 Task: Find connections with filter location Goya with filter topic #interviewwith filter profile language French with filter current company Infor with filter school Saintgits College of Engineering (Autonomous) with filter industry Appliances, Electrical, and Electronics Manufacturing with filter service category Executive Coaching with filter keywords title Credit Authorizer
Action: Mouse moved to (706, 137)
Screenshot: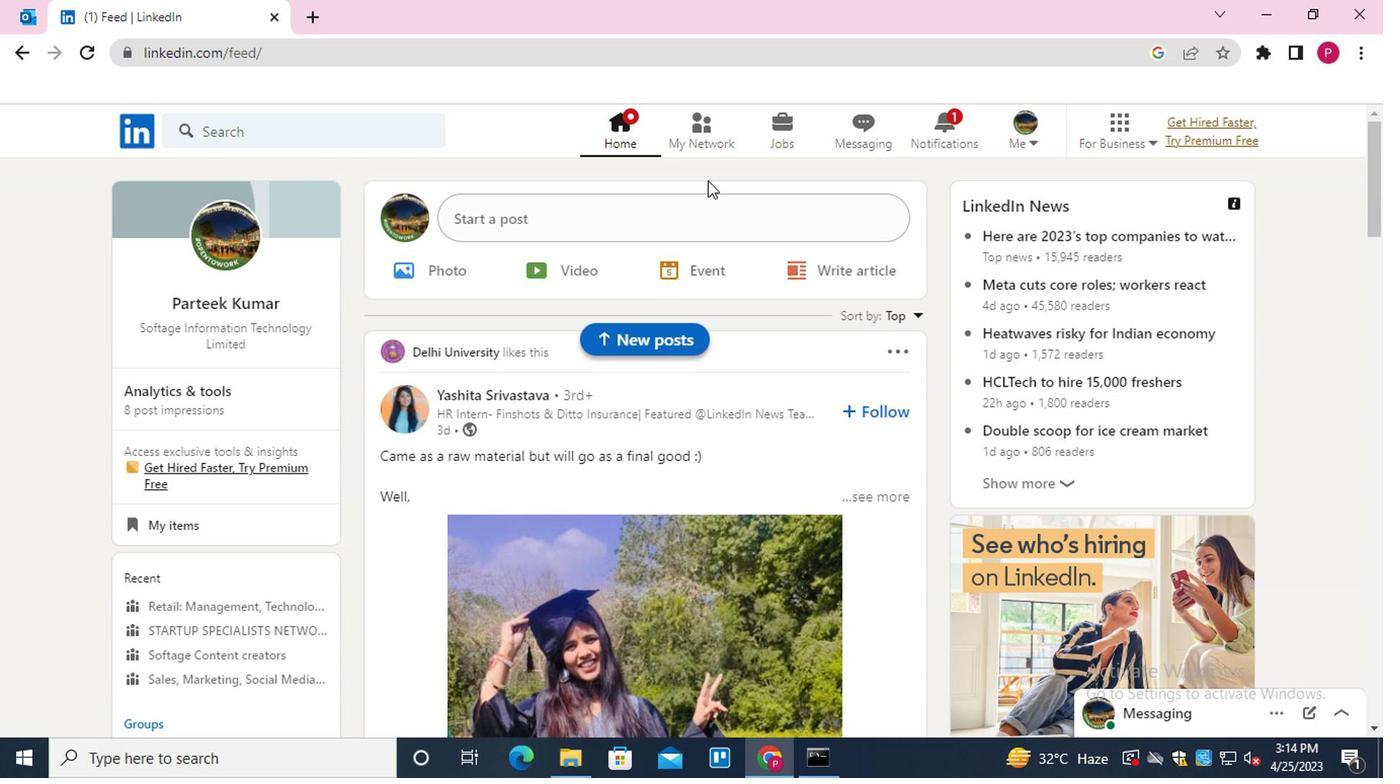 
Action: Mouse pressed left at (706, 137)
Screenshot: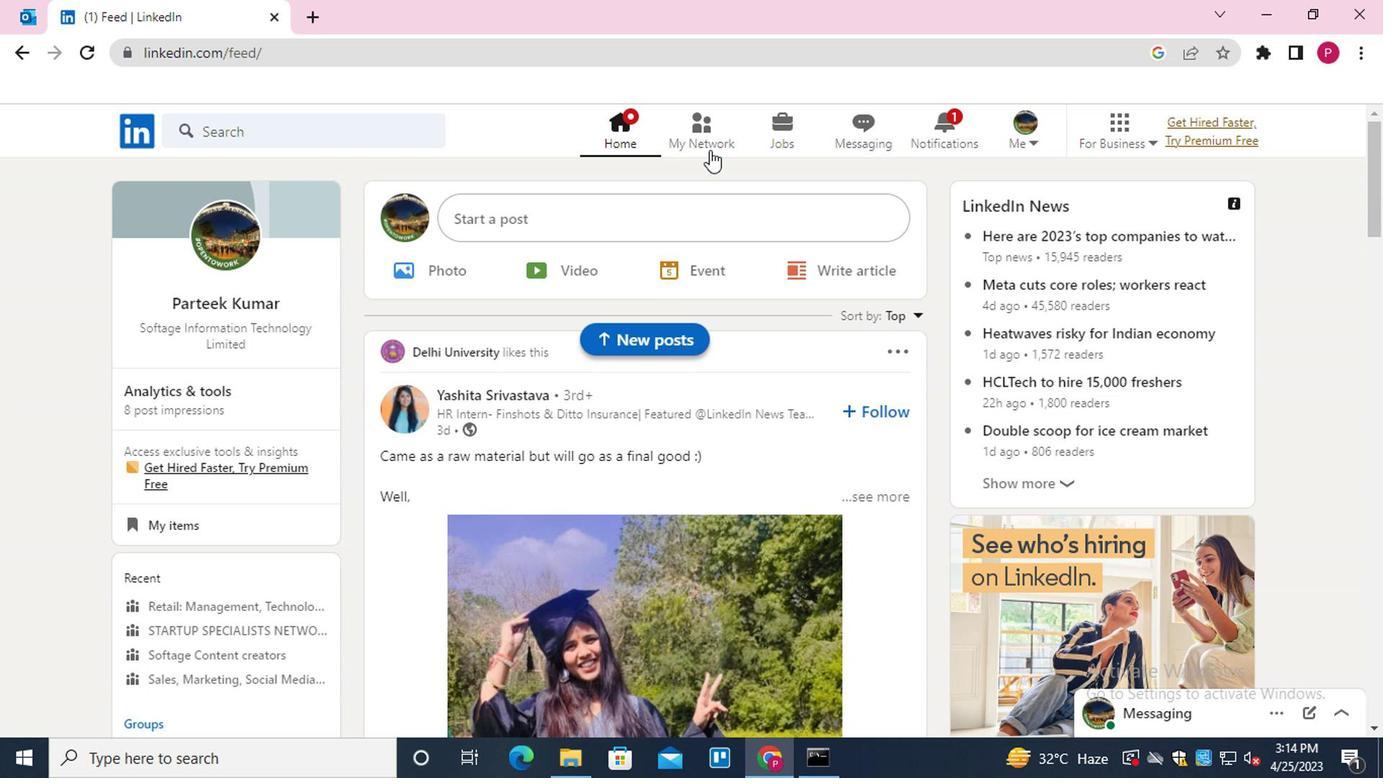 
Action: Mouse moved to (272, 240)
Screenshot: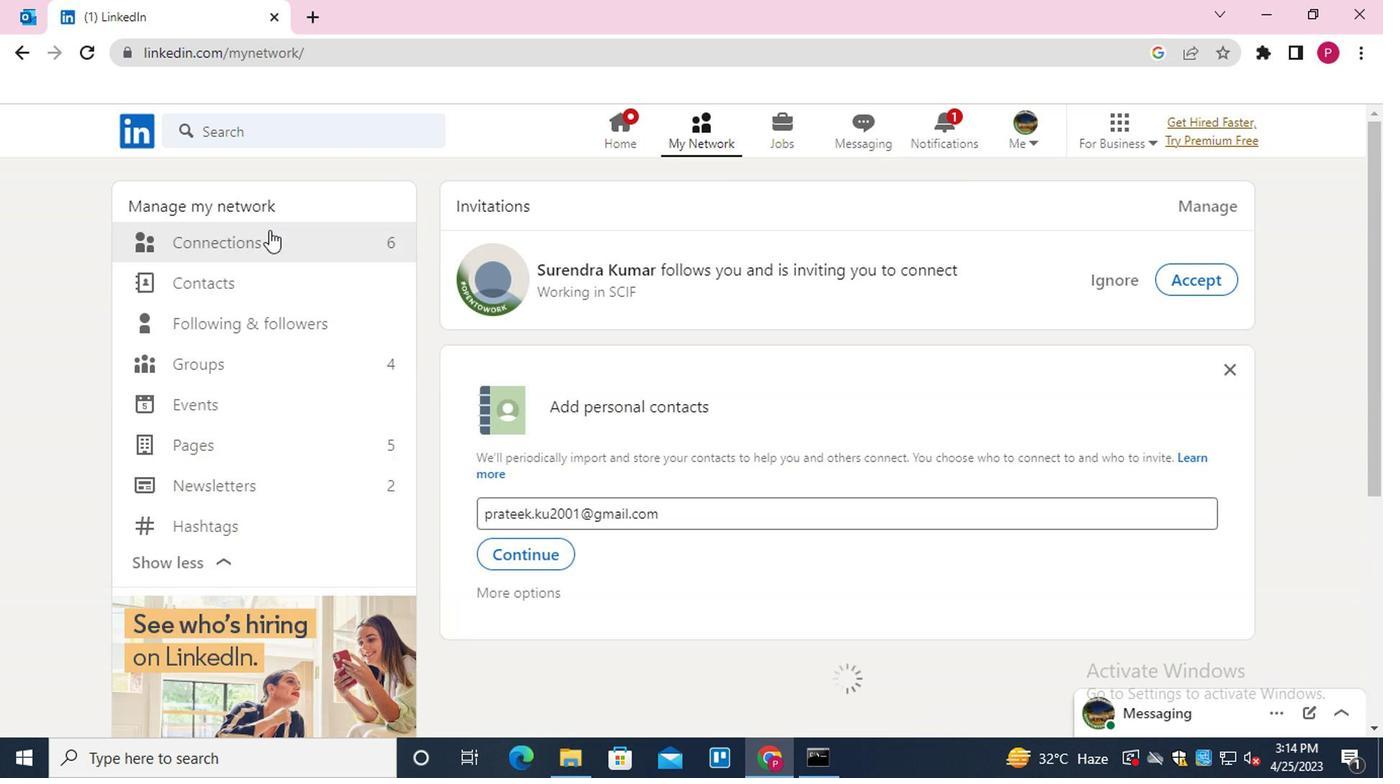 
Action: Mouse pressed left at (272, 240)
Screenshot: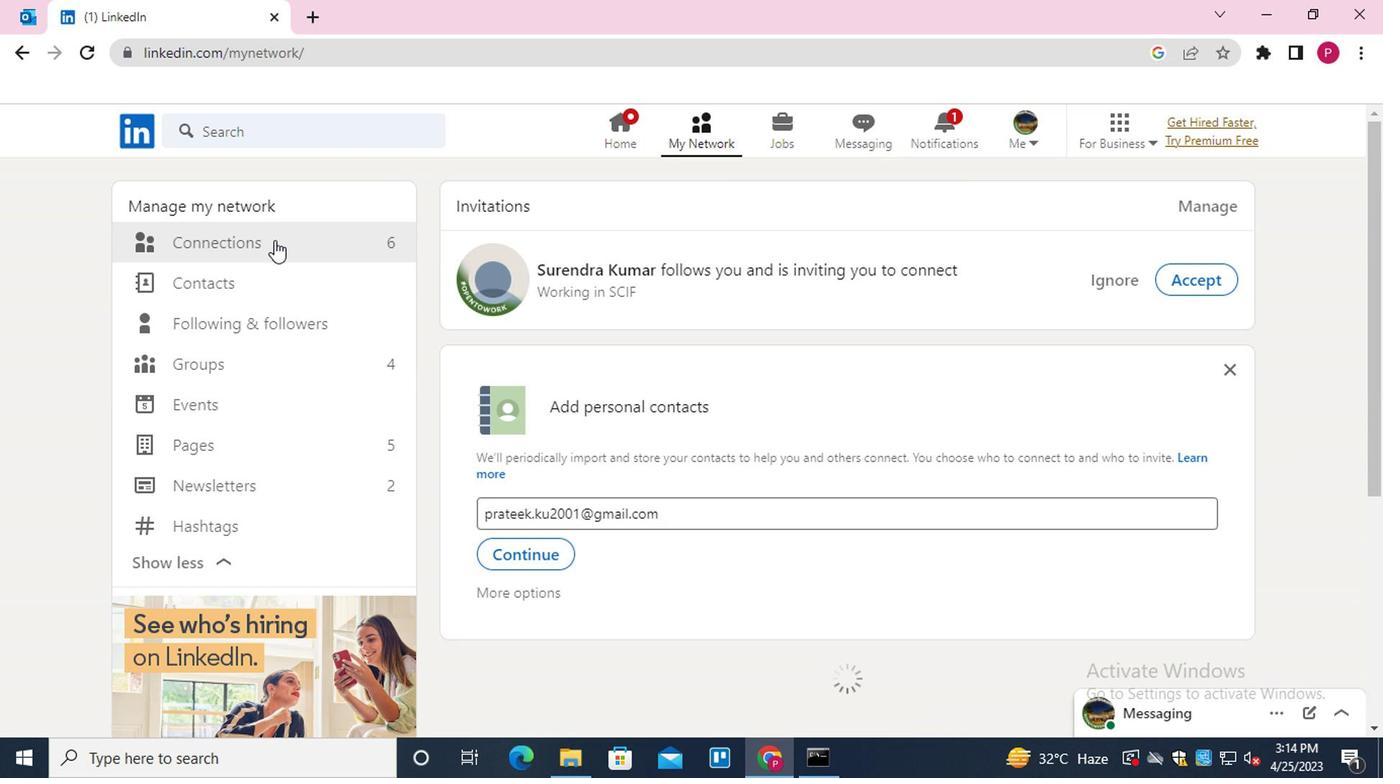 
Action: Mouse moved to (811, 245)
Screenshot: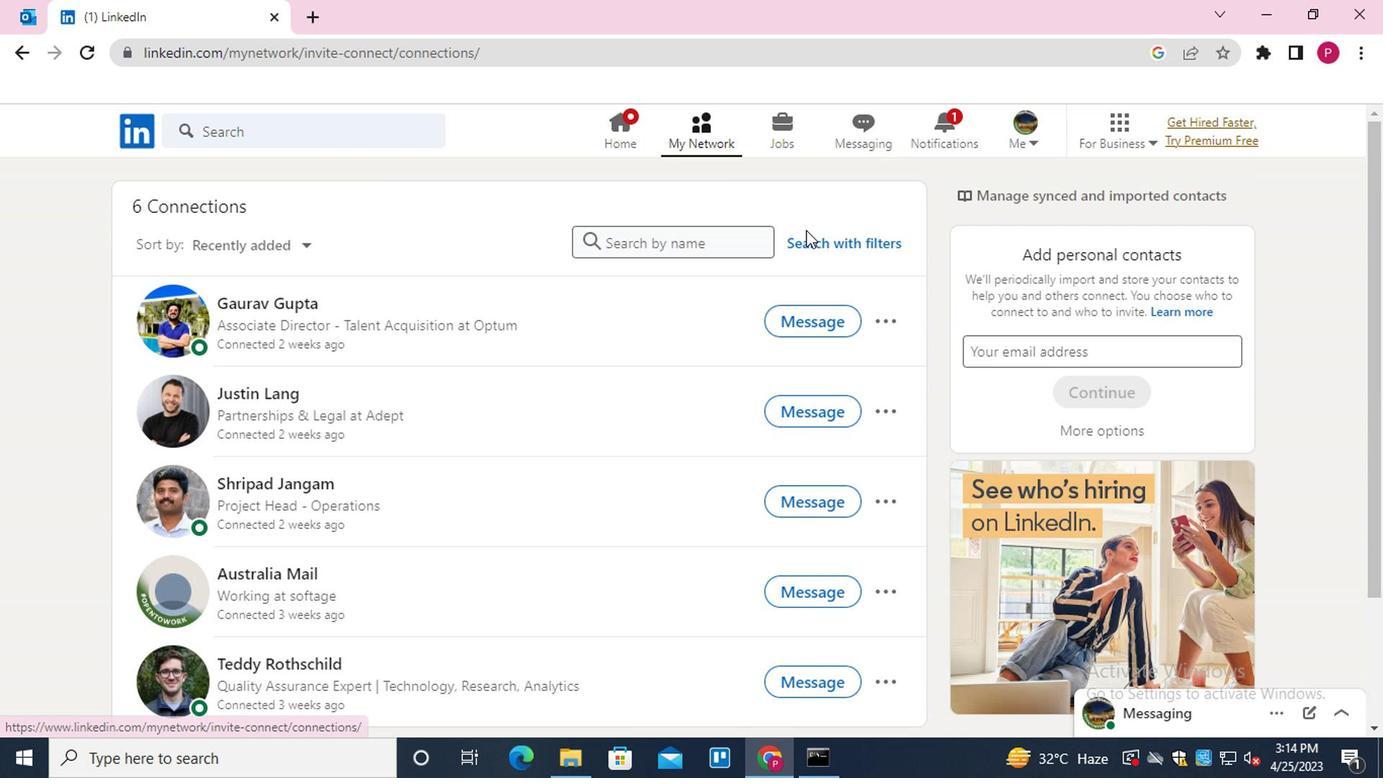 
Action: Mouse pressed left at (811, 245)
Screenshot: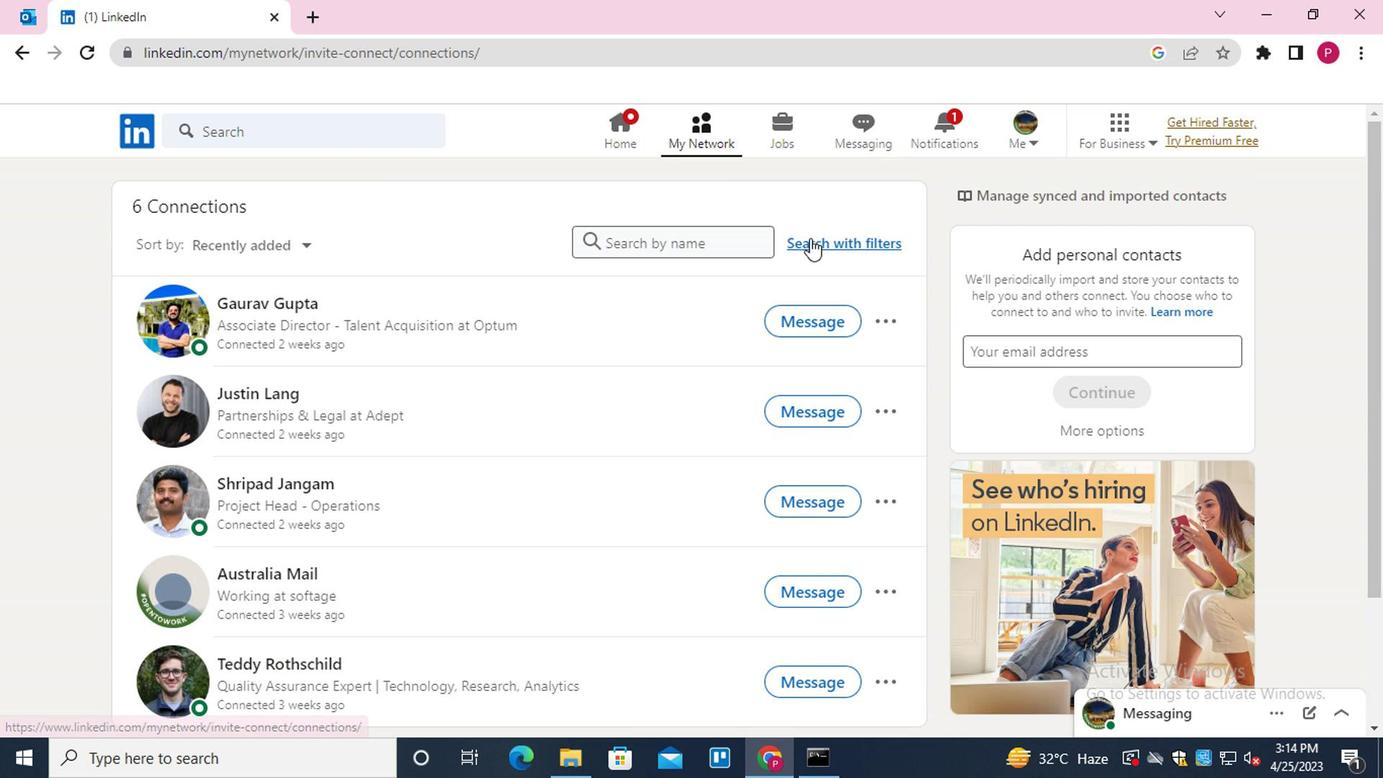 
Action: Mouse moved to (654, 188)
Screenshot: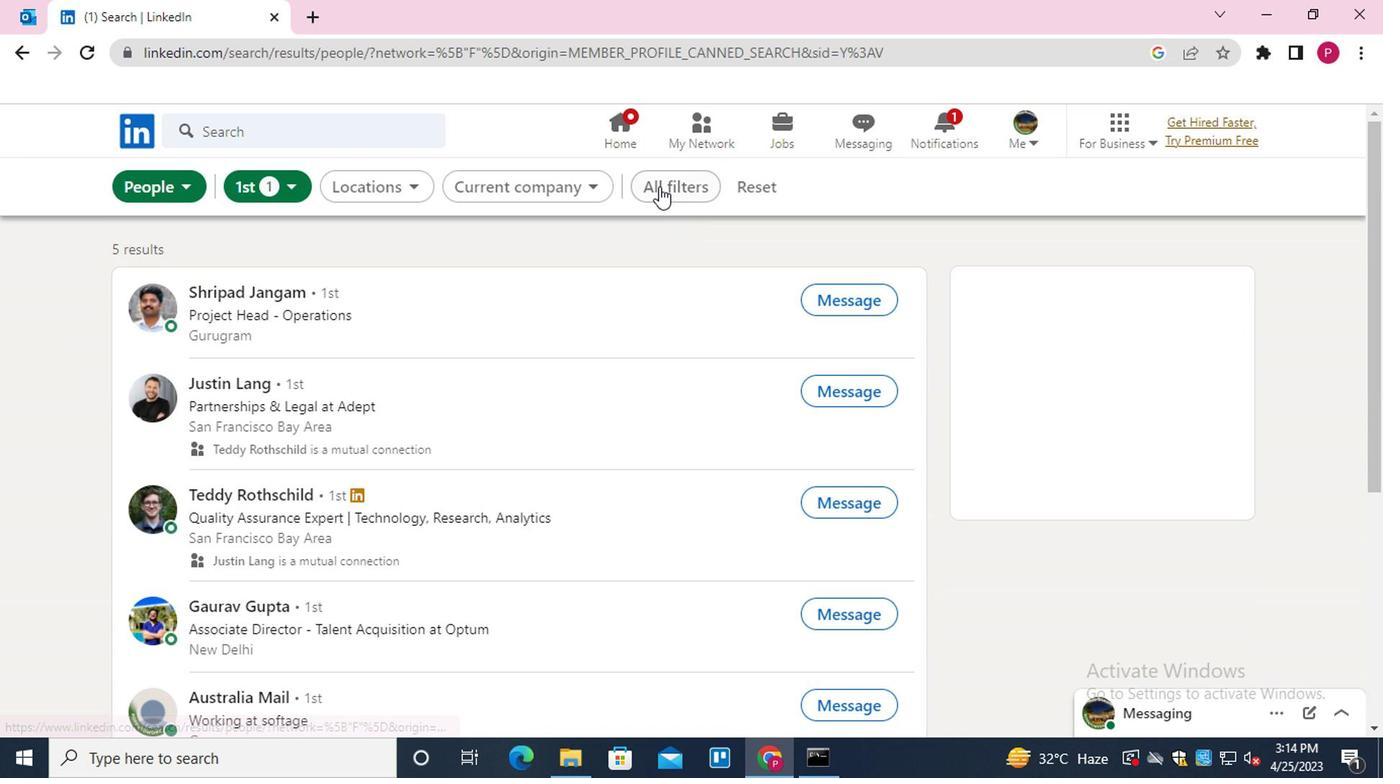 
Action: Mouse pressed left at (654, 188)
Screenshot: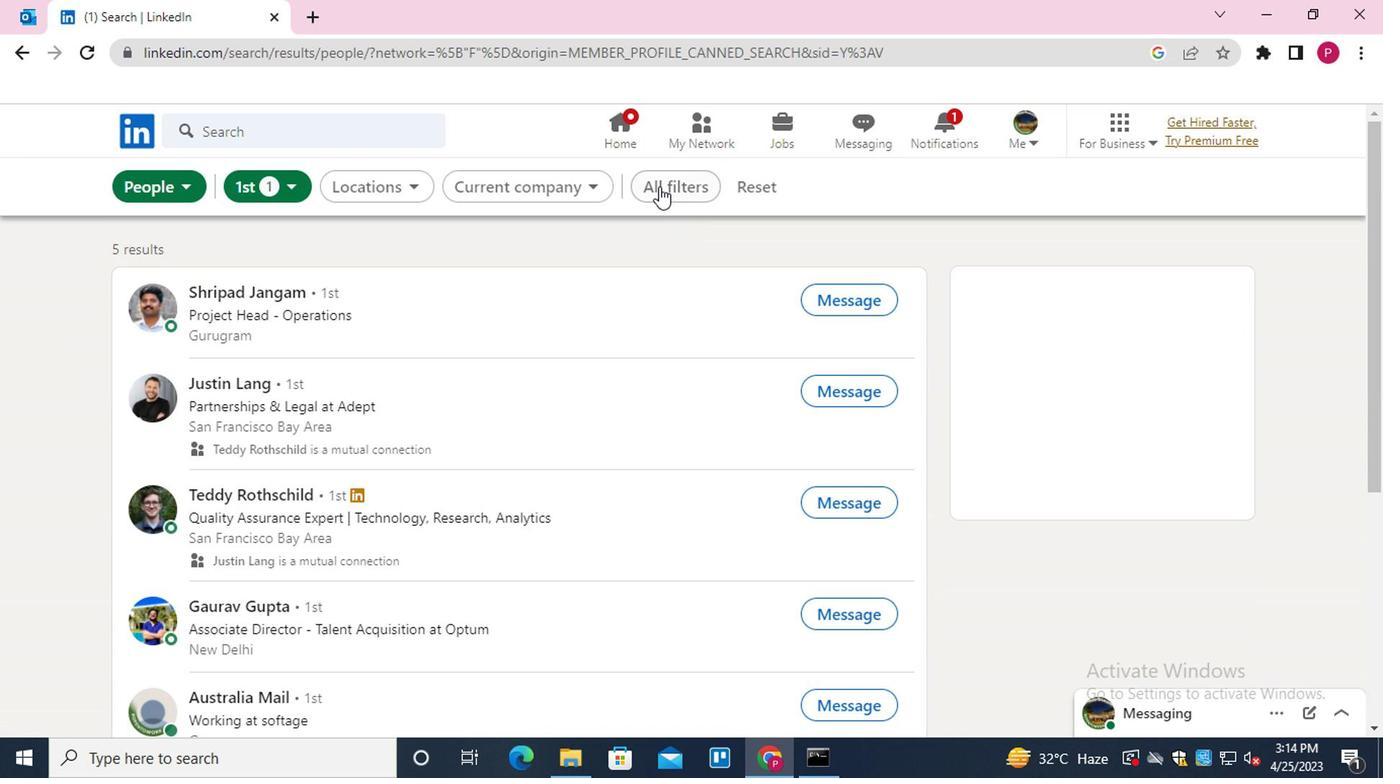 
Action: Mouse moved to (982, 442)
Screenshot: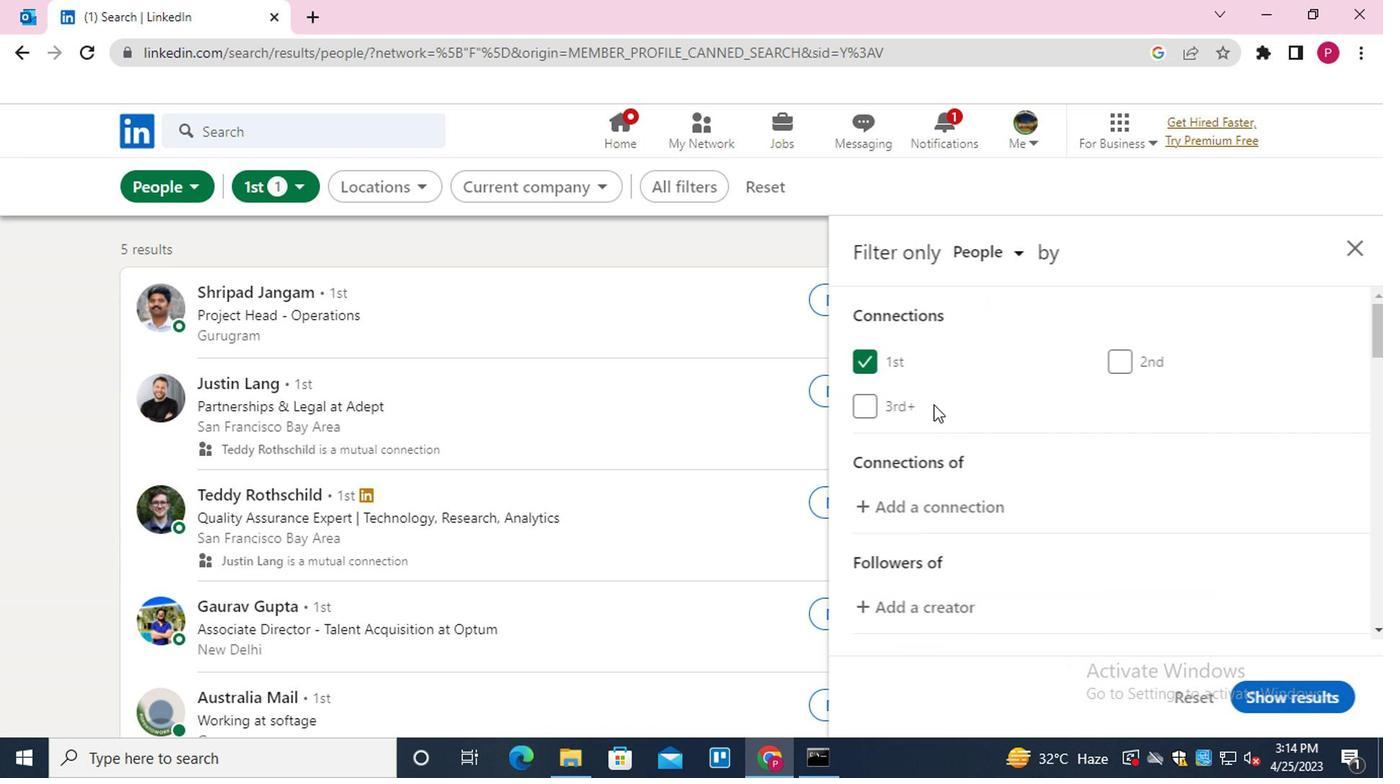 
Action: Mouse scrolled (982, 441) with delta (0, 0)
Screenshot: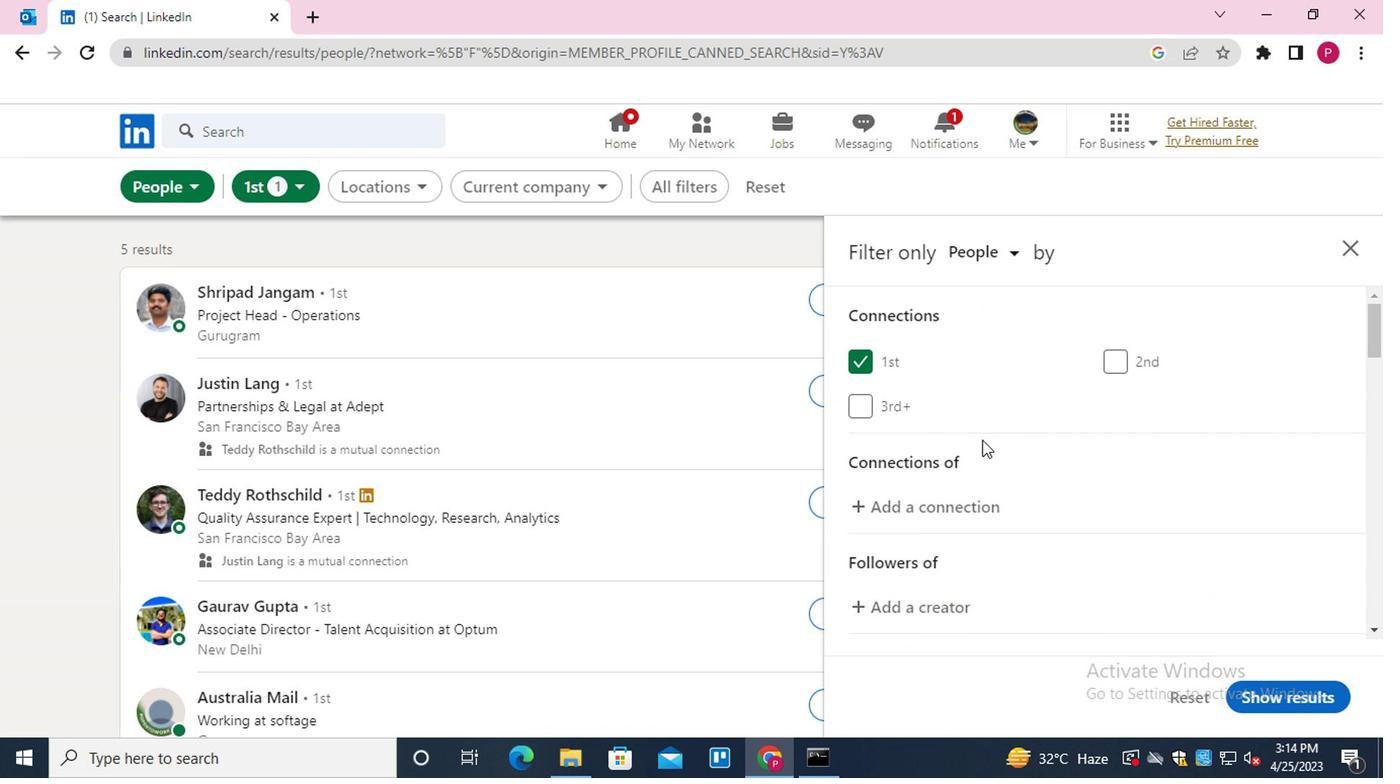 
Action: Mouse moved to (984, 443)
Screenshot: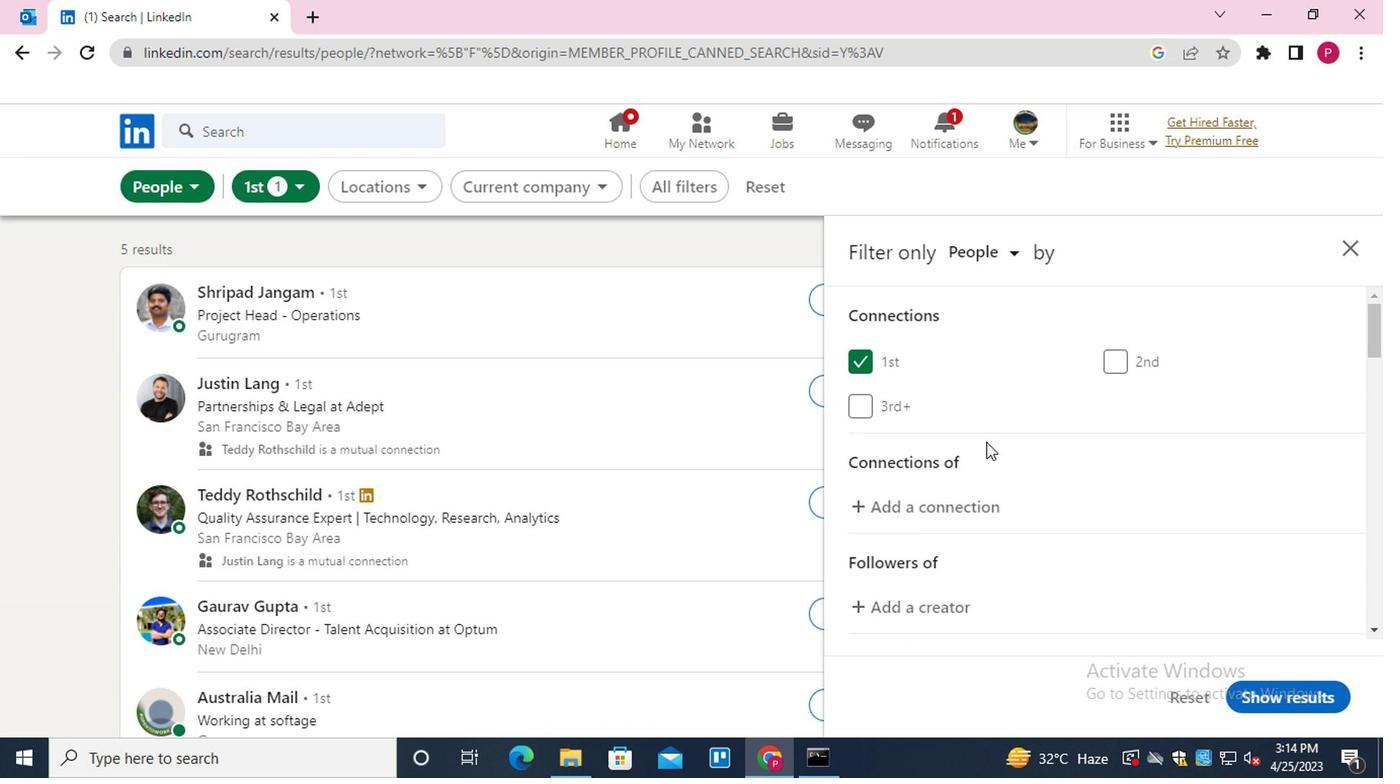 
Action: Mouse scrolled (984, 442) with delta (0, -1)
Screenshot: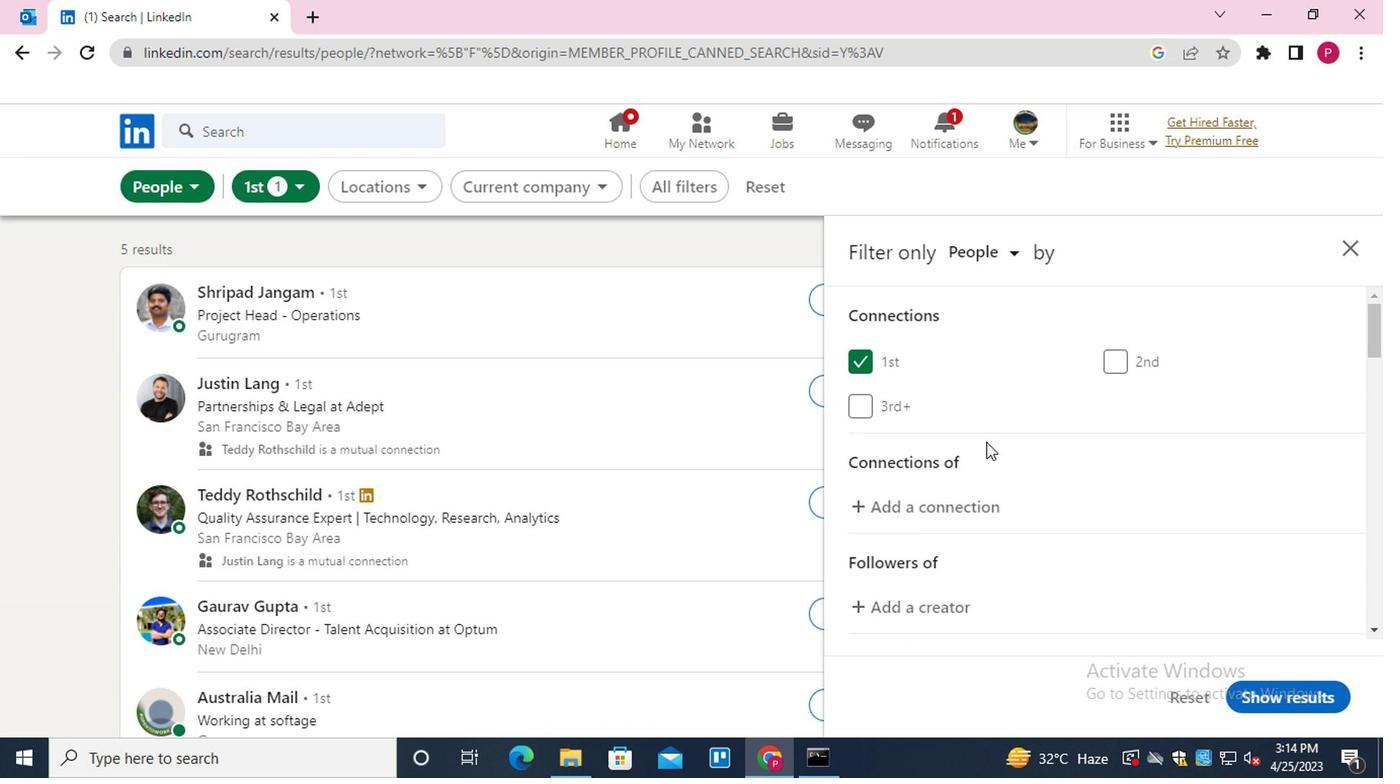 
Action: Mouse moved to (987, 447)
Screenshot: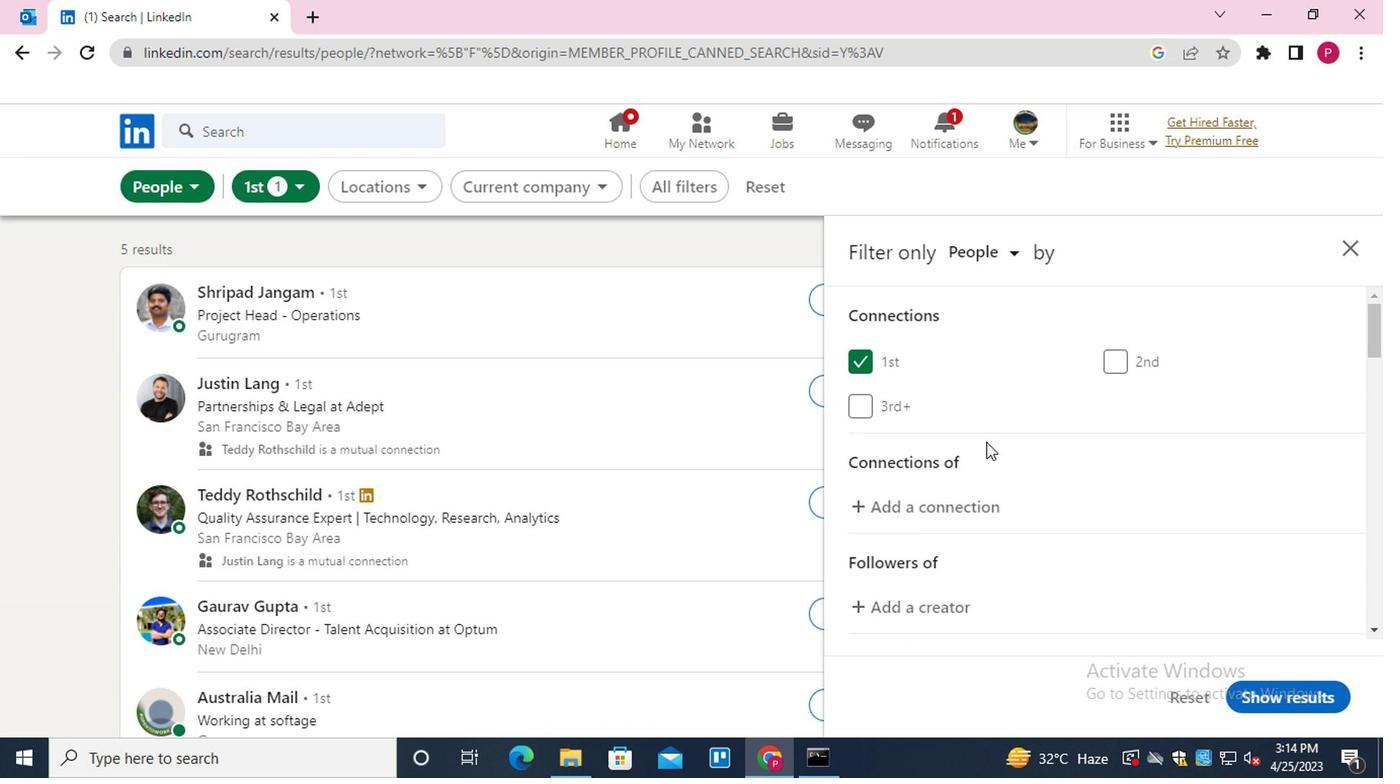 
Action: Mouse scrolled (987, 446) with delta (0, 0)
Screenshot: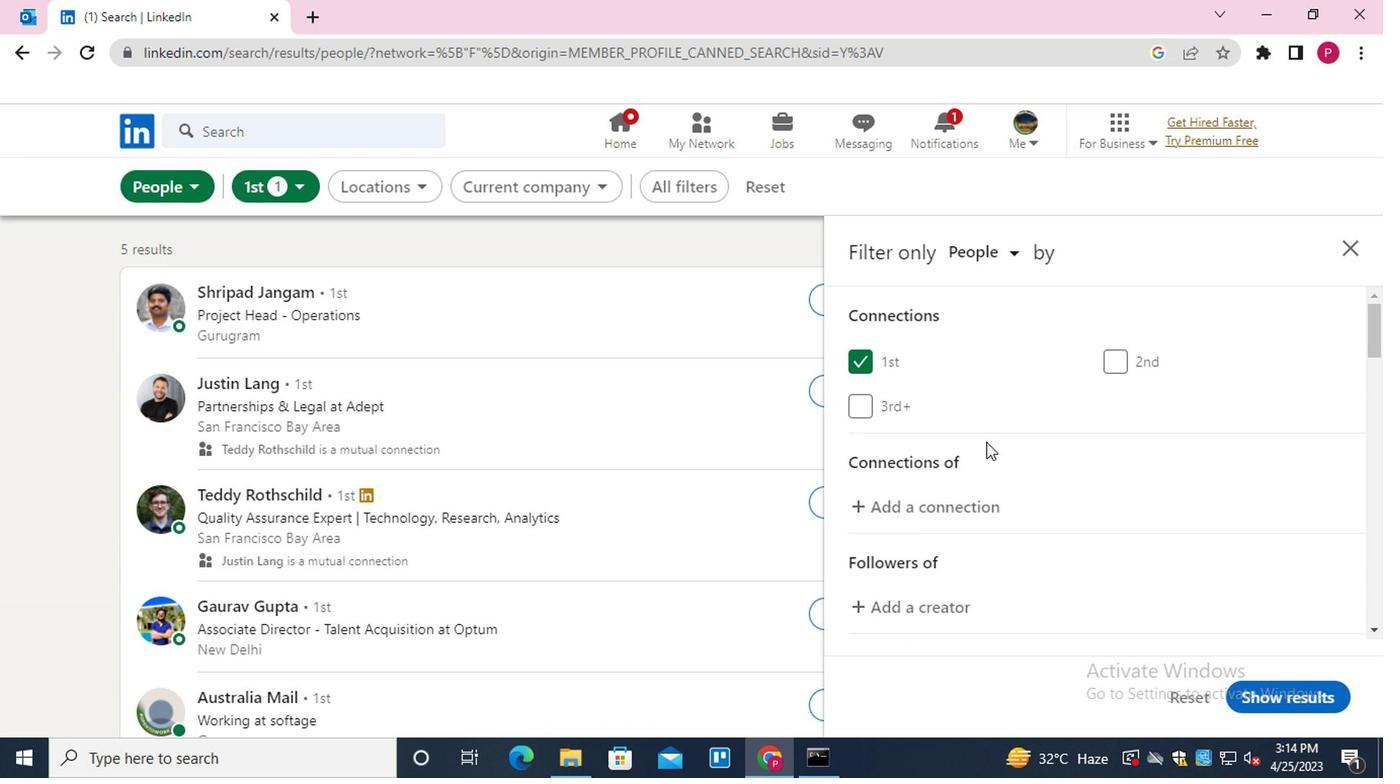 
Action: Mouse moved to (1002, 456)
Screenshot: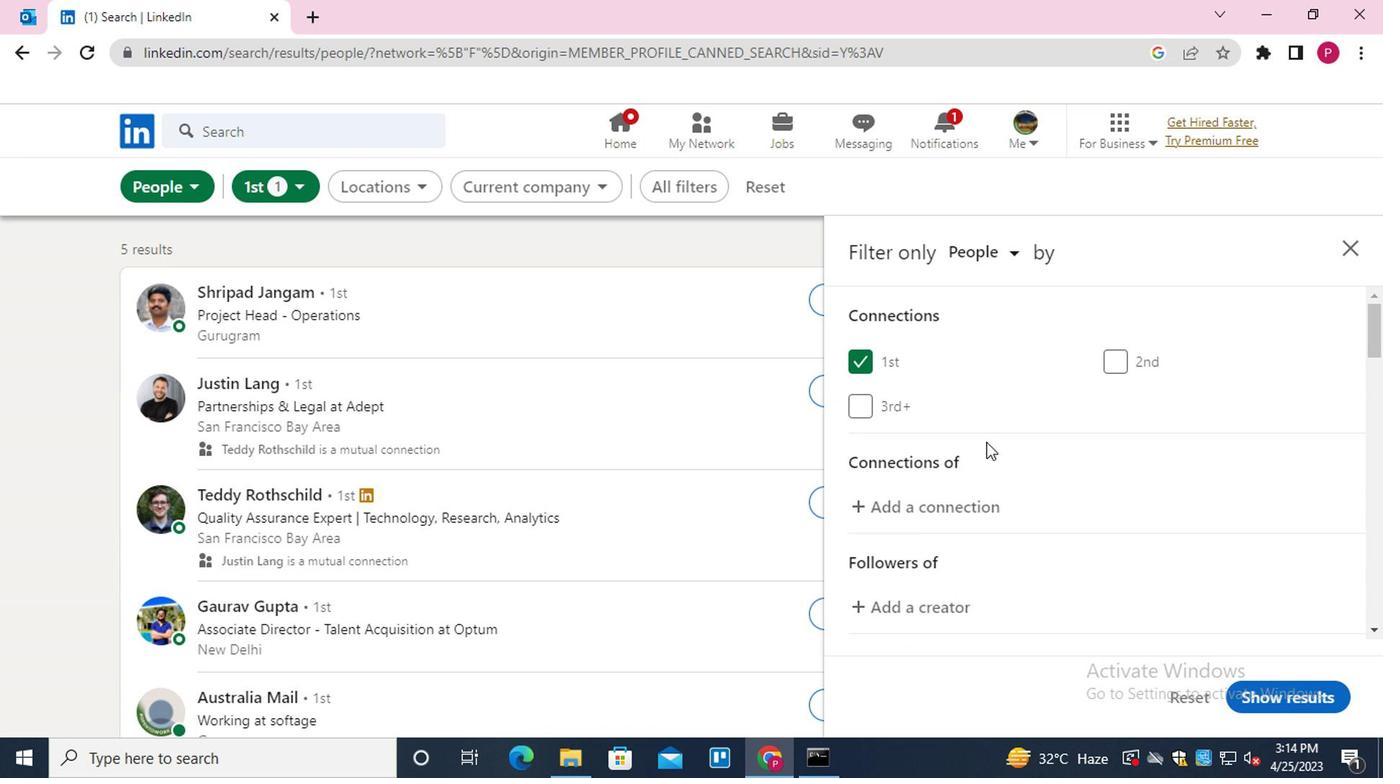 
Action: Mouse scrolled (1002, 454) with delta (0, -1)
Screenshot: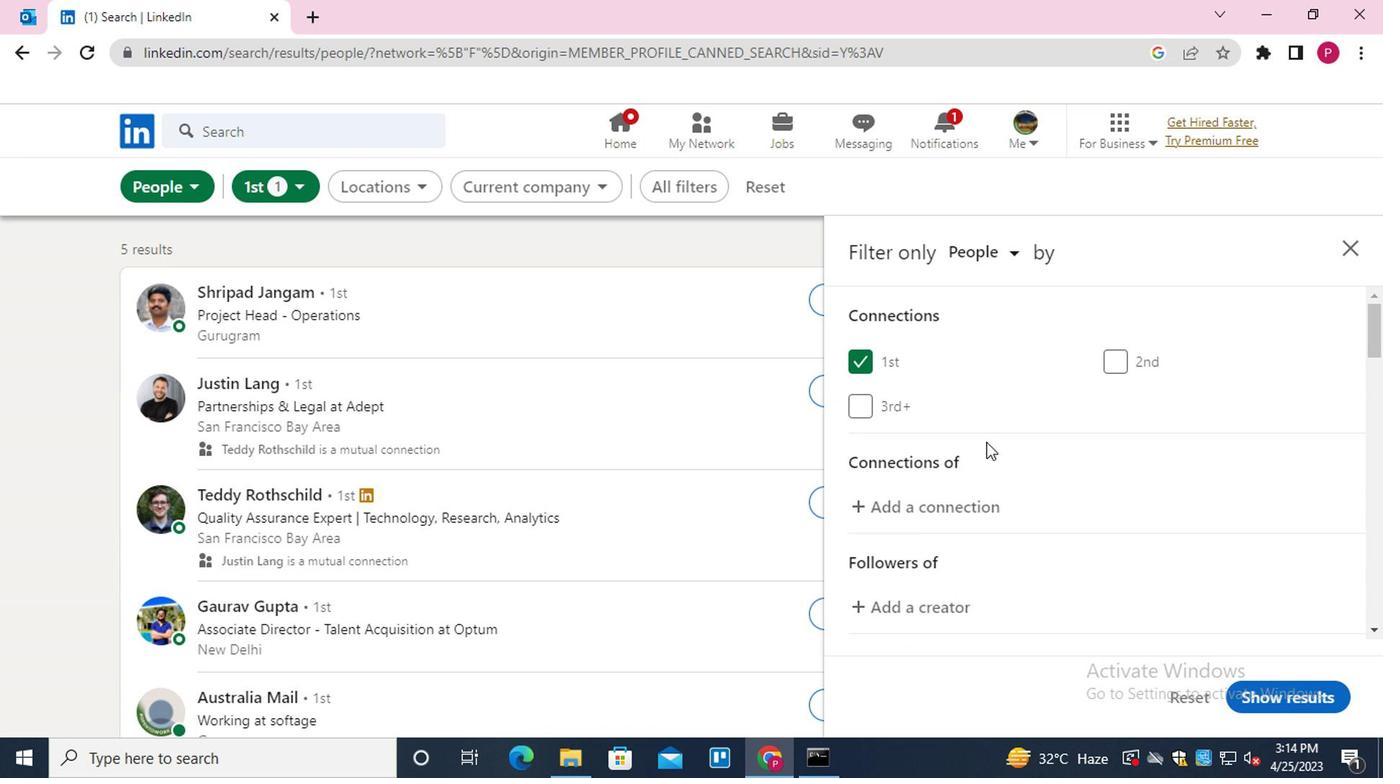 
Action: Mouse moved to (1151, 386)
Screenshot: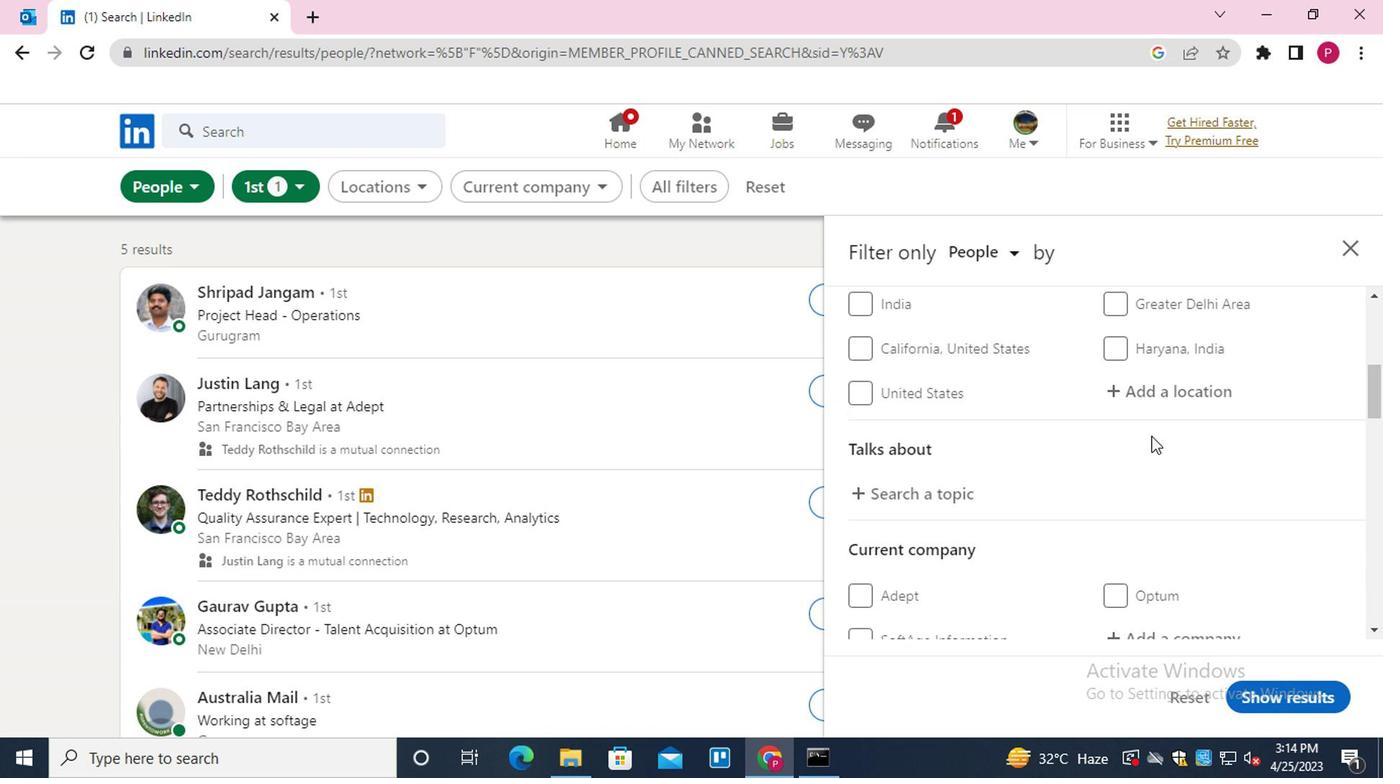 
Action: Mouse pressed left at (1151, 386)
Screenshot: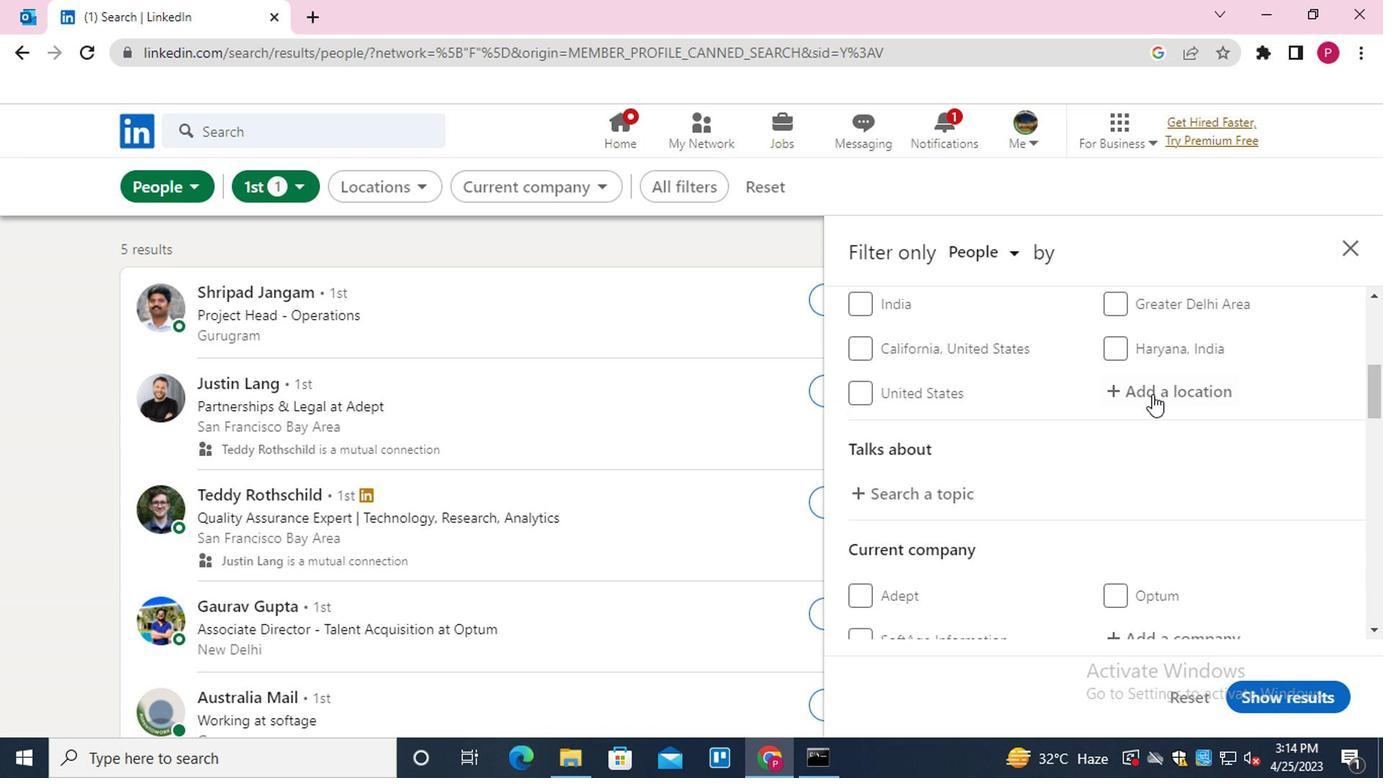 
Action: Mouse moved to (1134, 396)
Screenshot: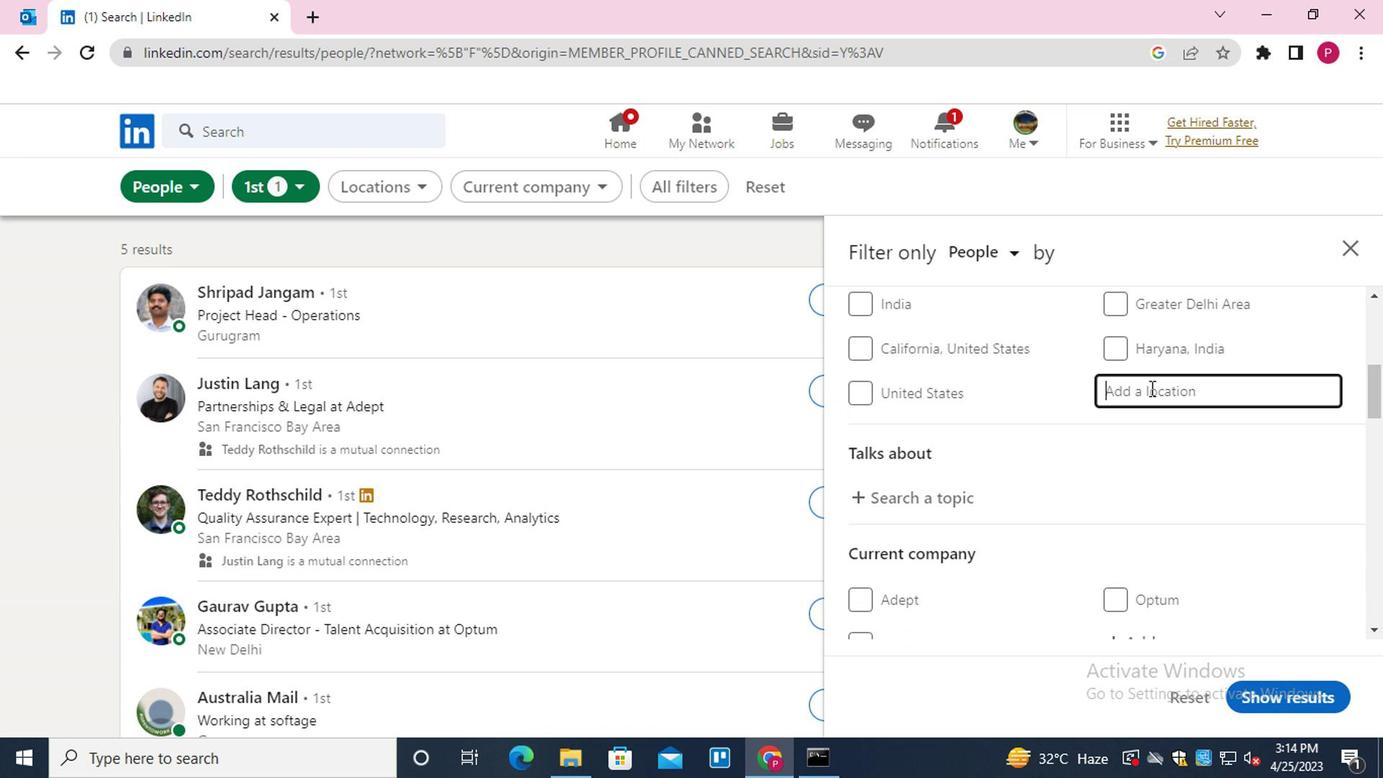 
Action: Key pressed <Key.shift><Key.shift><Key.shift><Key.shift><Key.shift><Key.shift><Key.shift>GOYA
Screenshot: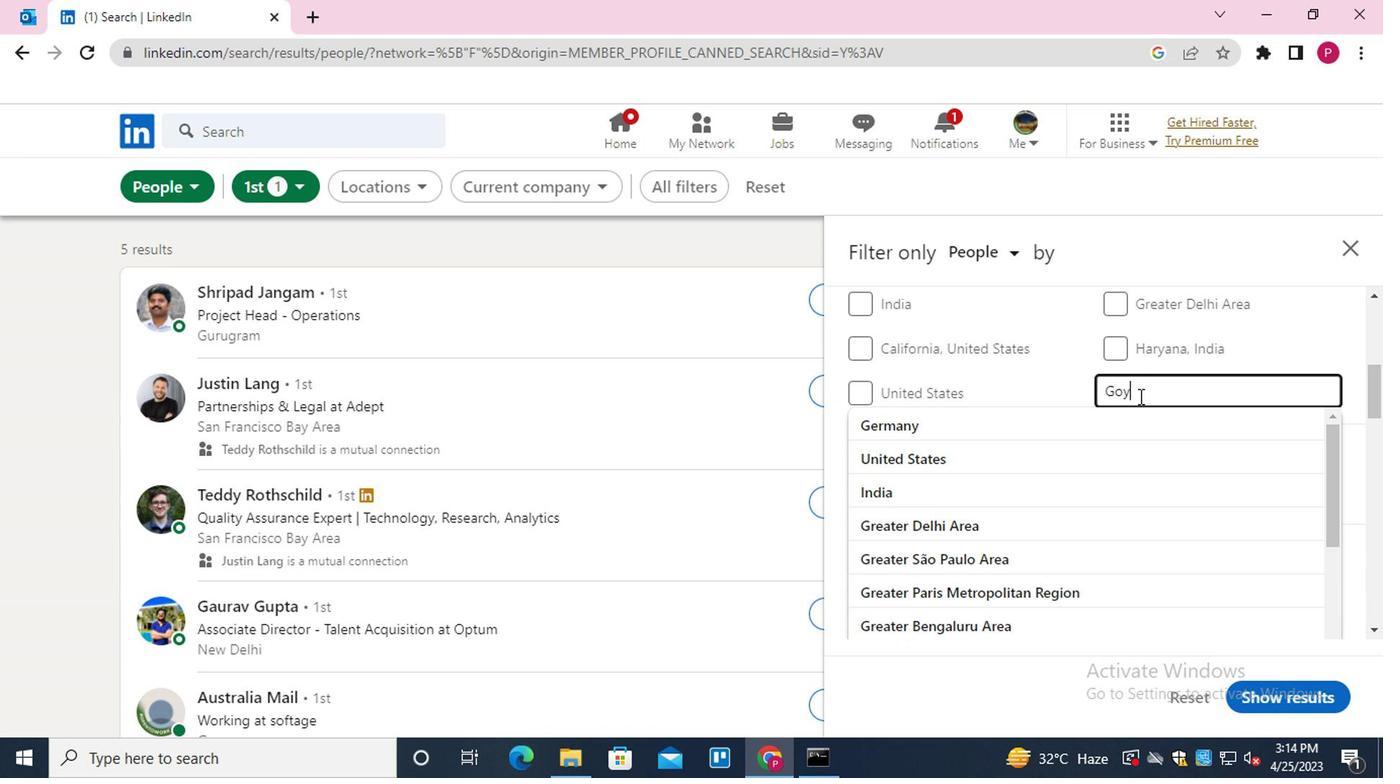 
Action: Mouse moved to (976, 437)
Screenshot: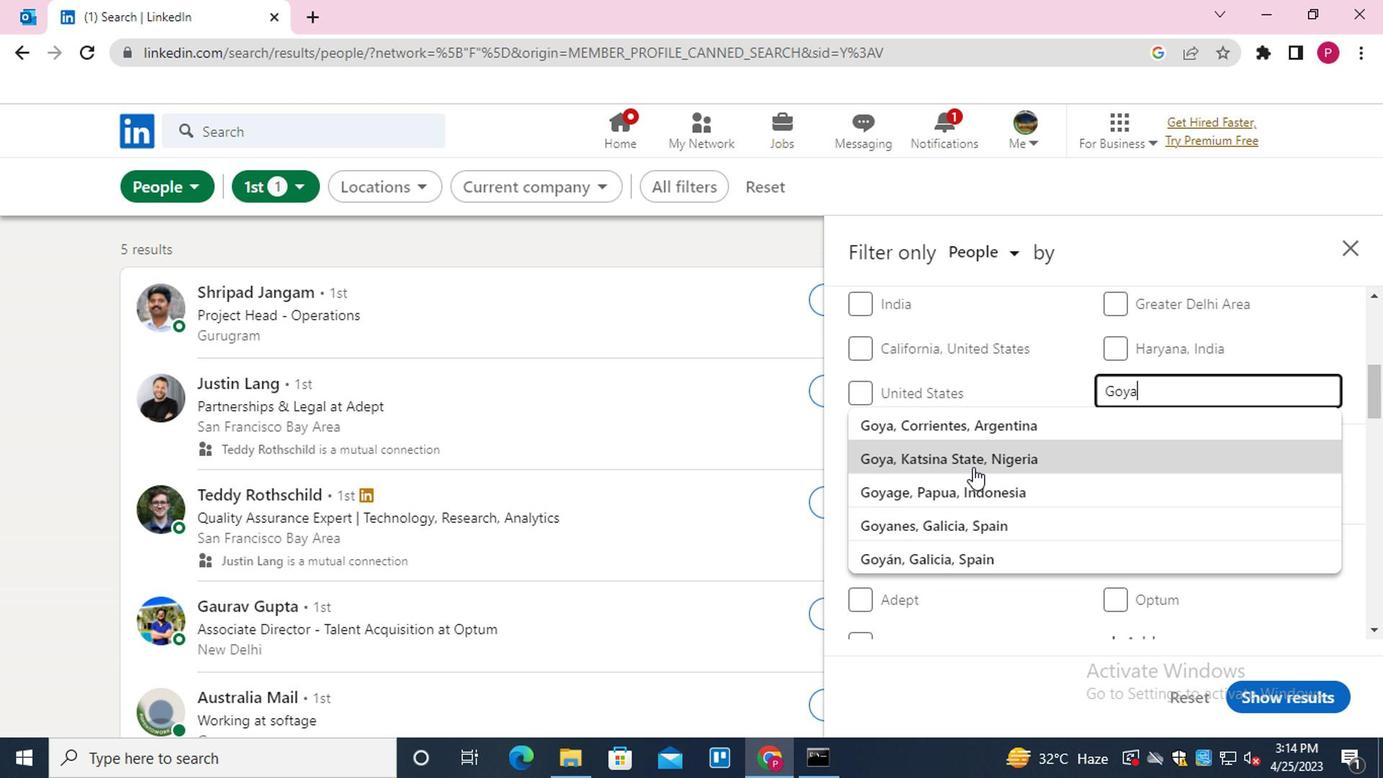 
Action: Mouse pressed left at (976, 437)
Screenshot: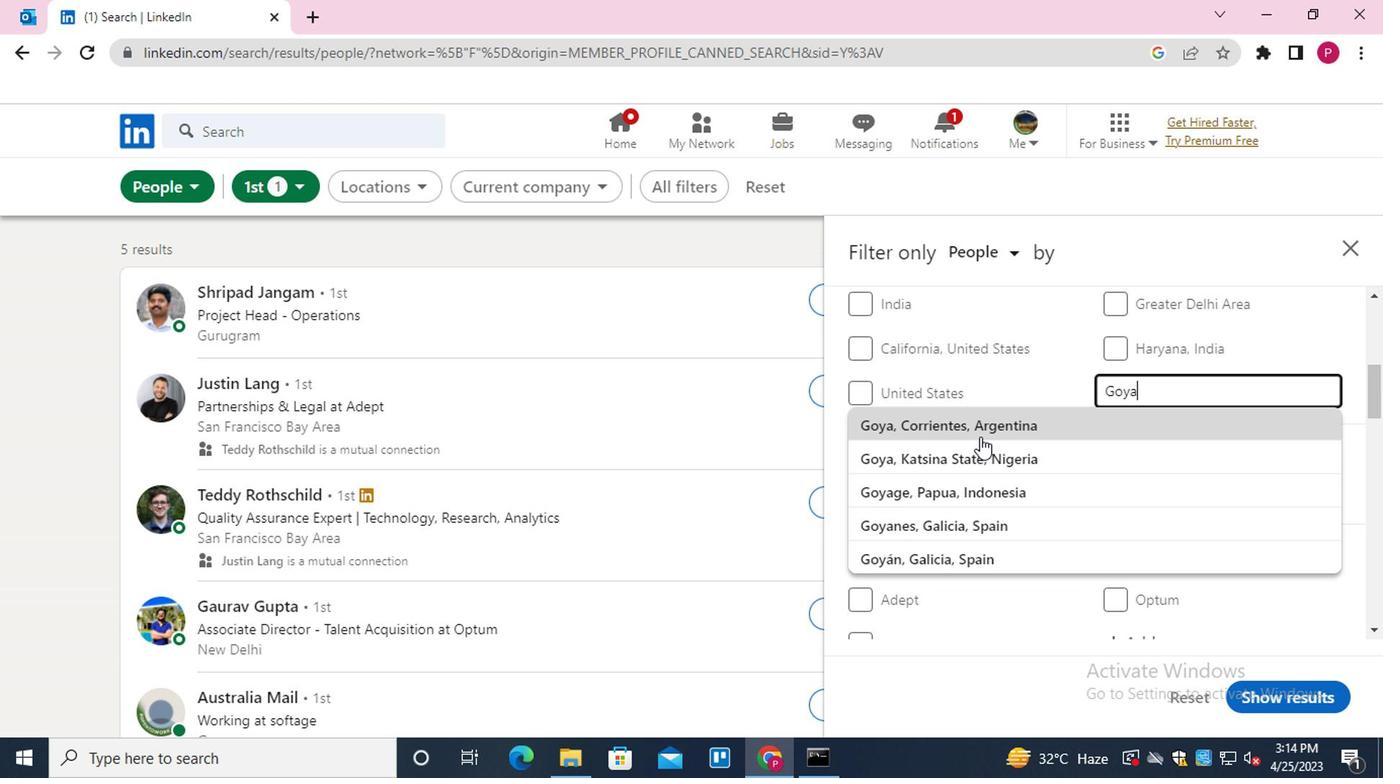 
Action: Mouse moved to (1007, 437)
Screenshot: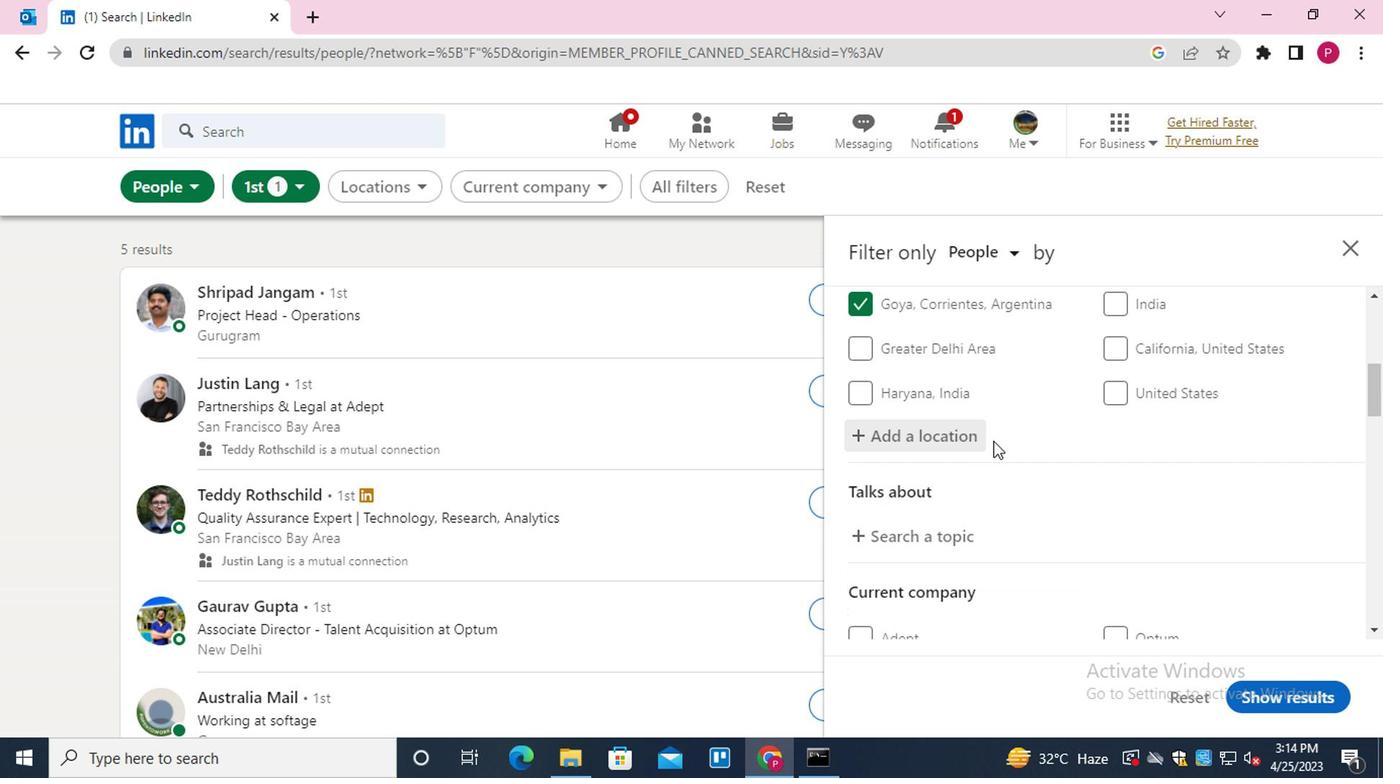 
Action: Mouse scrolled (1007, 436) with delta (0, 0)
Screenshot: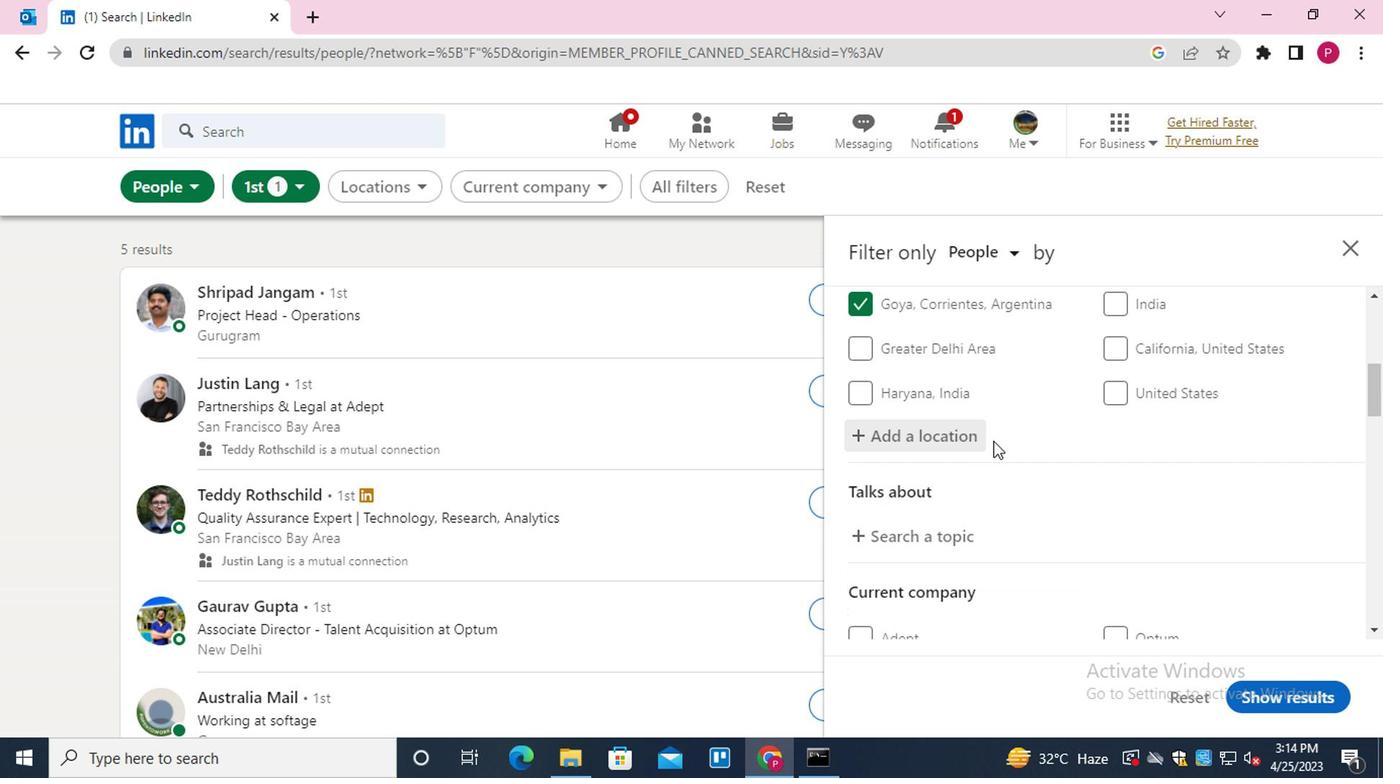 
Action: Mouse scrolled (1007, 436) with delta (0, 0)
Screenshot: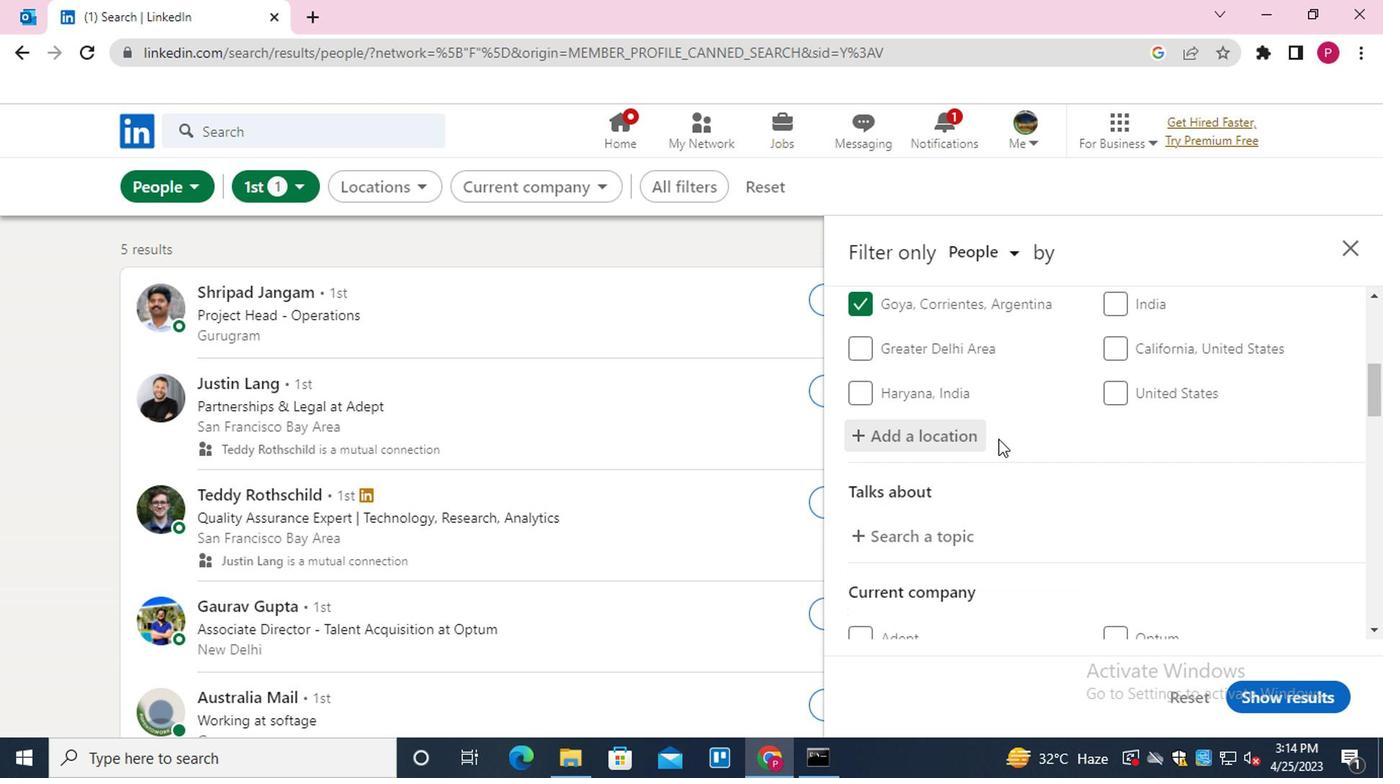 
Action: Mouse moved to (905, 327)
Screenshot: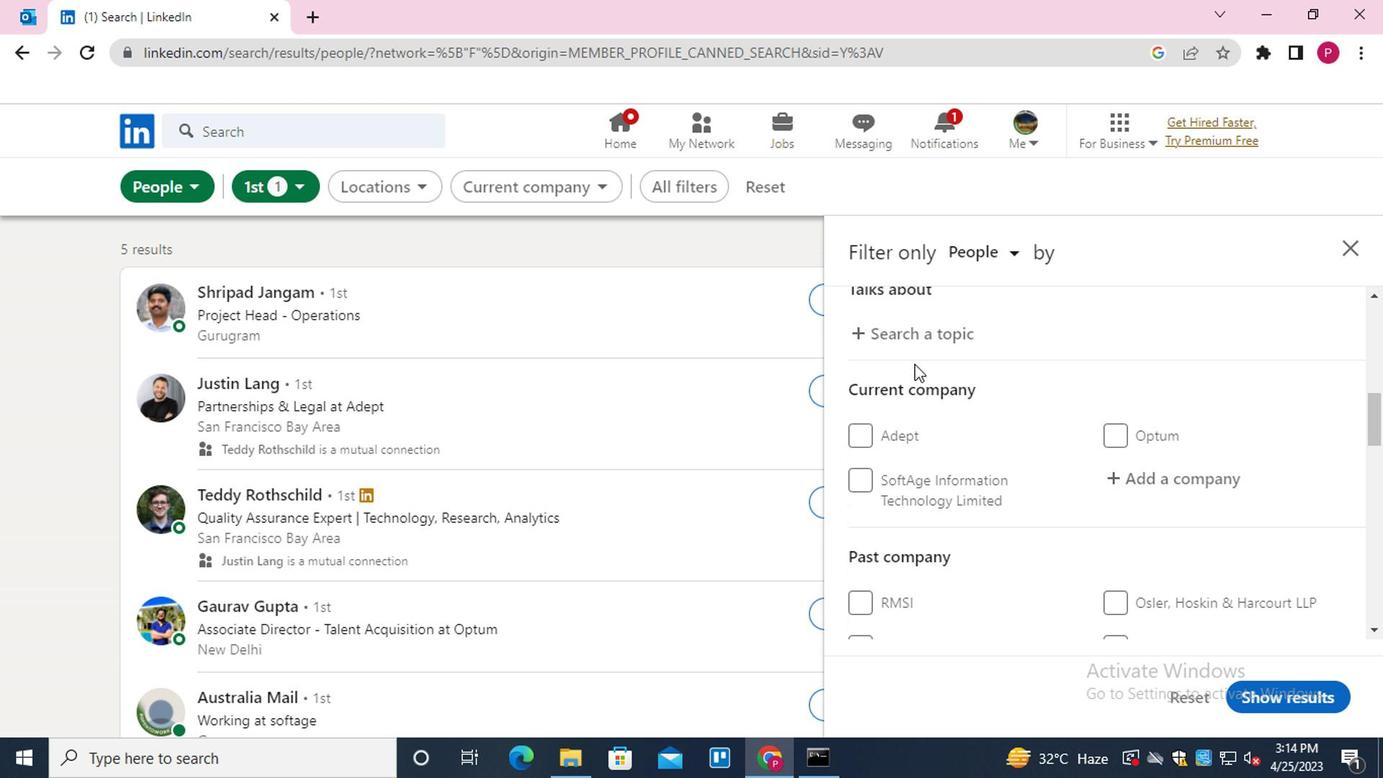
Action: Mouse pressed left at (905, 327)
Screenshot: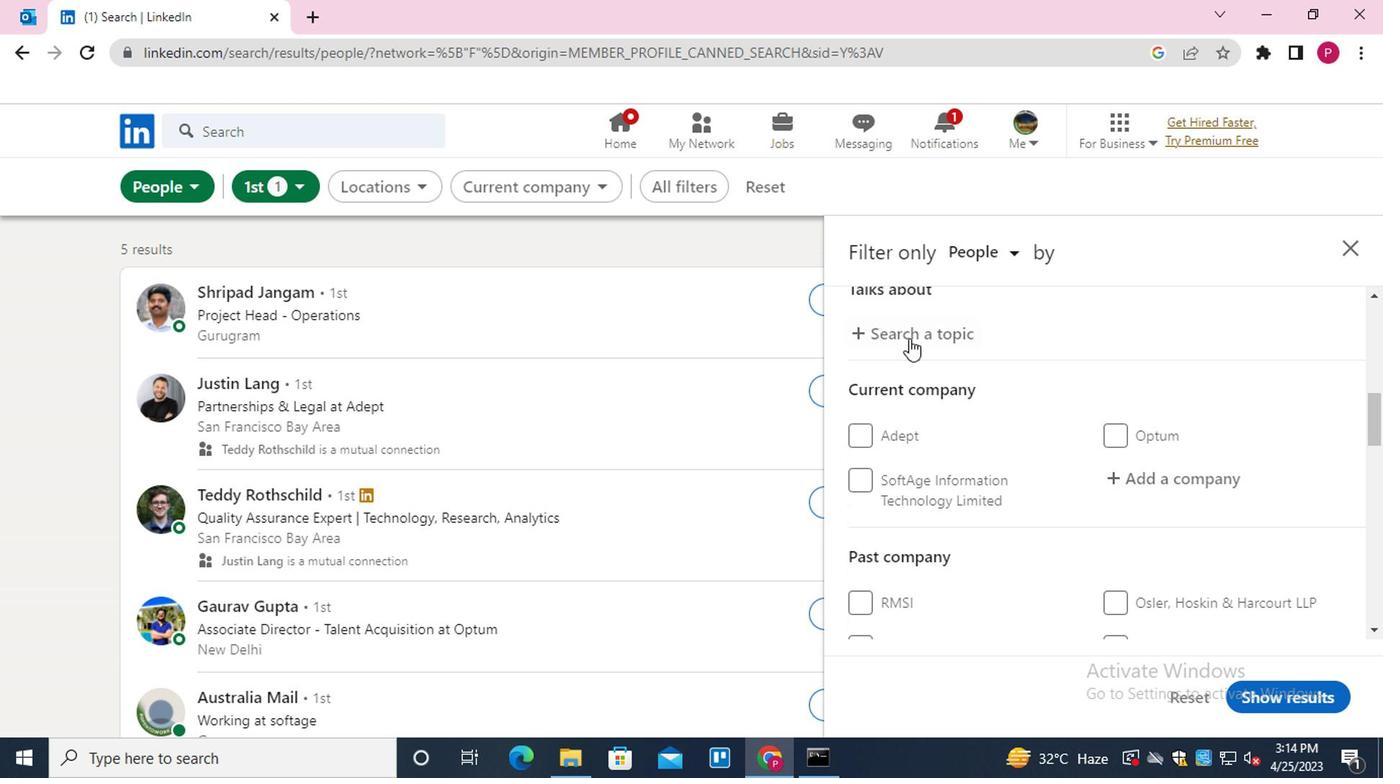 
Action: Key pressed <Key.shift><Key.shift><Key.shift><Key.shift><Key.shift><Key.shift><Key.shift><Key.shift><Key.shift><Key.shift><Key.shift><Key.shift><Key.shift><Key.shift><Key.shift><Key.shift><Key.shift><Key.shift><Key.shift><Key.shift><Key.shift><Key.shift><Key.shift><Key.shift><Key.shift><Key.shift><Key.shift><Key.shift><Key.shift><Key.shift><Key.shift><Key.shift><Key.shift>#INTERVIEW
Screenshot: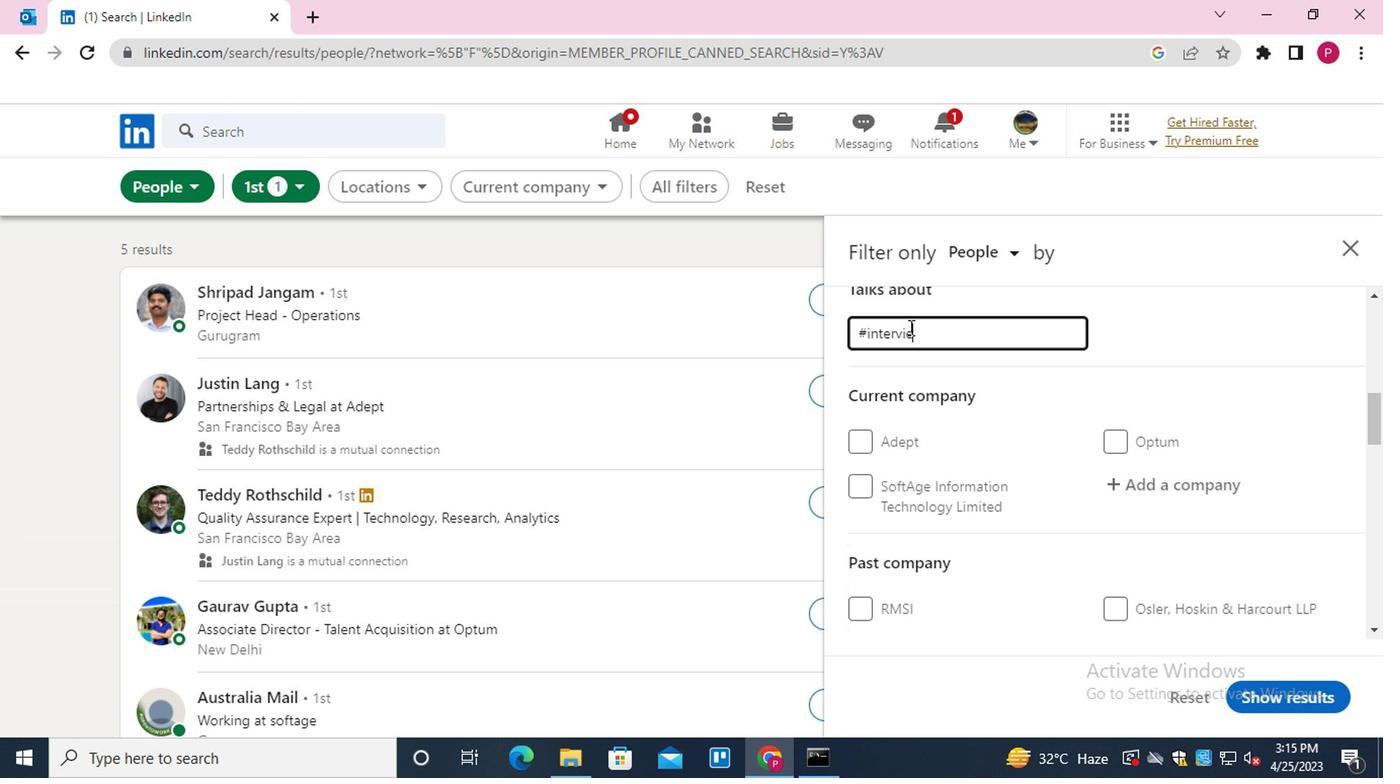 
Action: Mouse moved to (997, 423)
Screenshot: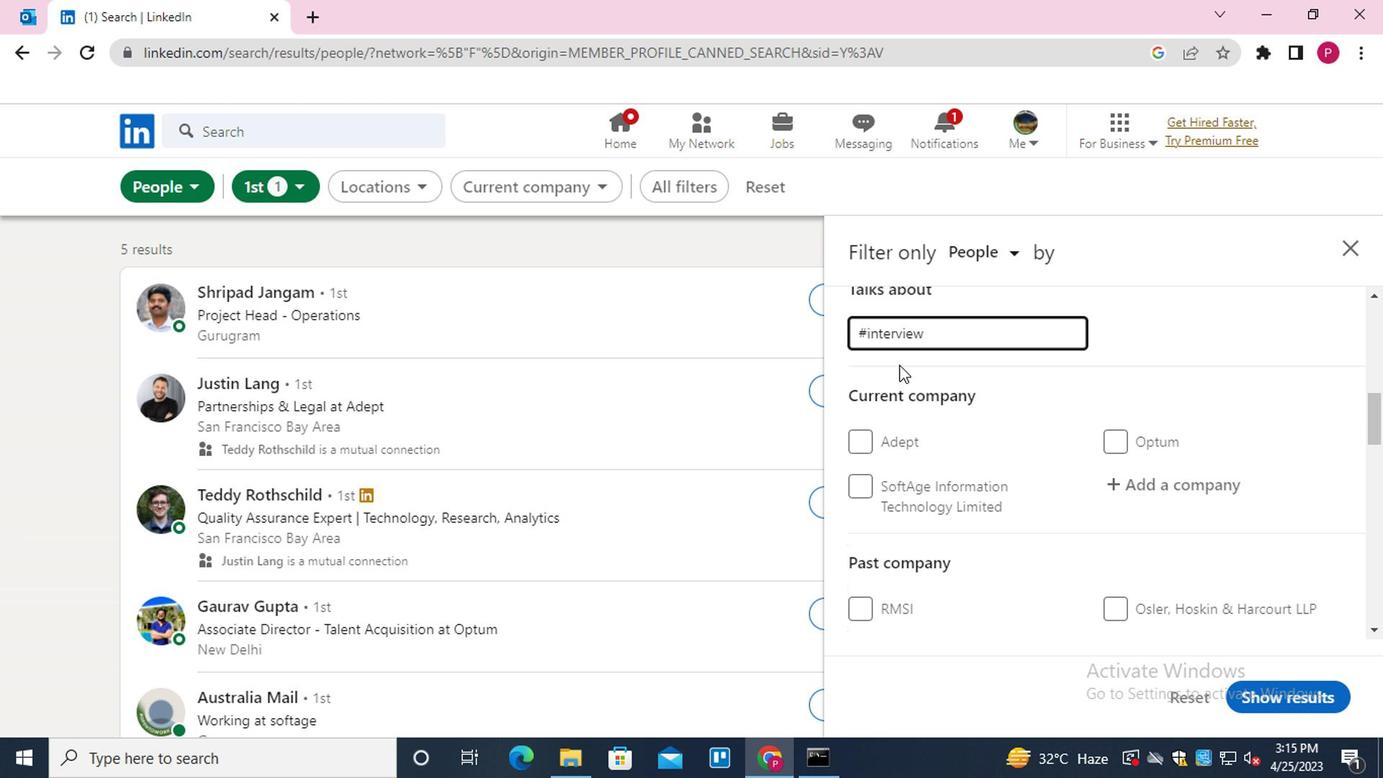 
Action: Mouse scrolled (997, 422) with delta (0, -1)
Screenshot: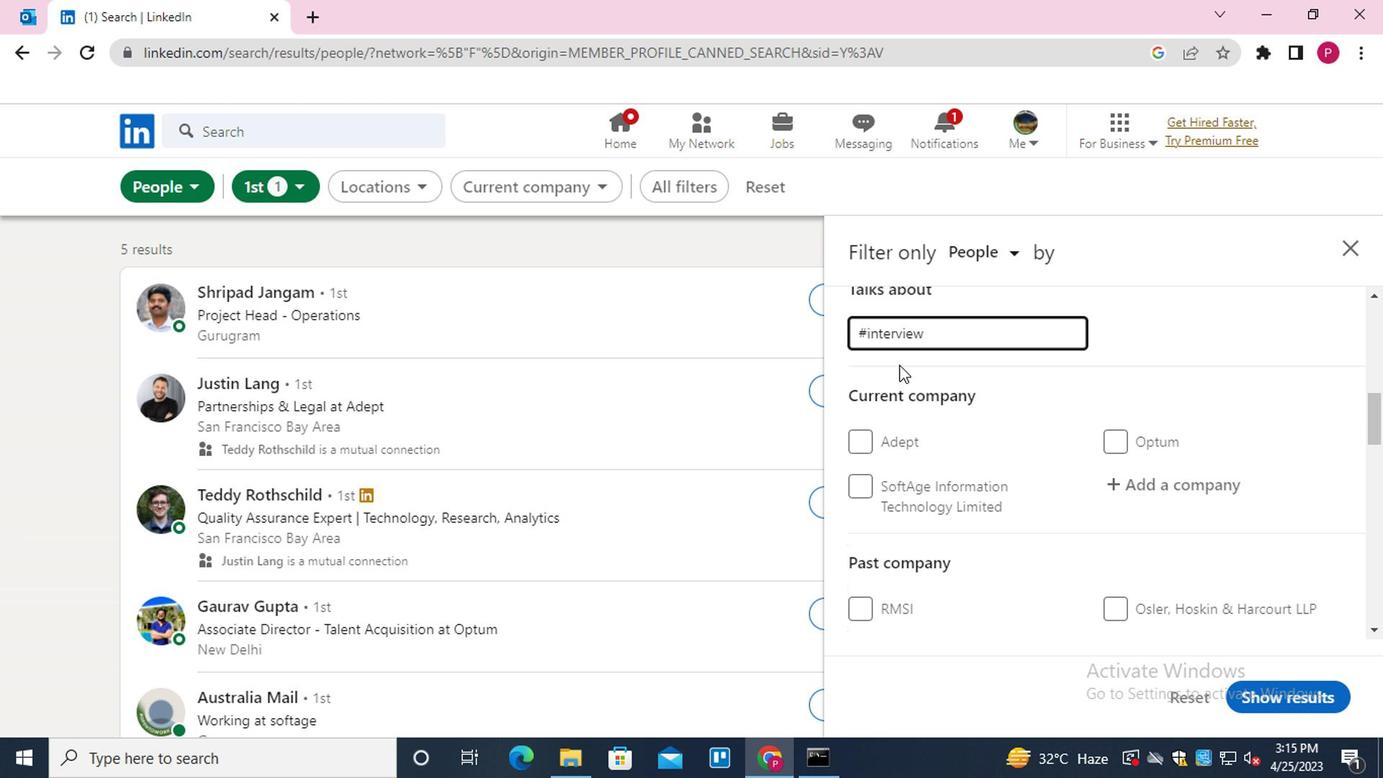 
Action: Mouse moved to (1126, 391)
Screenshot: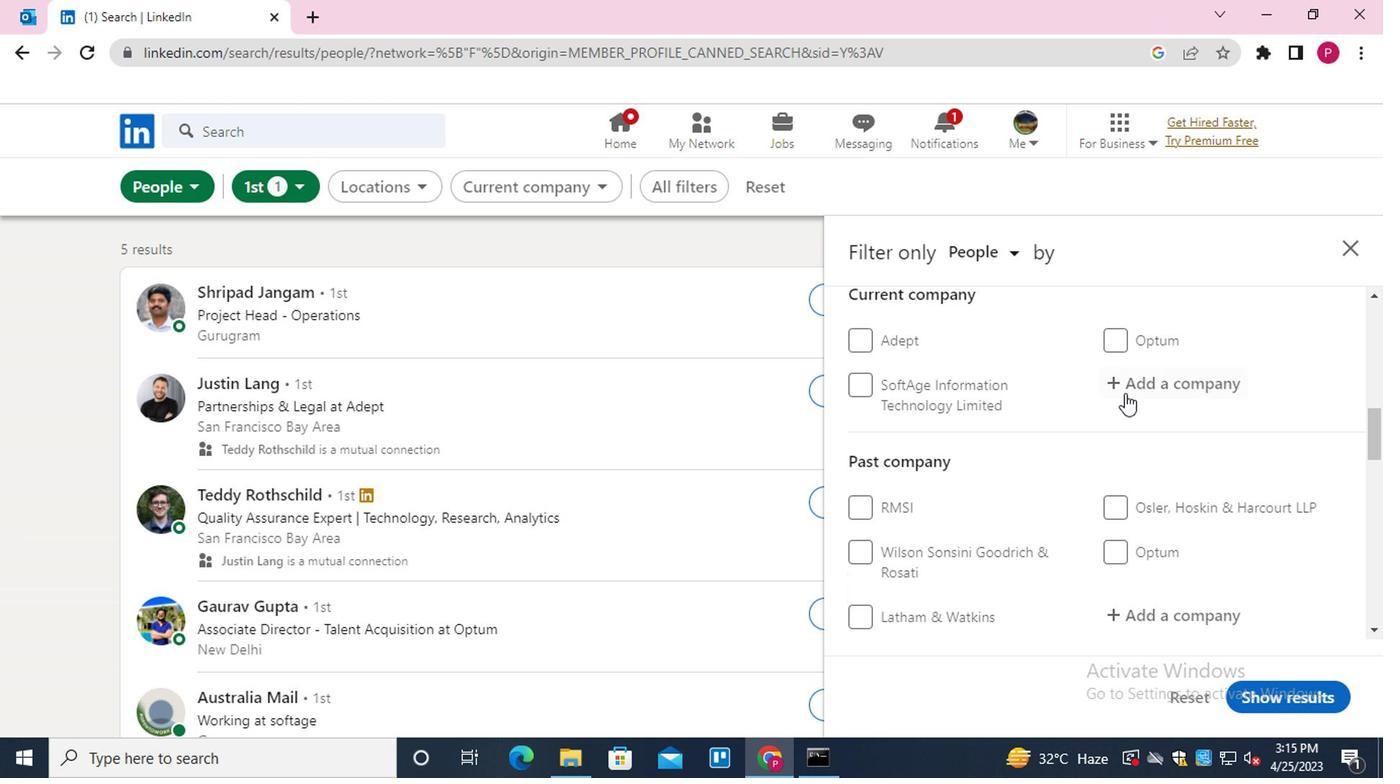 
Action: Mouse pressed left at (1126, 391)
Screenshot: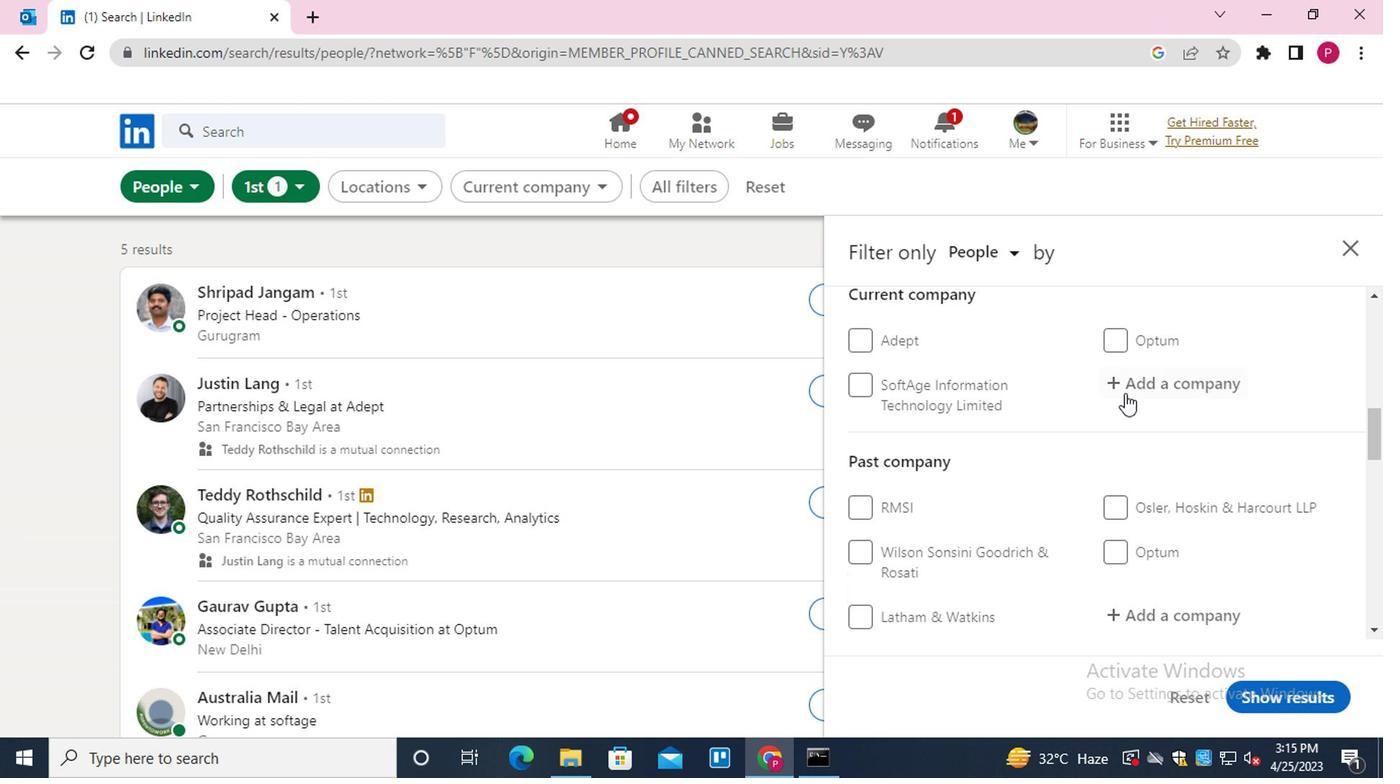 
Action: Mouse moved to (1124, 391)
Screenshot: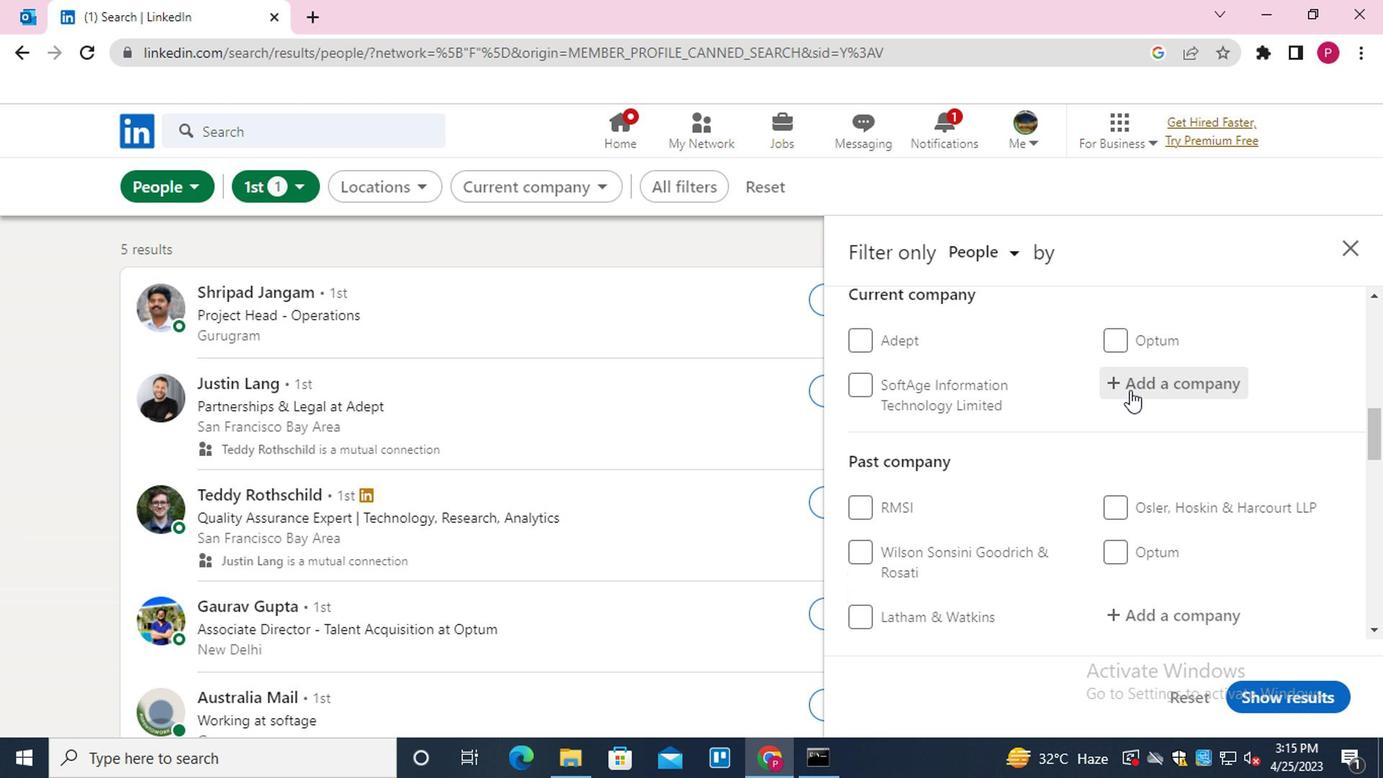 
Action: Key pressed <Key.shift>INFOR
Screenshot: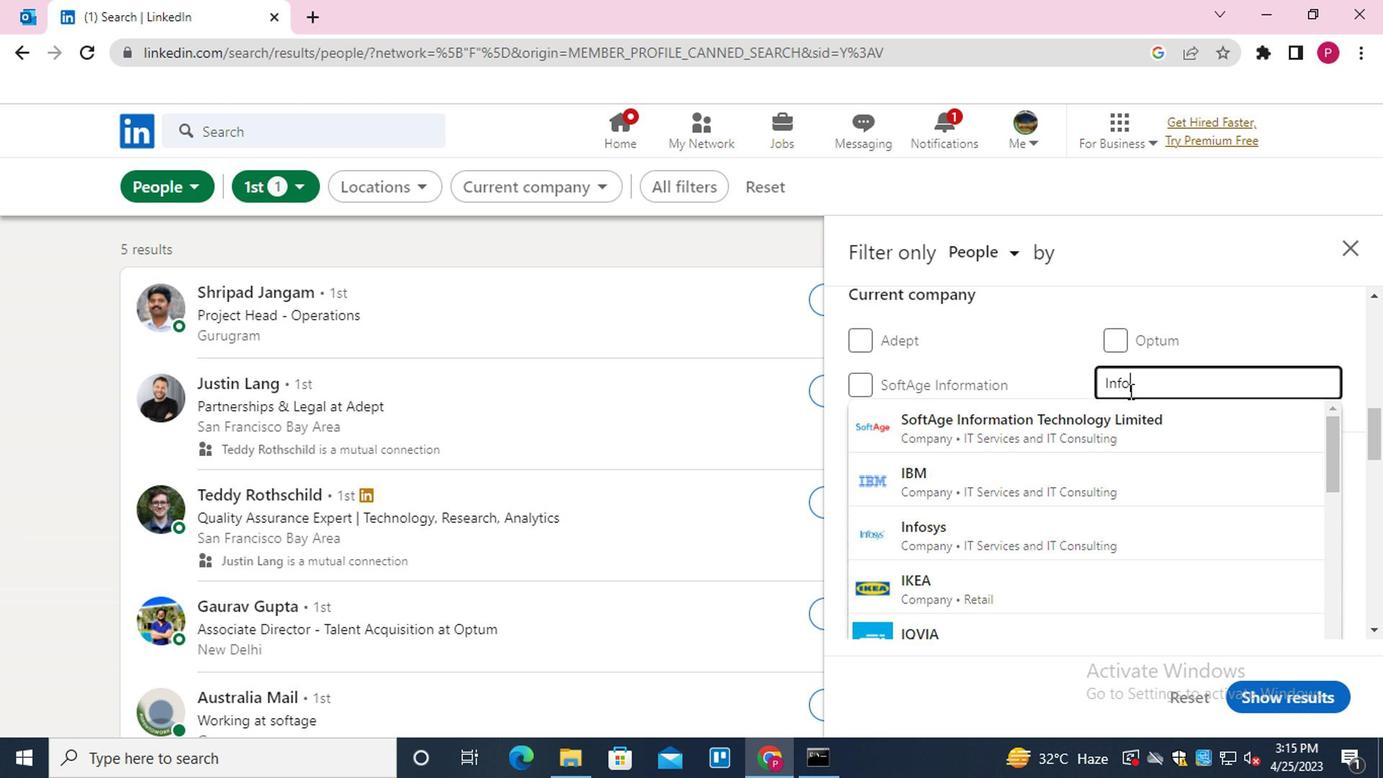 
Action: Mouse moved to (1069, 428)
Screenshot: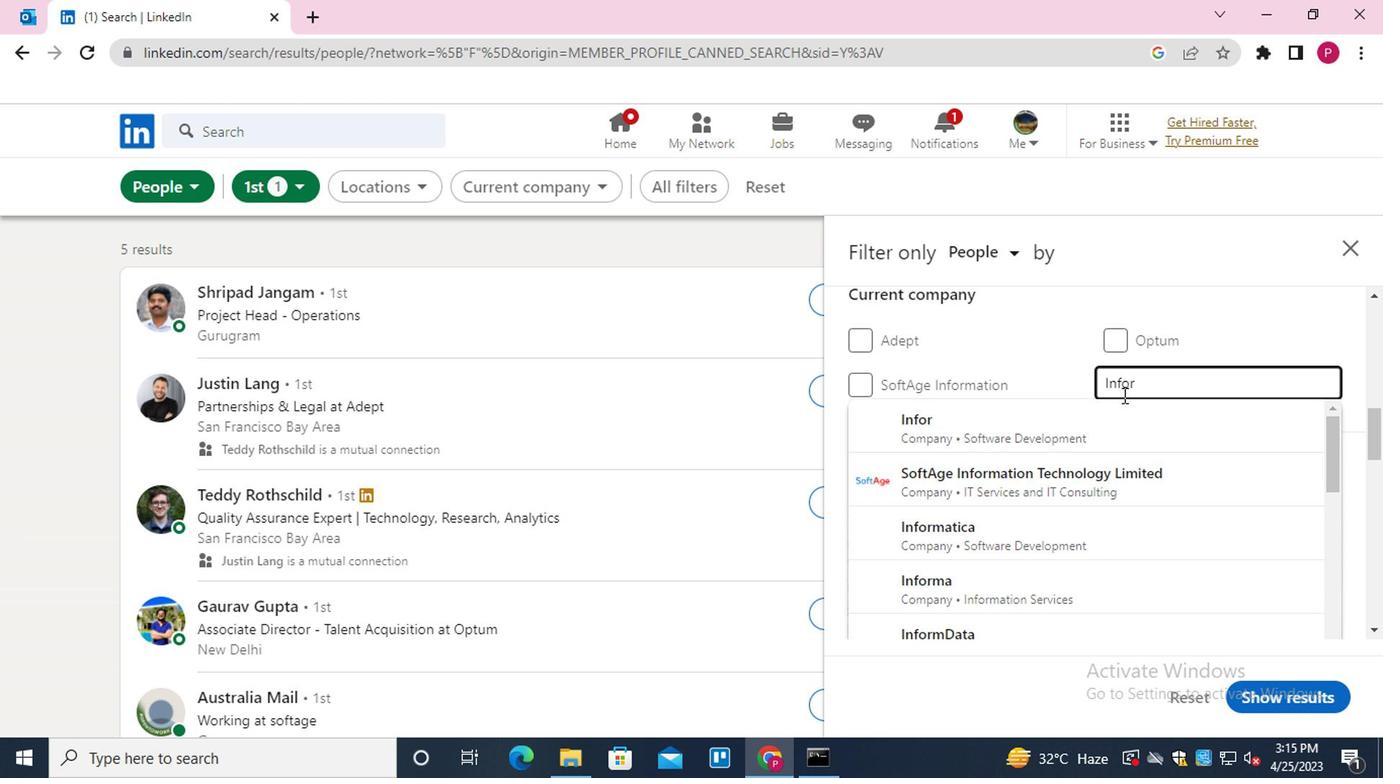 
Action: Mouse pressed left at (1069, 428)
Screenshot: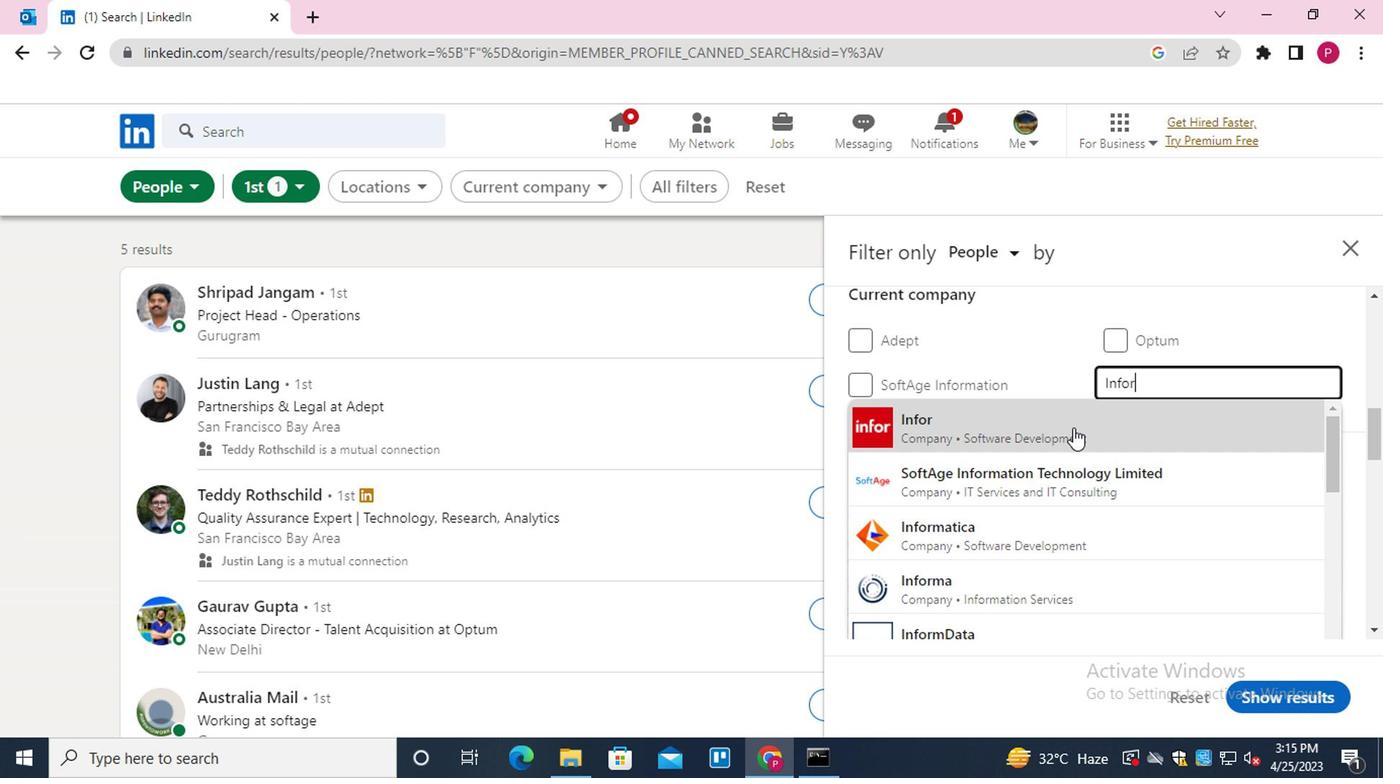 
Action: Mouse moved to (981, 423)
Screenshot: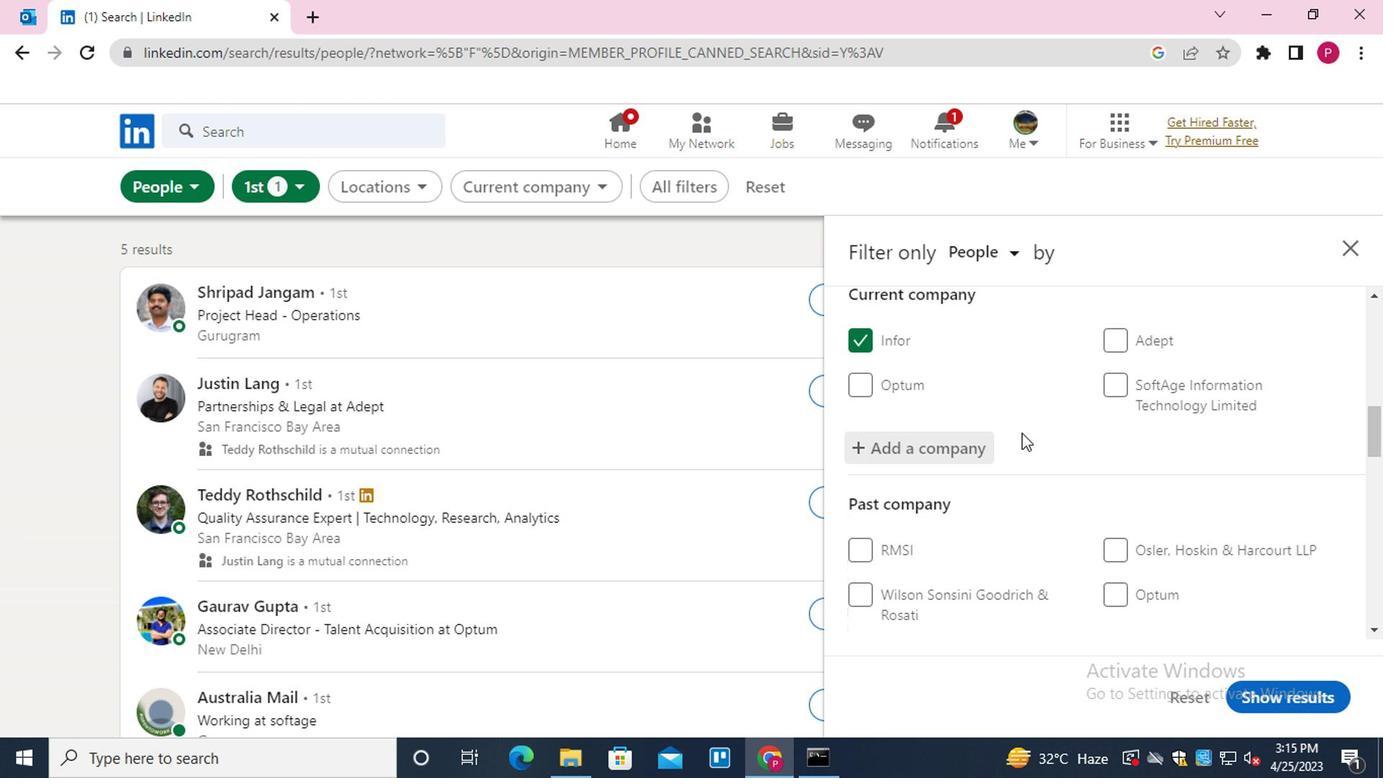 
Action: Mouse scrolled (981, 422) with delta (0, -1)
Screenshot: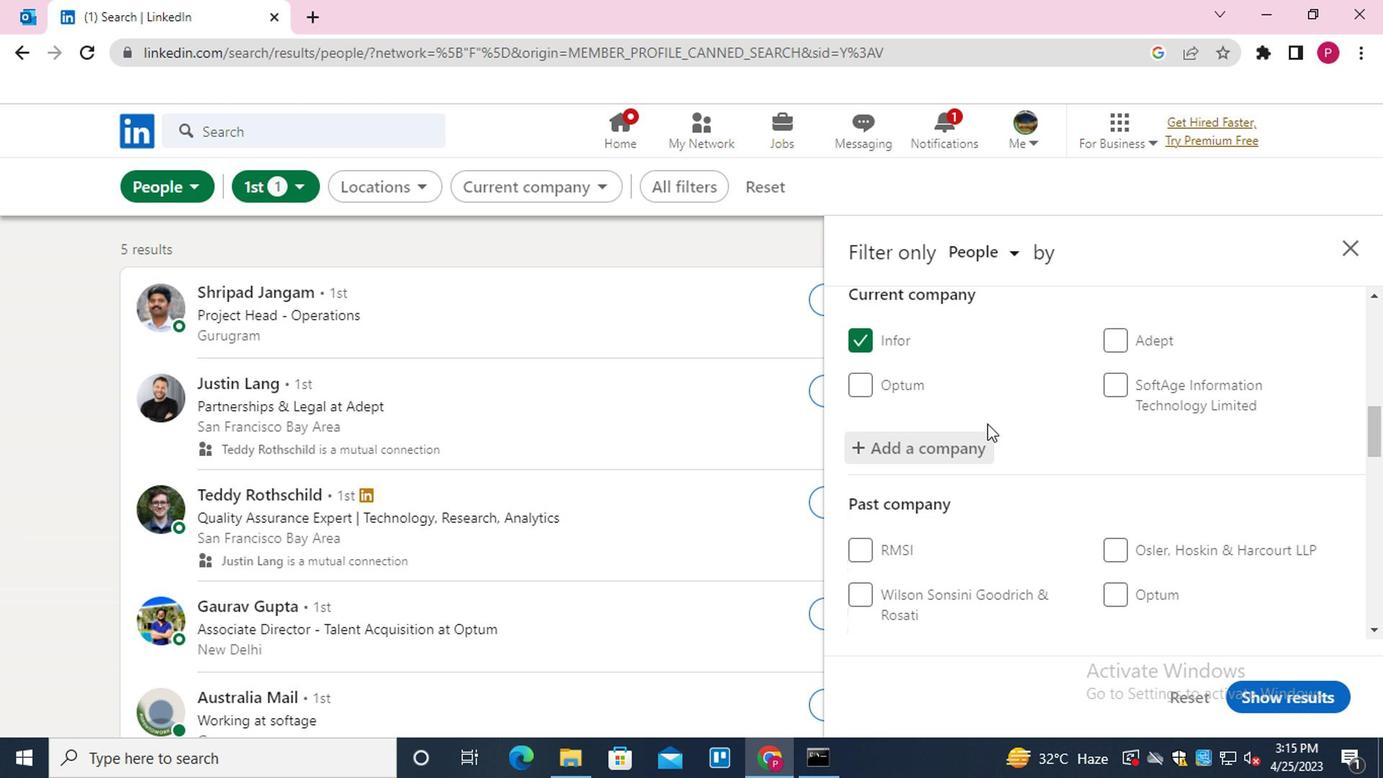 
Action: Mouse scrolled (981, 422) with delta (0, -1)
Screenshot: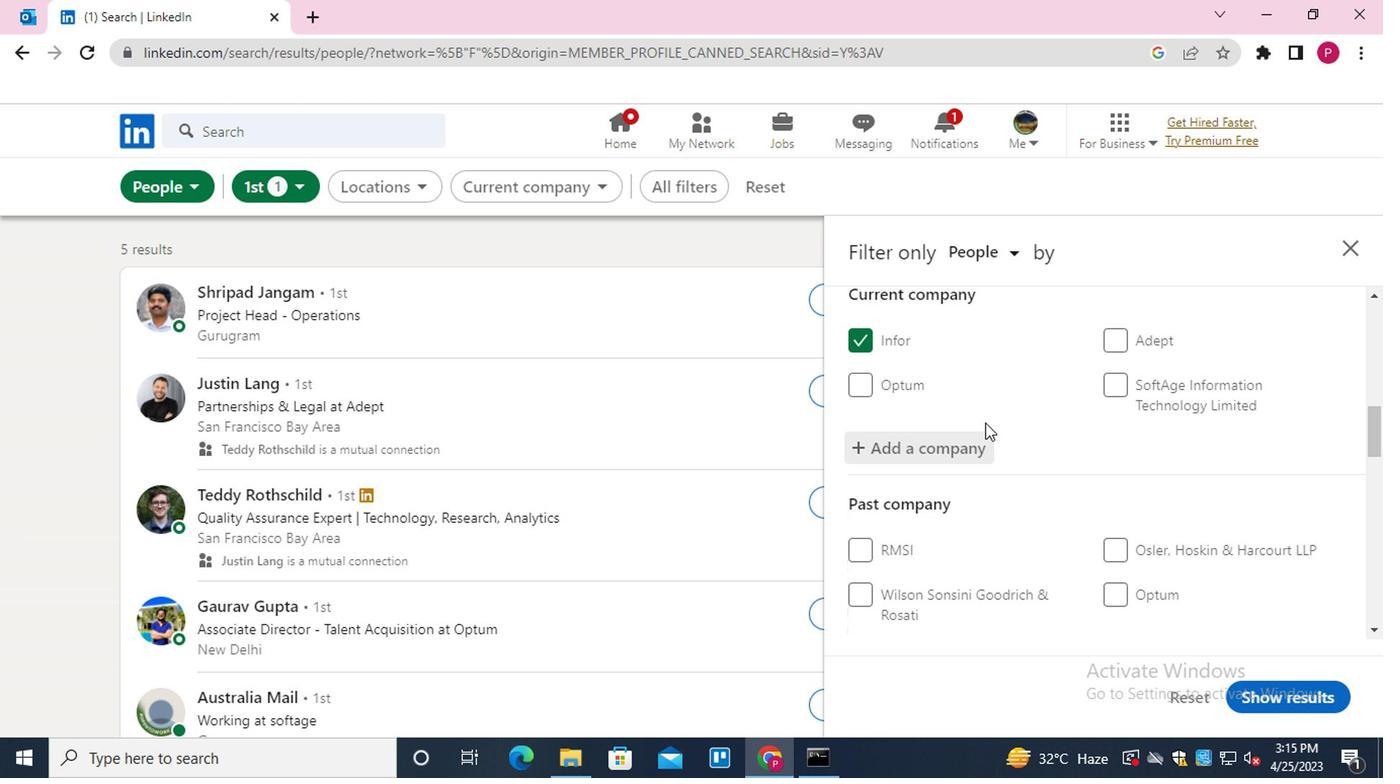 
Action: Mouse moved to (1061, 449)
Screenshot: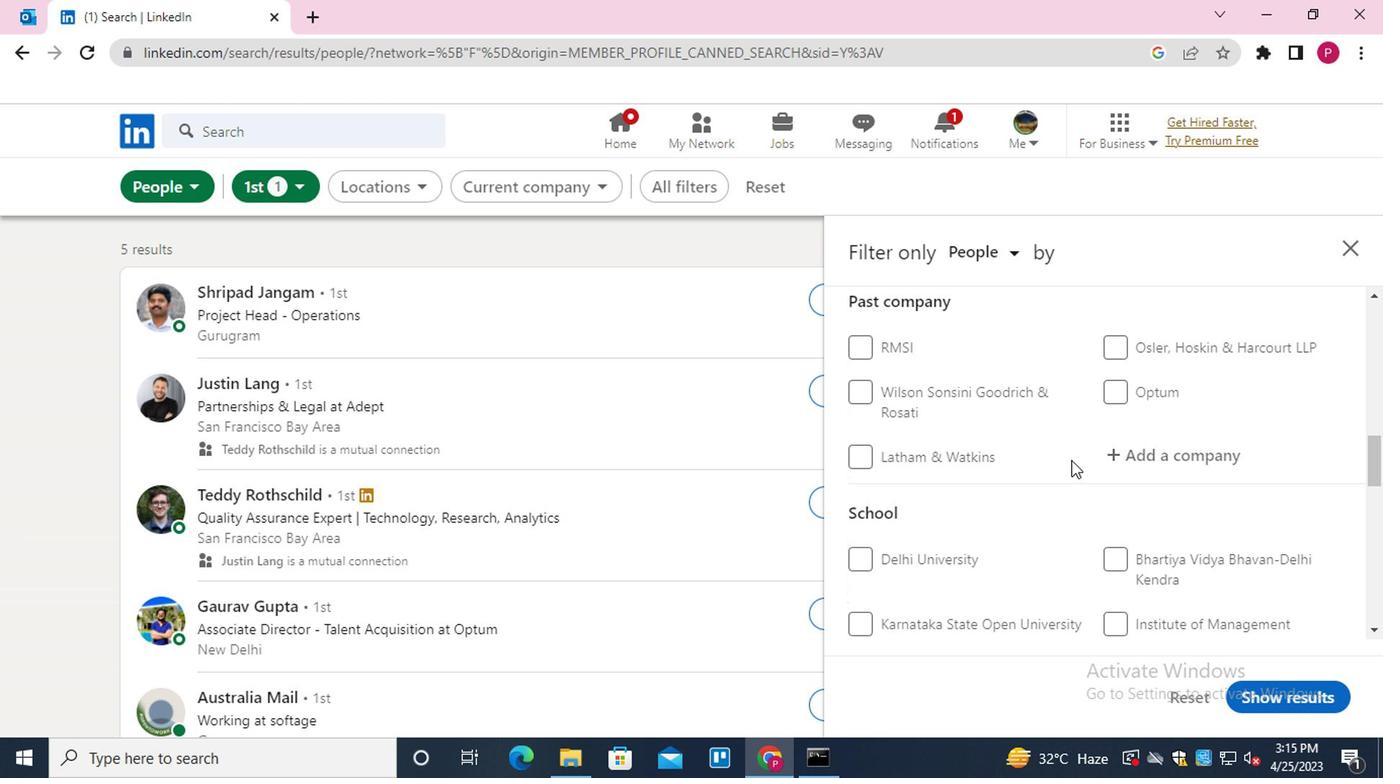 
Action: Mouse scrolled (1061, 448) with delta (0, 0)
Screenshot: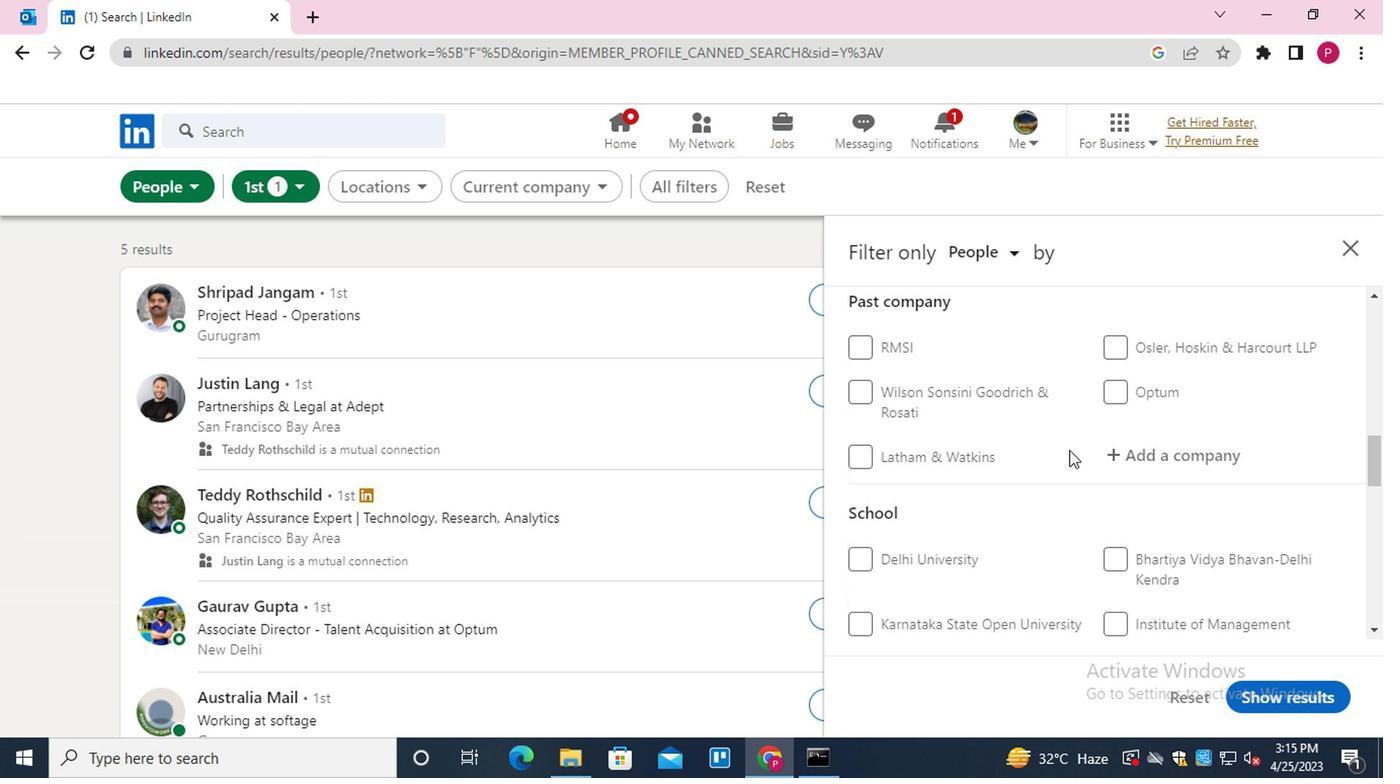 
Action: Mouse scrolled (1061, 448) with delta (0, 0)
Screenshot: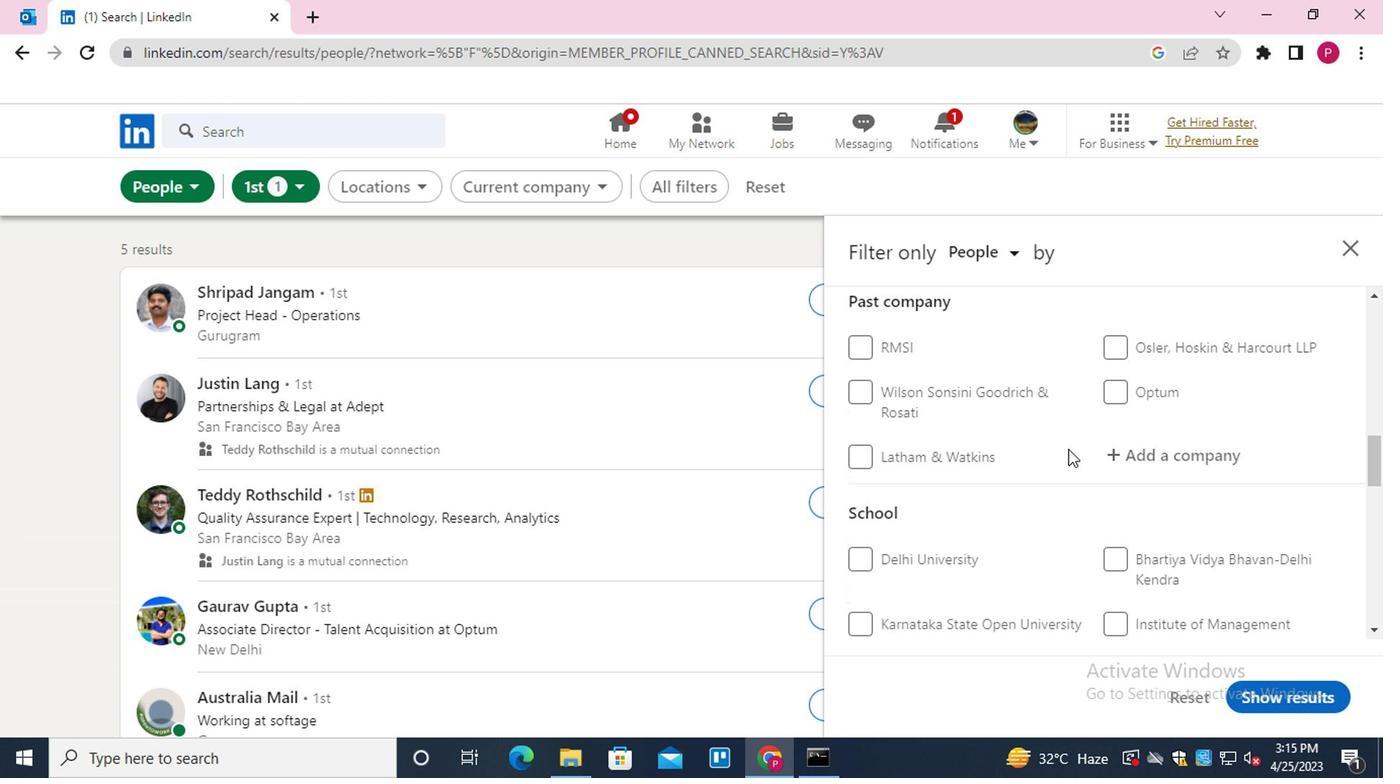 
Action: Mouse moved to (1177, 493)
Screenshot: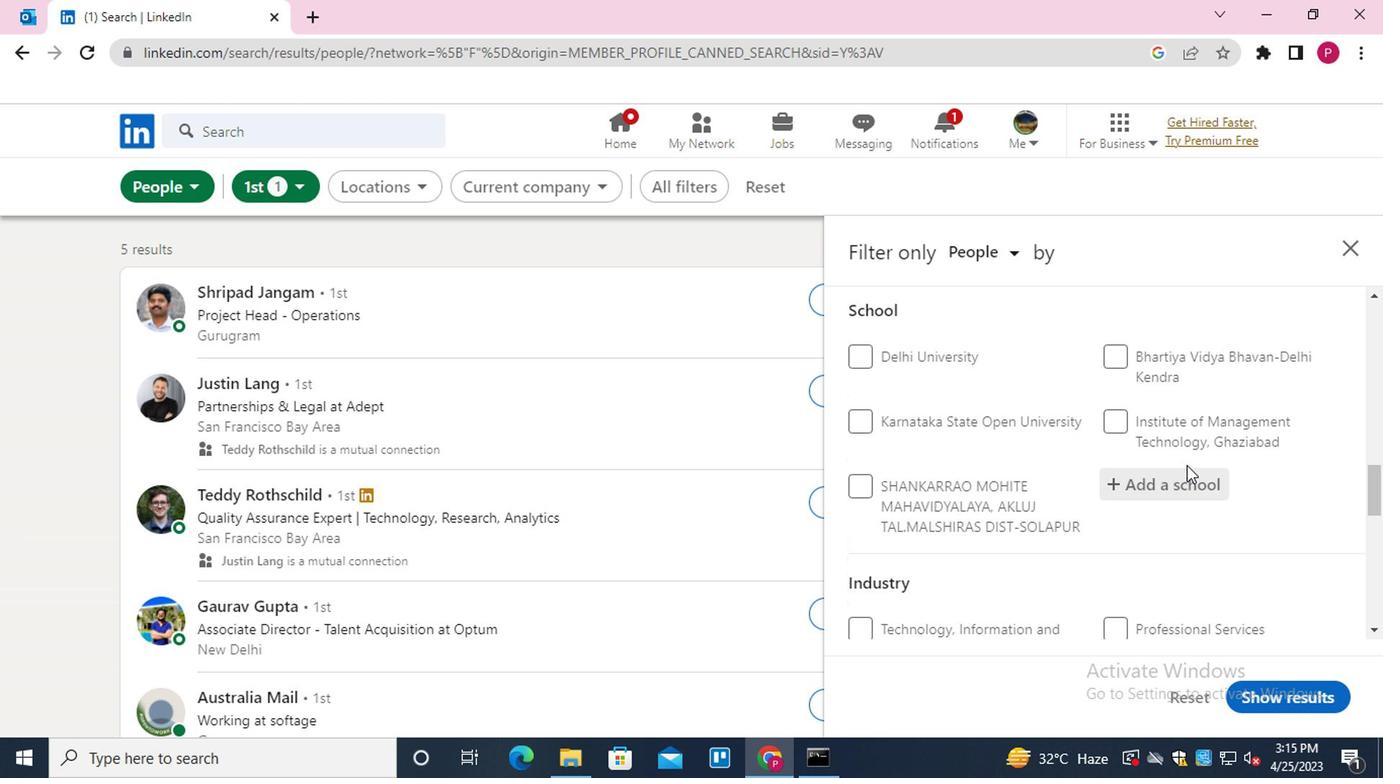 
Action: Mouse pressed left at (1177, 493)
Screenshot: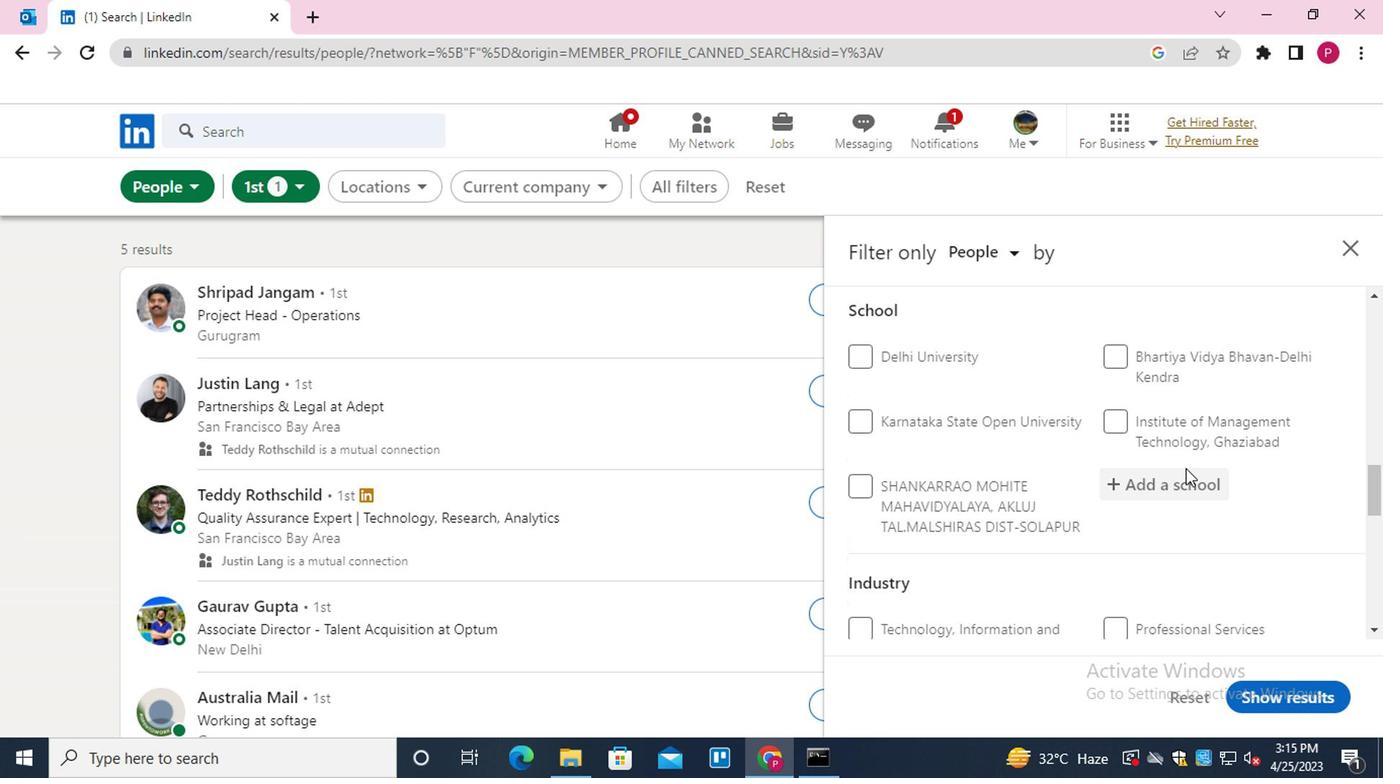 
Action: Key pressed <Key.shift>SAINTGITS<Key.space>
Screenshot: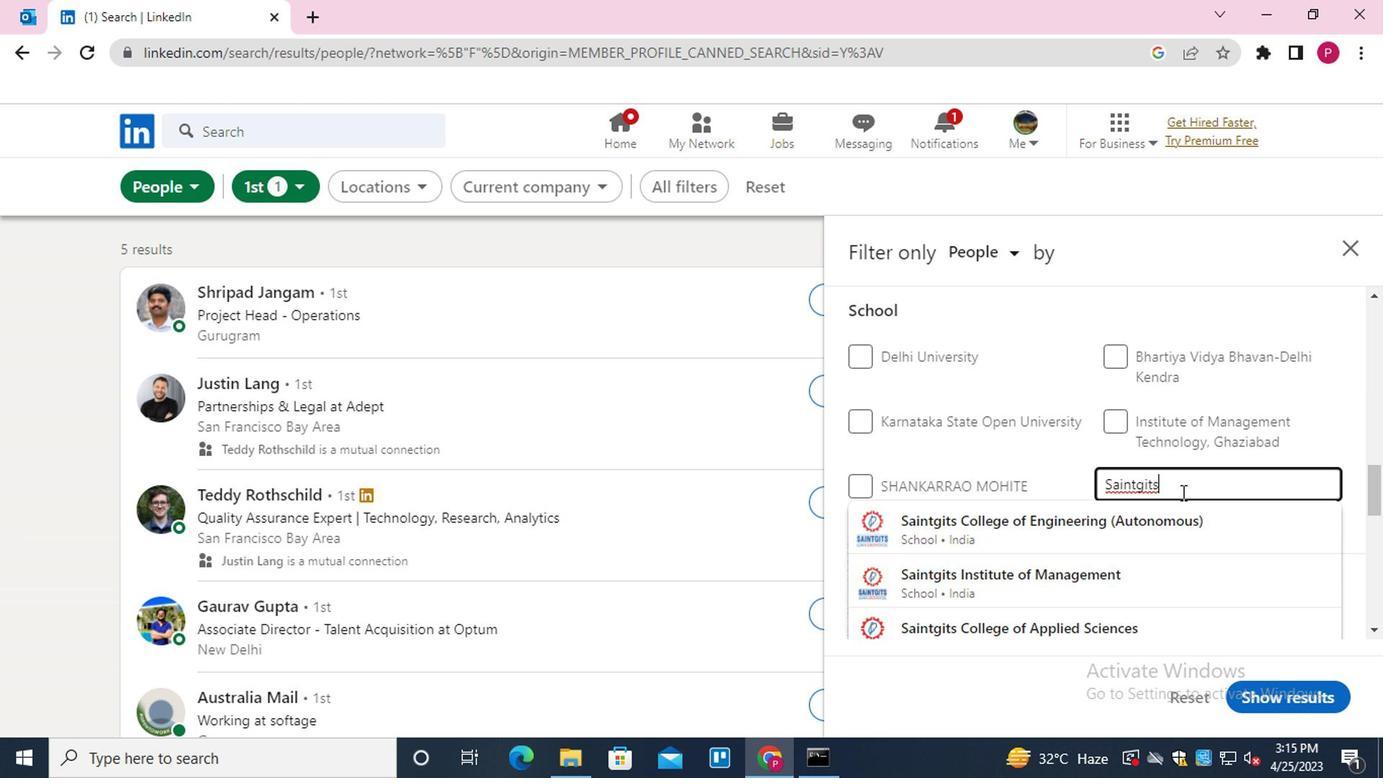 
Action: Mouse moved to (1147, 531)
Screenshot: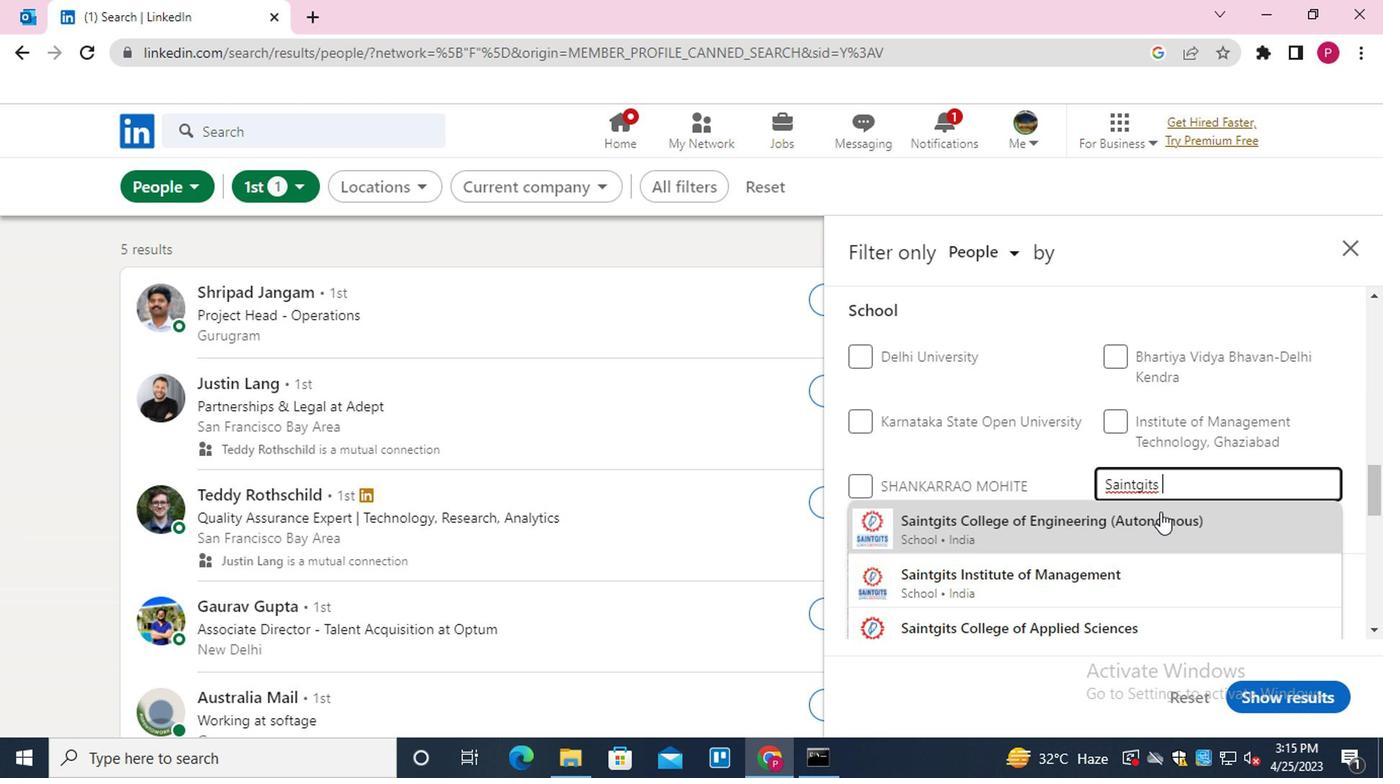 
Action: Mouse pressed left at (1147, 531)
Screenshot: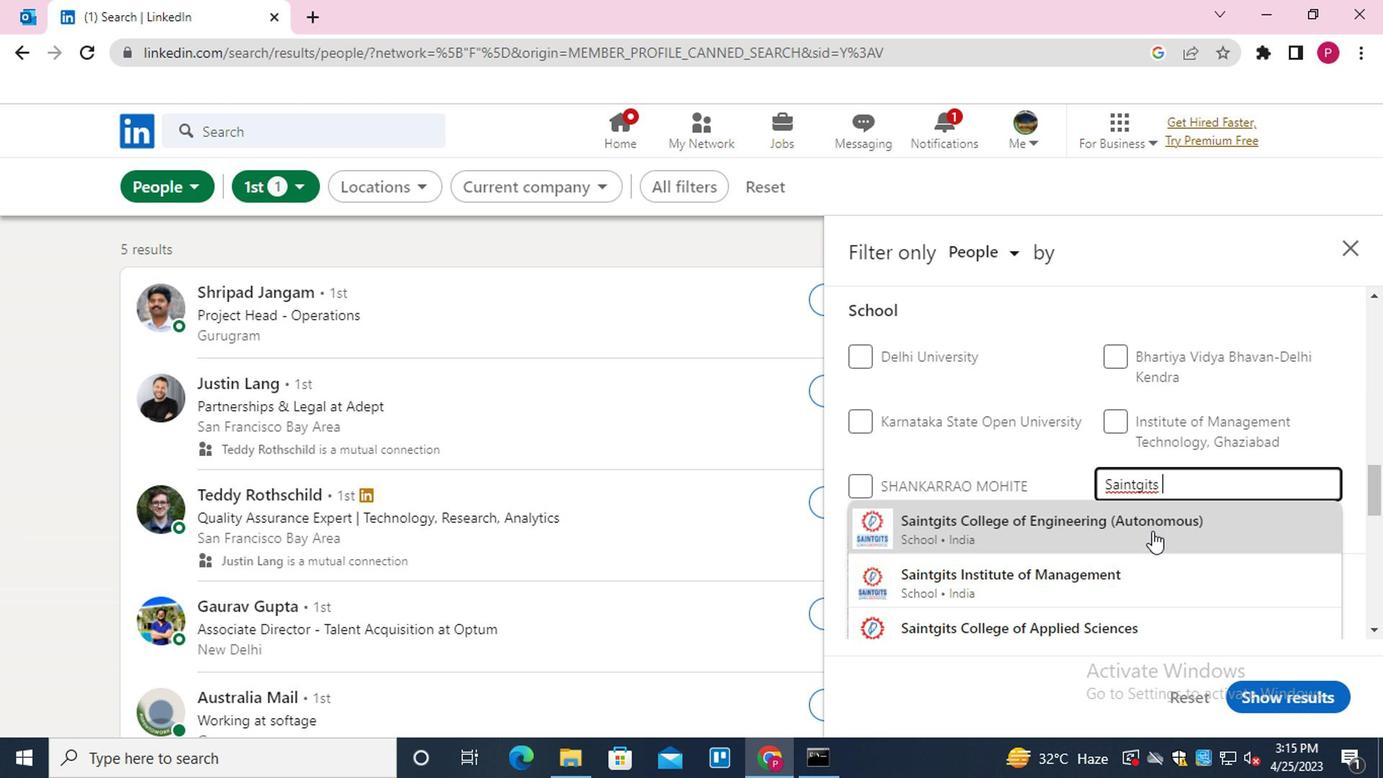 
Action: Mouse moved to (1003, 441)
Screenshot: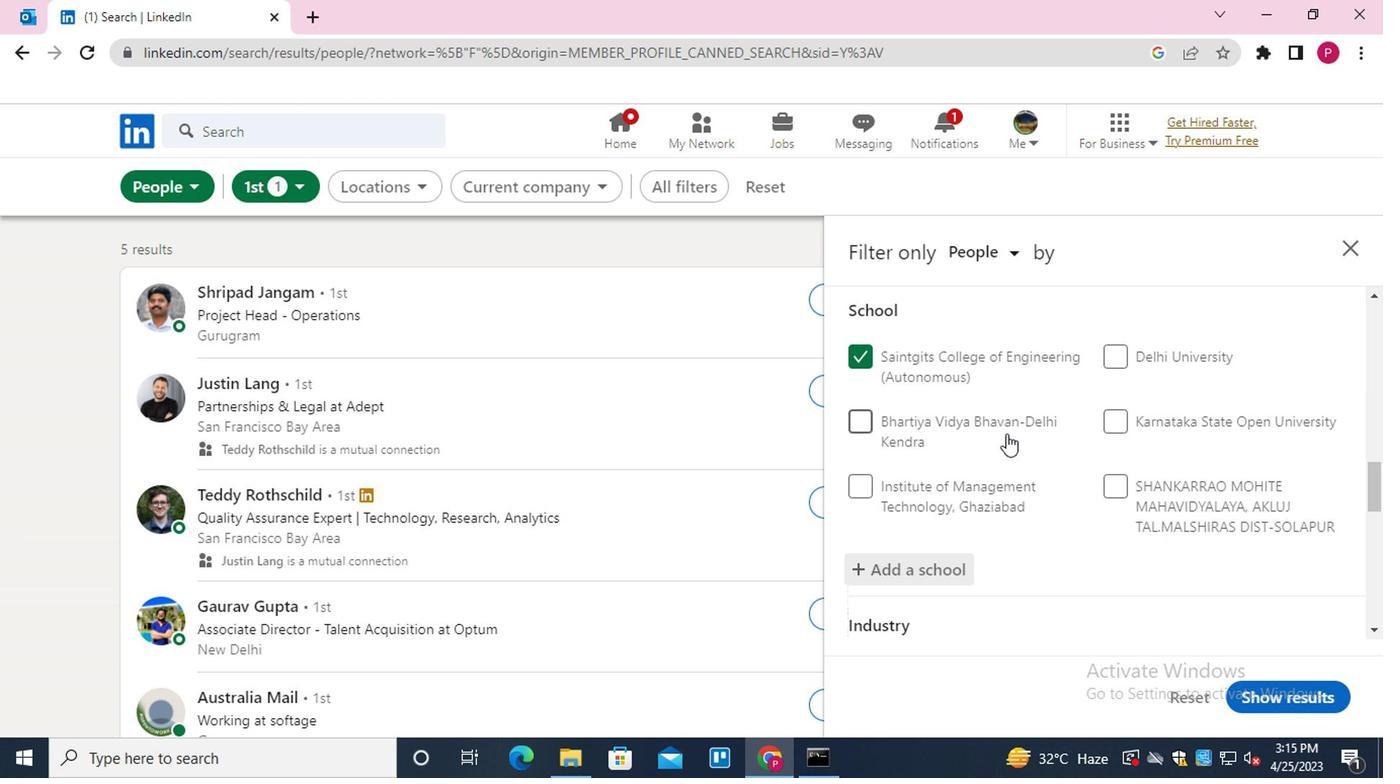 
Action: Mouse scrolled (1003, 440) with delta (0, 0)
Screenshot: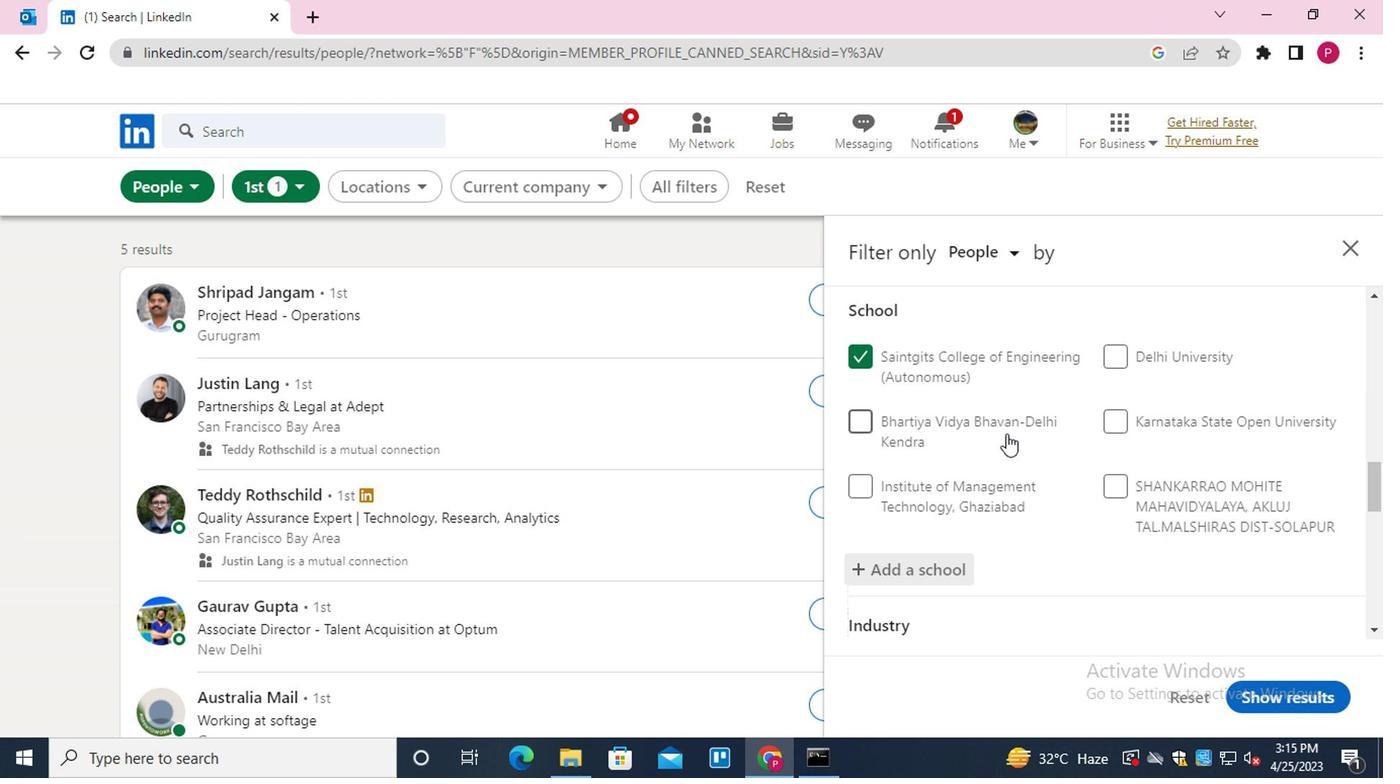 
Action: Mouse moved to (1003, 443)
Screenshot: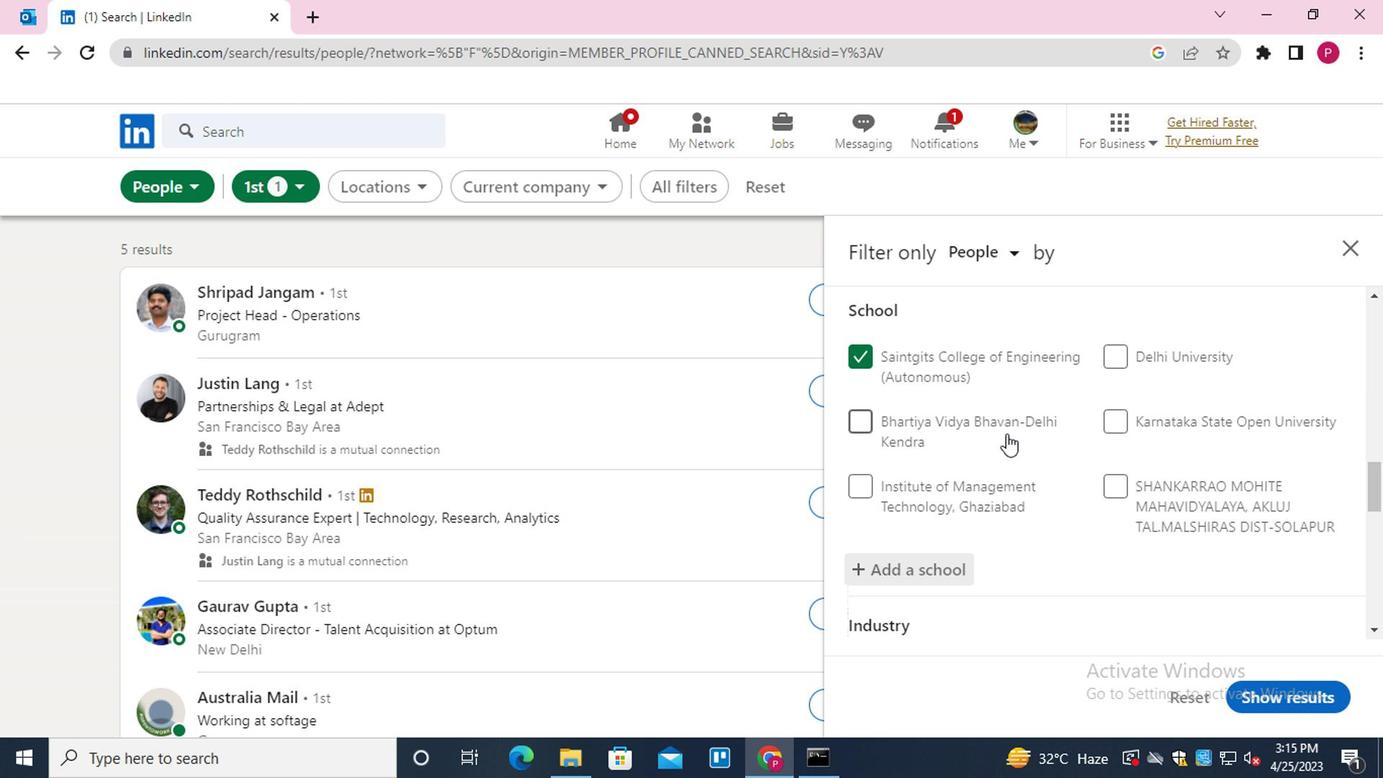 
Action: Mouse scrolled (1003, 442) with delta (0, -1)
Screenshot: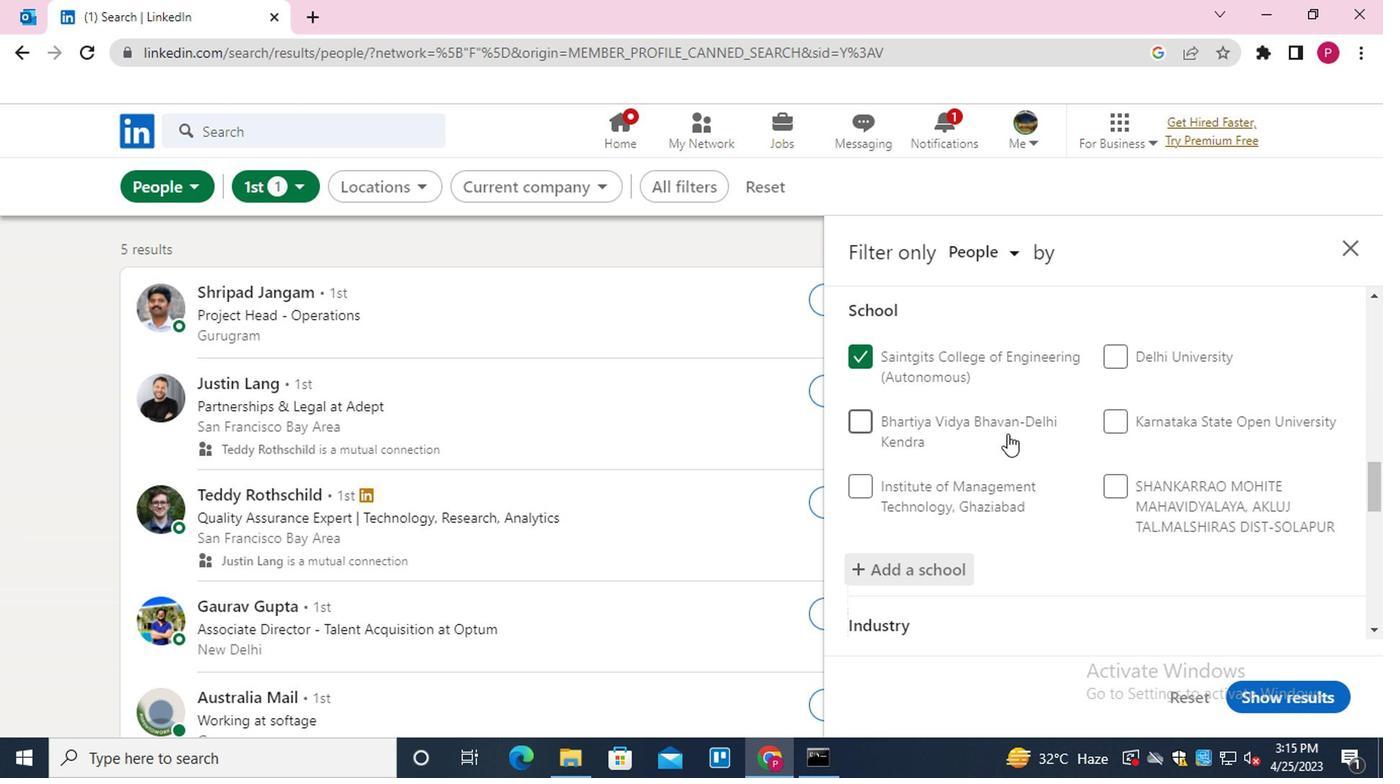 
Action: Mouse moved to (1031, 469)
Screenshot: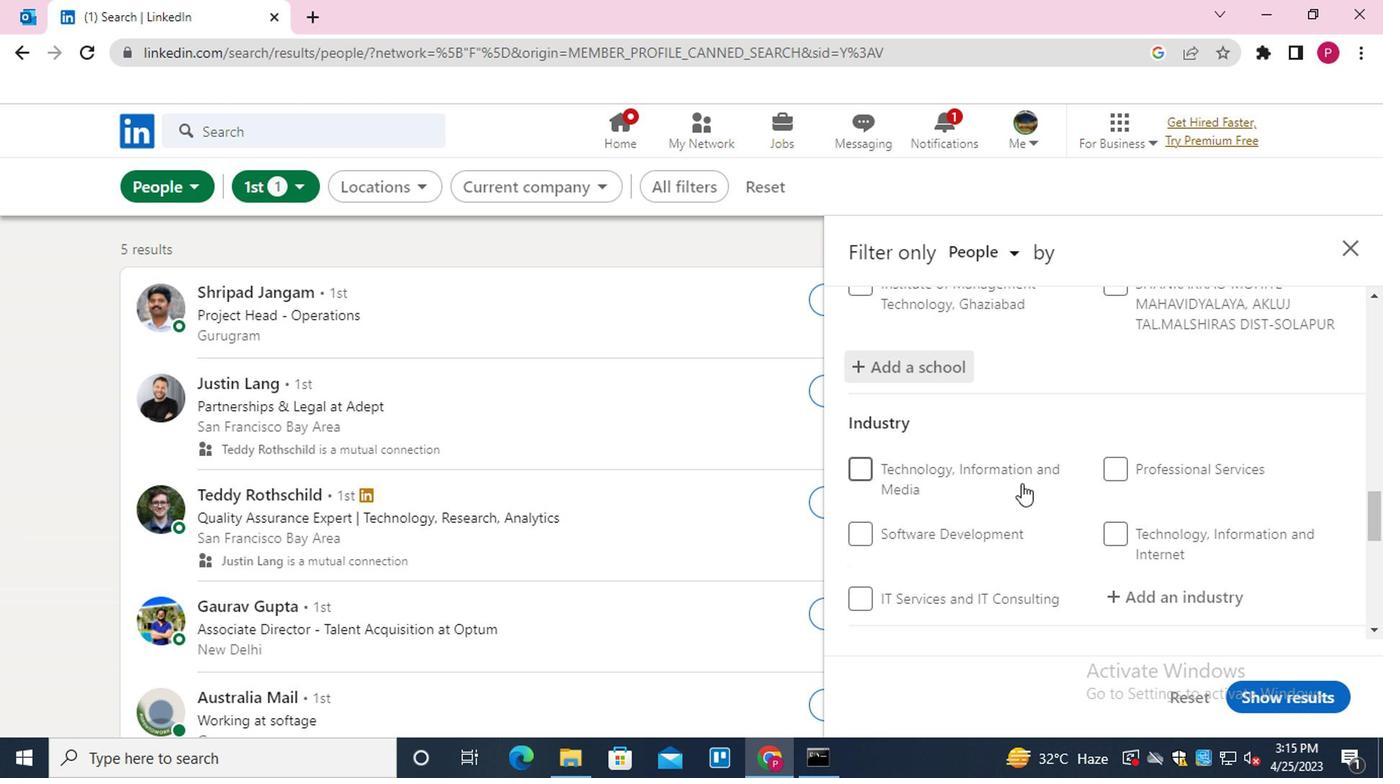 
Action: Mouse scrolled (1031, 469) with delta (0, 0)
Screenshot: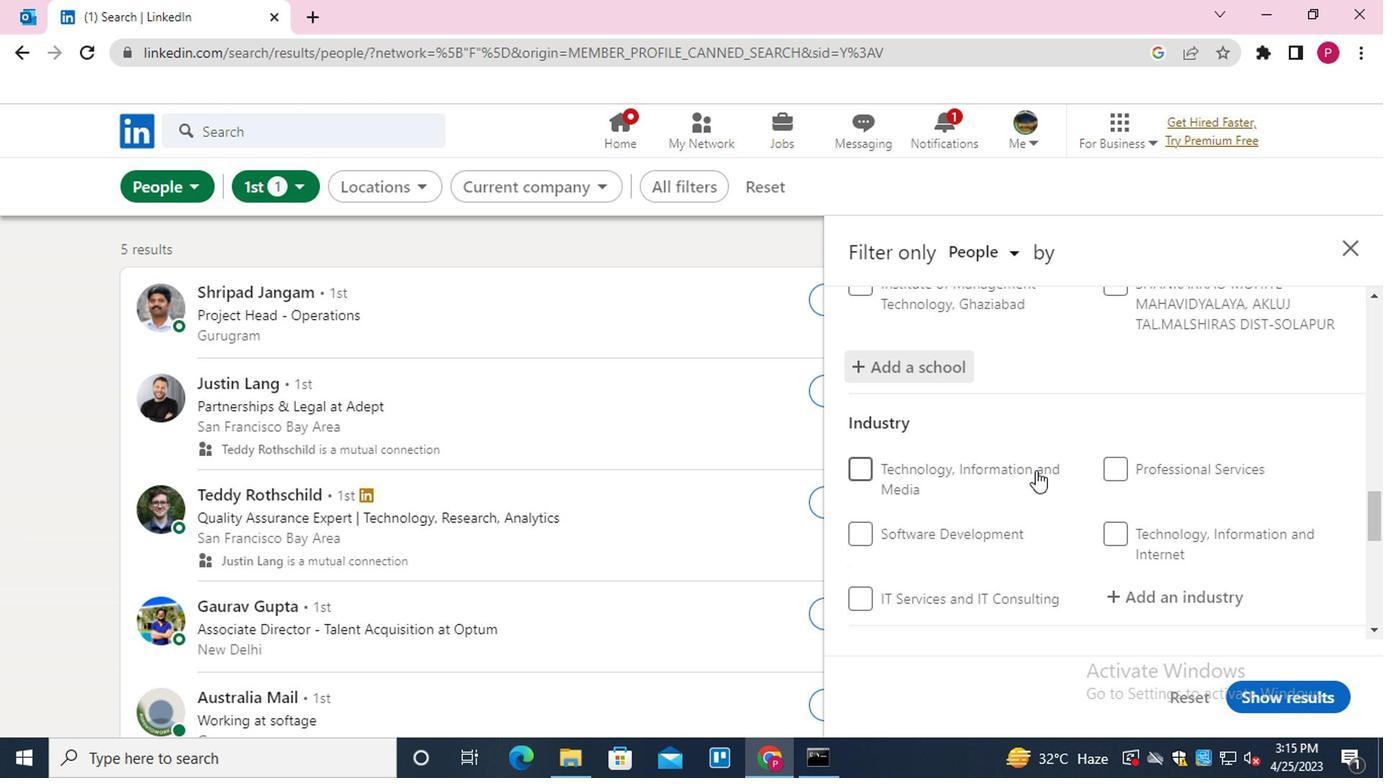 
Action: Mouse moved to (1196, 489)
Screenshot: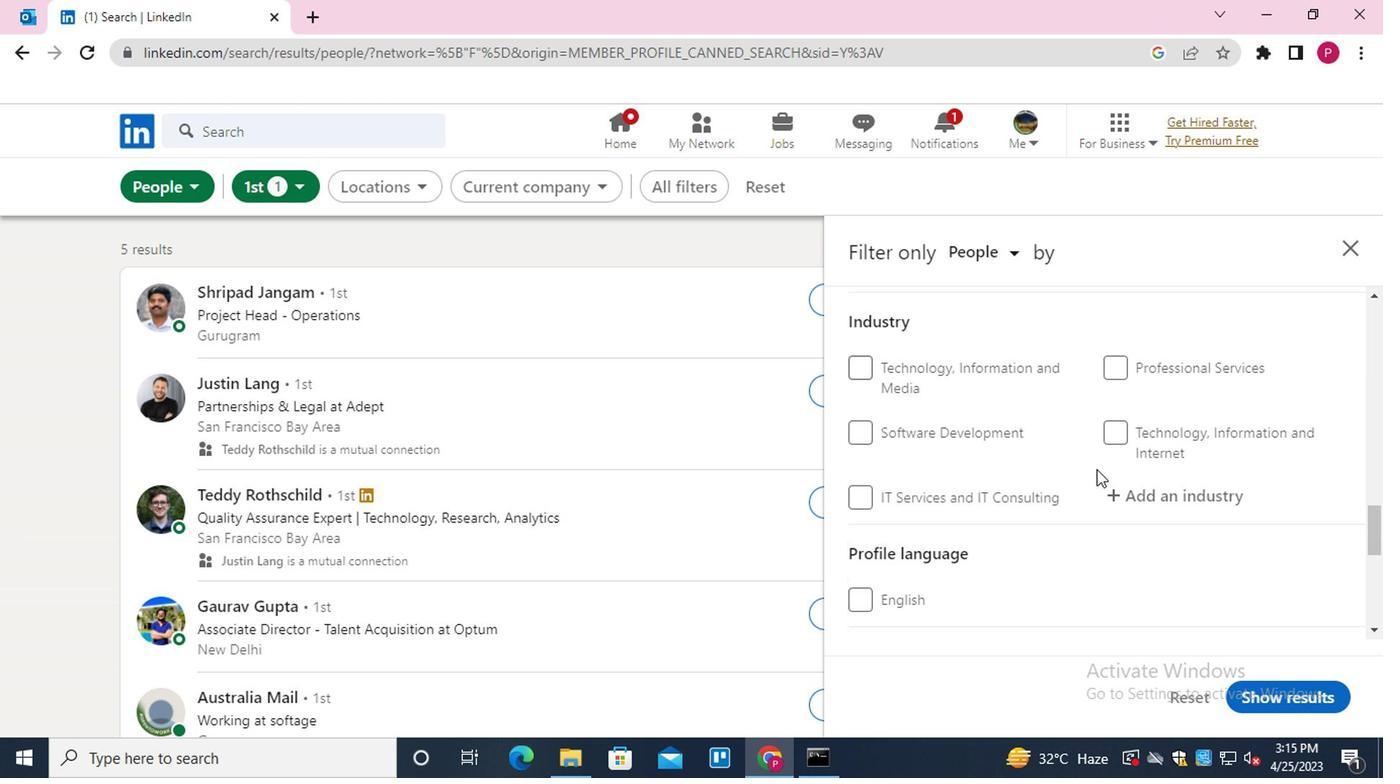
Action: Mouse pressed left at (1196, 489)
Screenshot: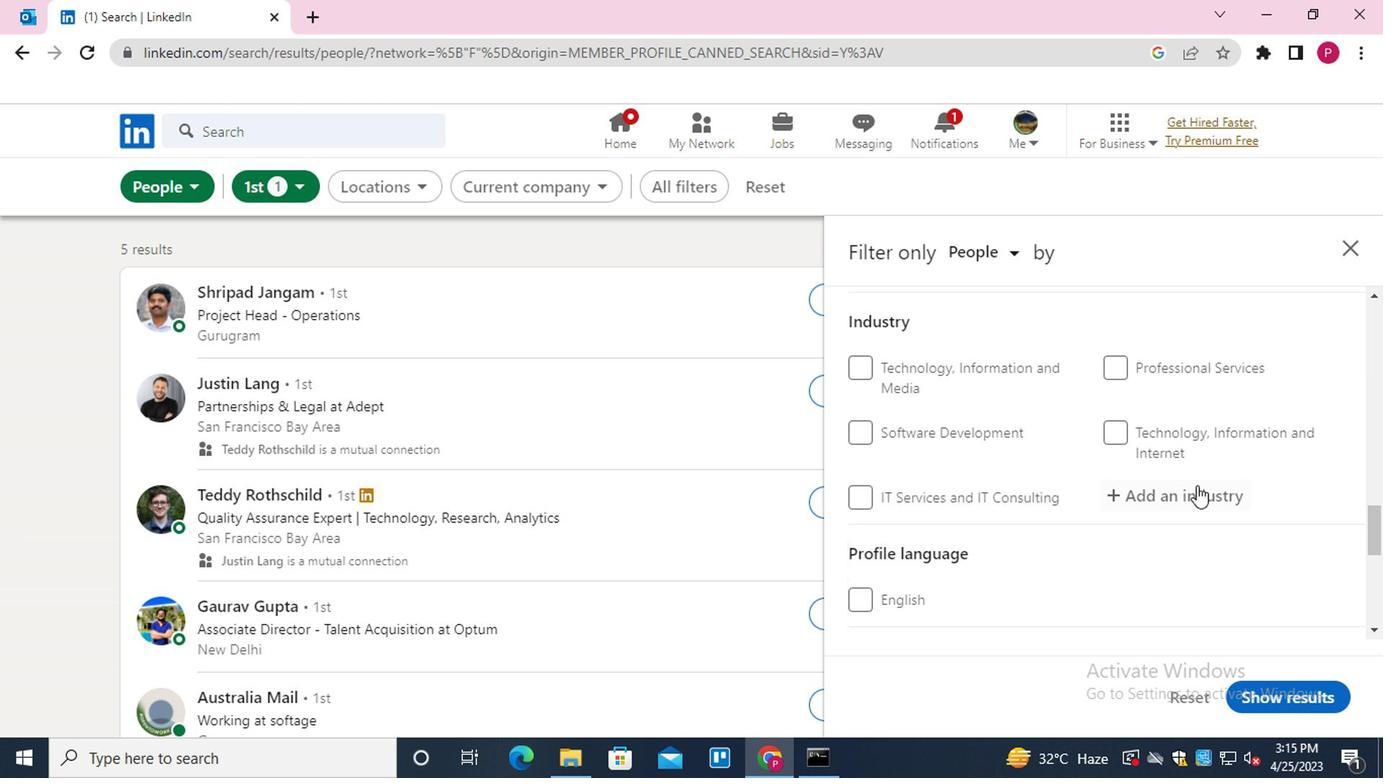 
Action: Key pressed <Key.shift>APPLIA
Screenshot: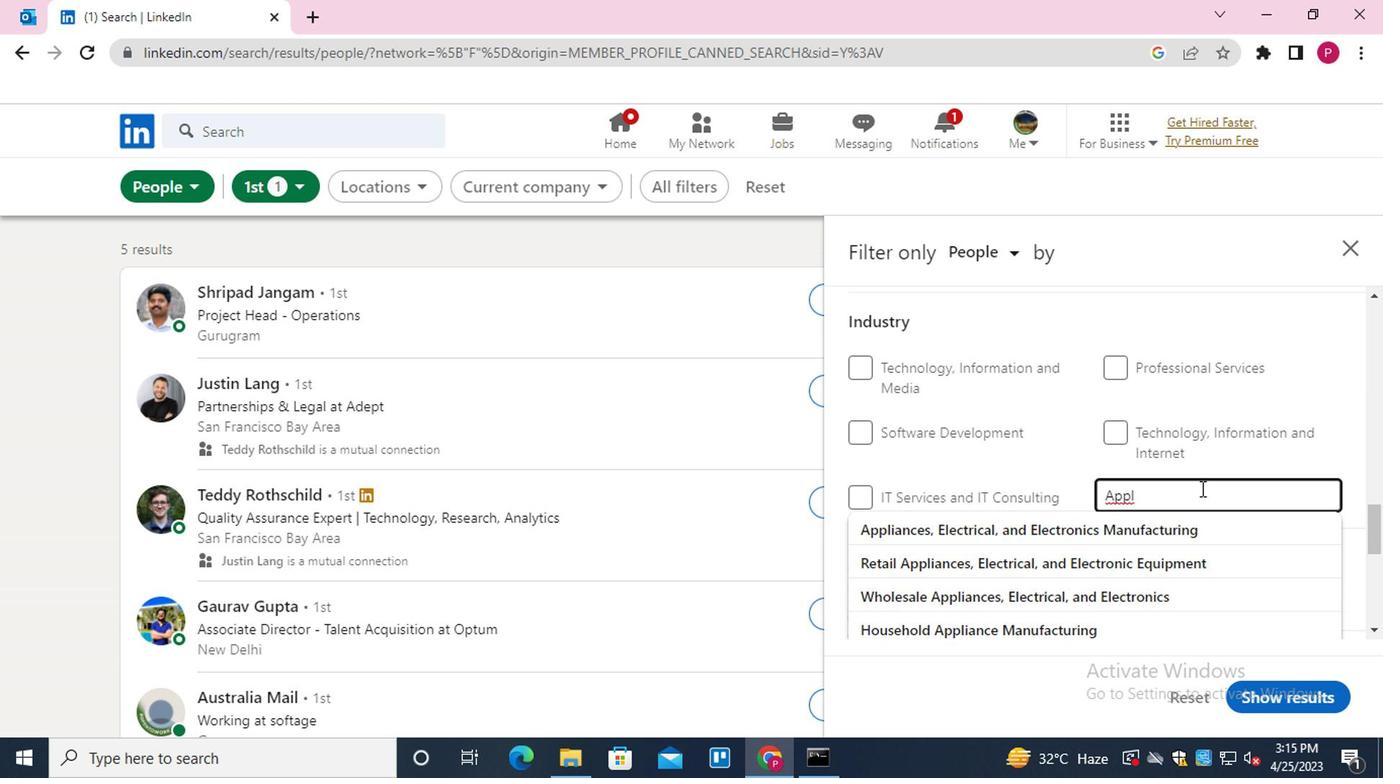 
Action: Mouse moved to (1056, 525)
Screenshot: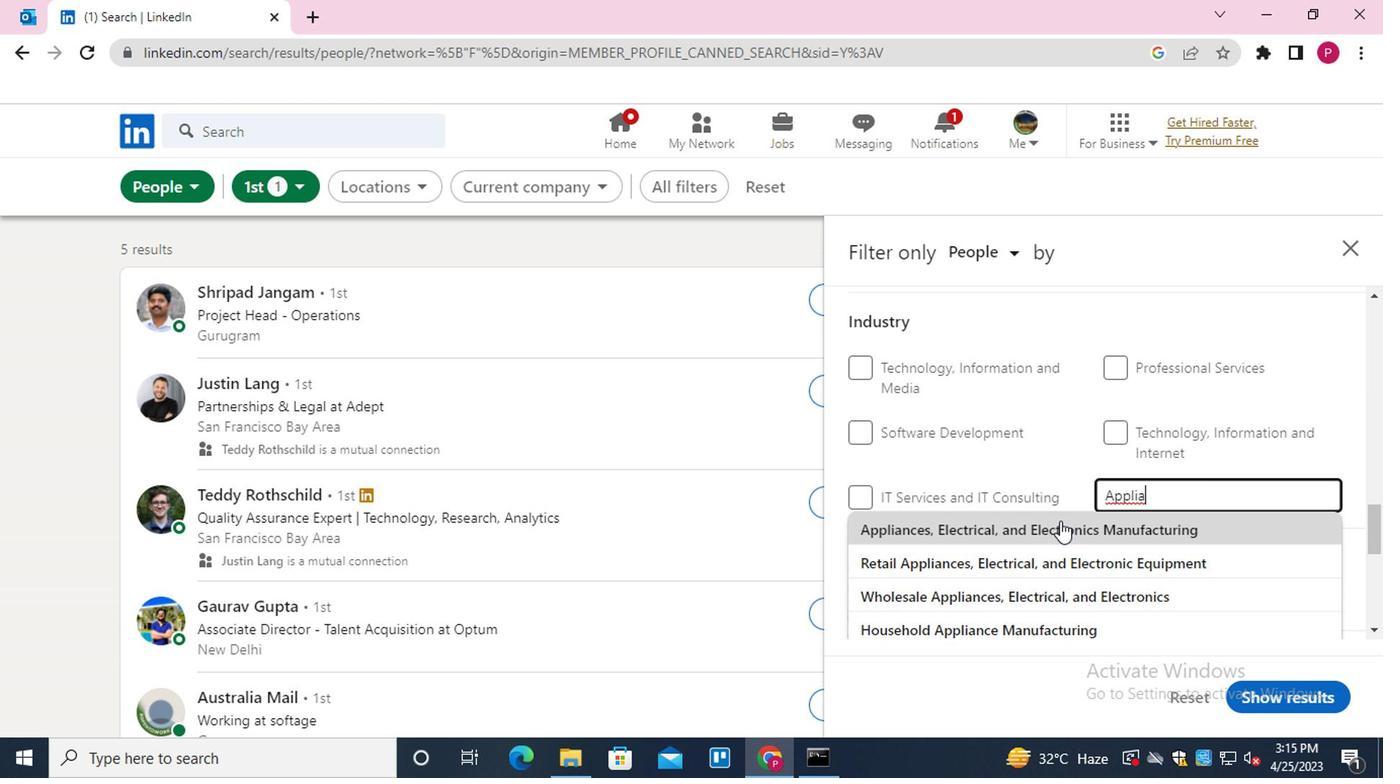 
Action: Mouse pressed left at (1056, 525)
Screenshot: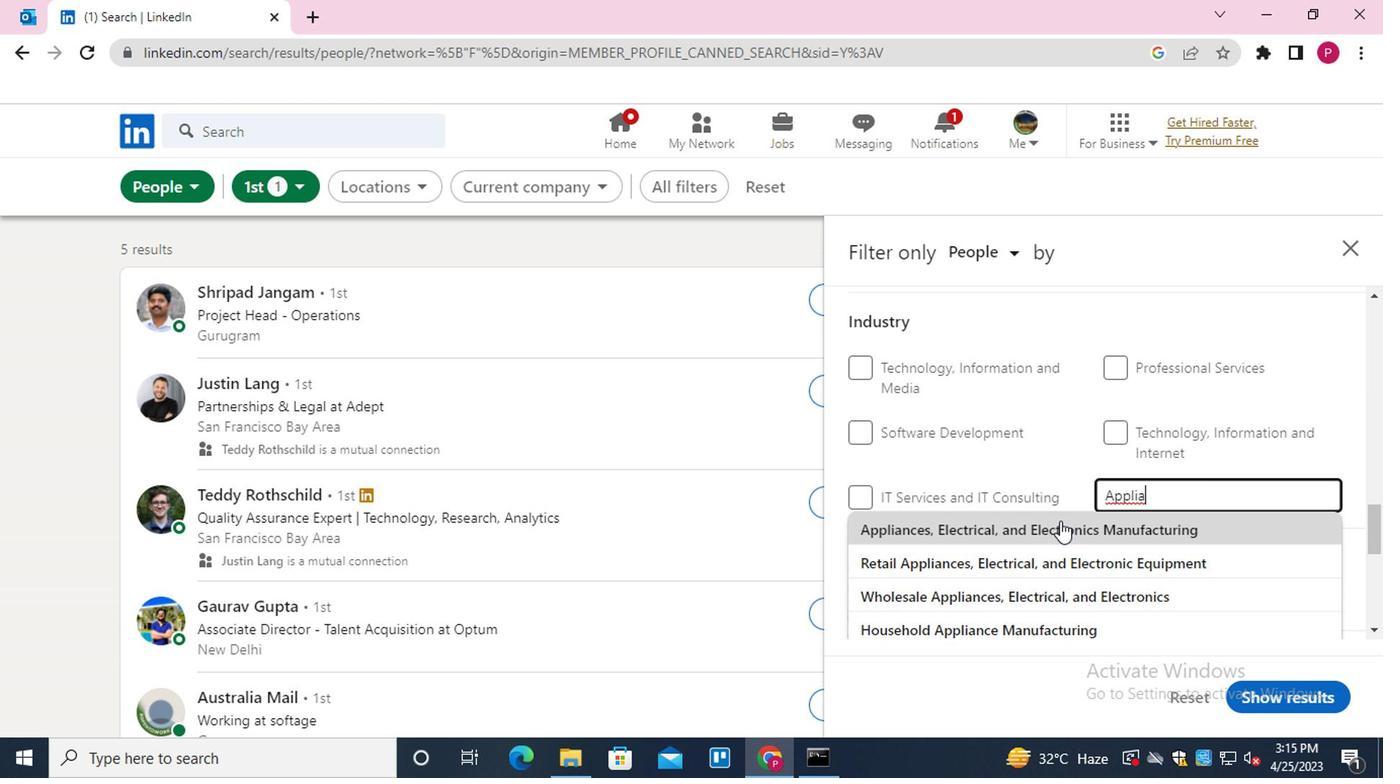 
Action: Mouse moved to (945, 482)
Screenshot: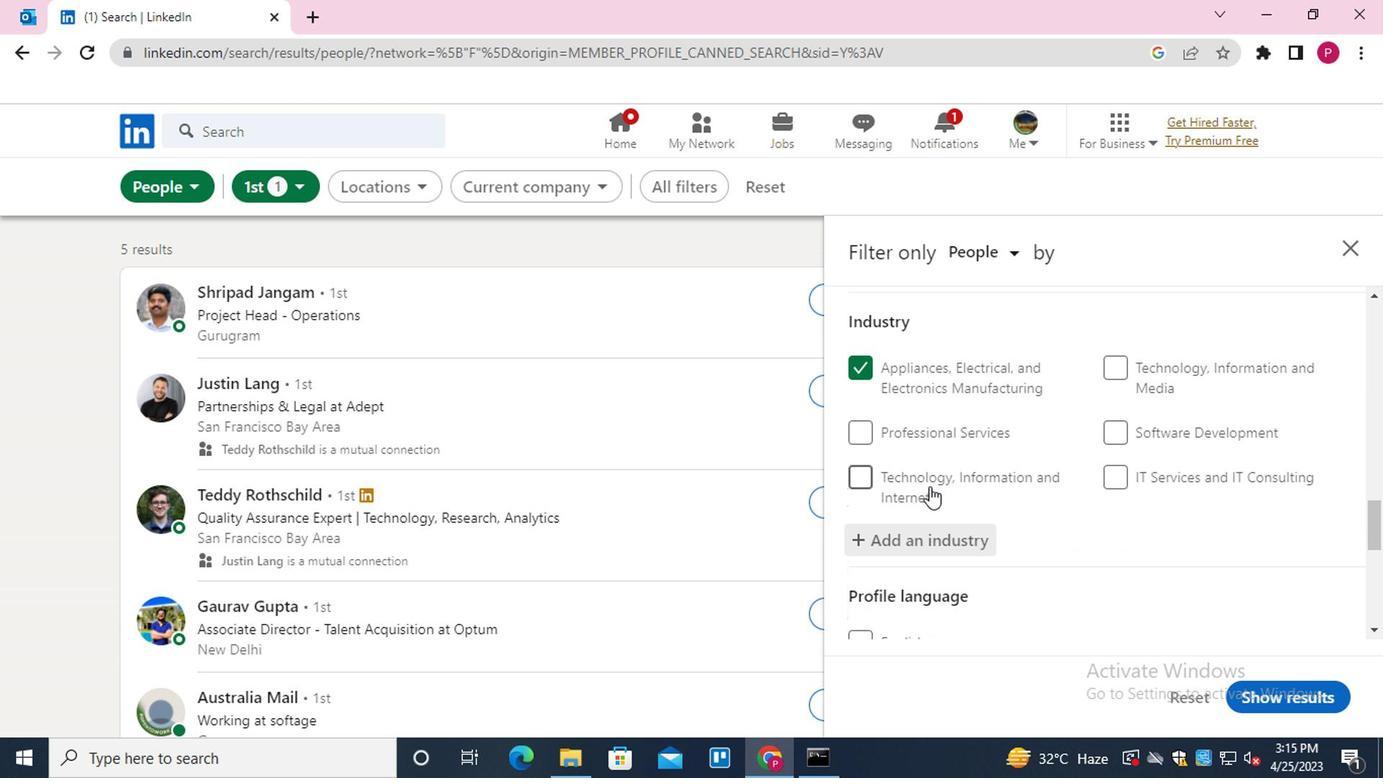 
Action: Mouse scrolled (945, 481) with delta (0, 0)
Screenshot: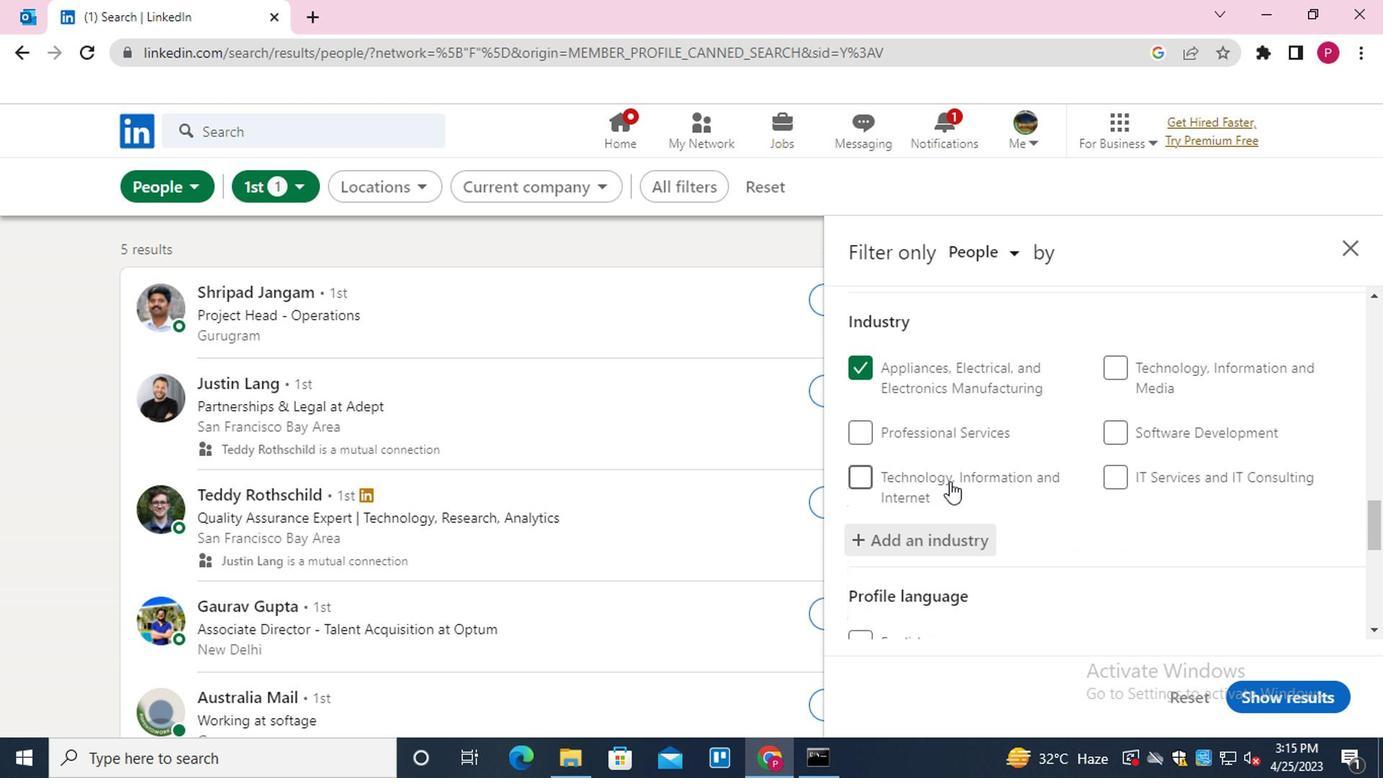 
Action: Mouse scrolled (945, 481) with delta (0, 0)
Screenshot: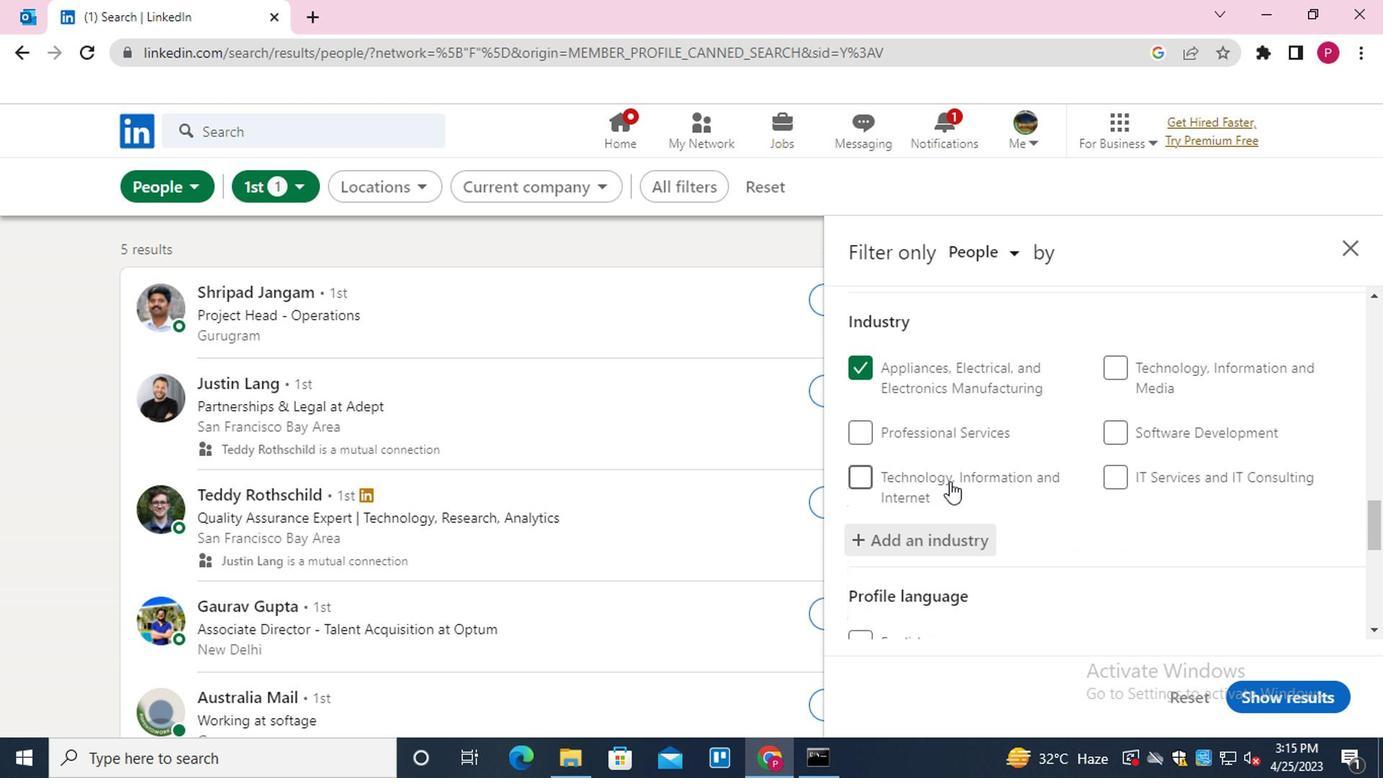 
Action: Mouse moved to (895, 447)
Screenshot: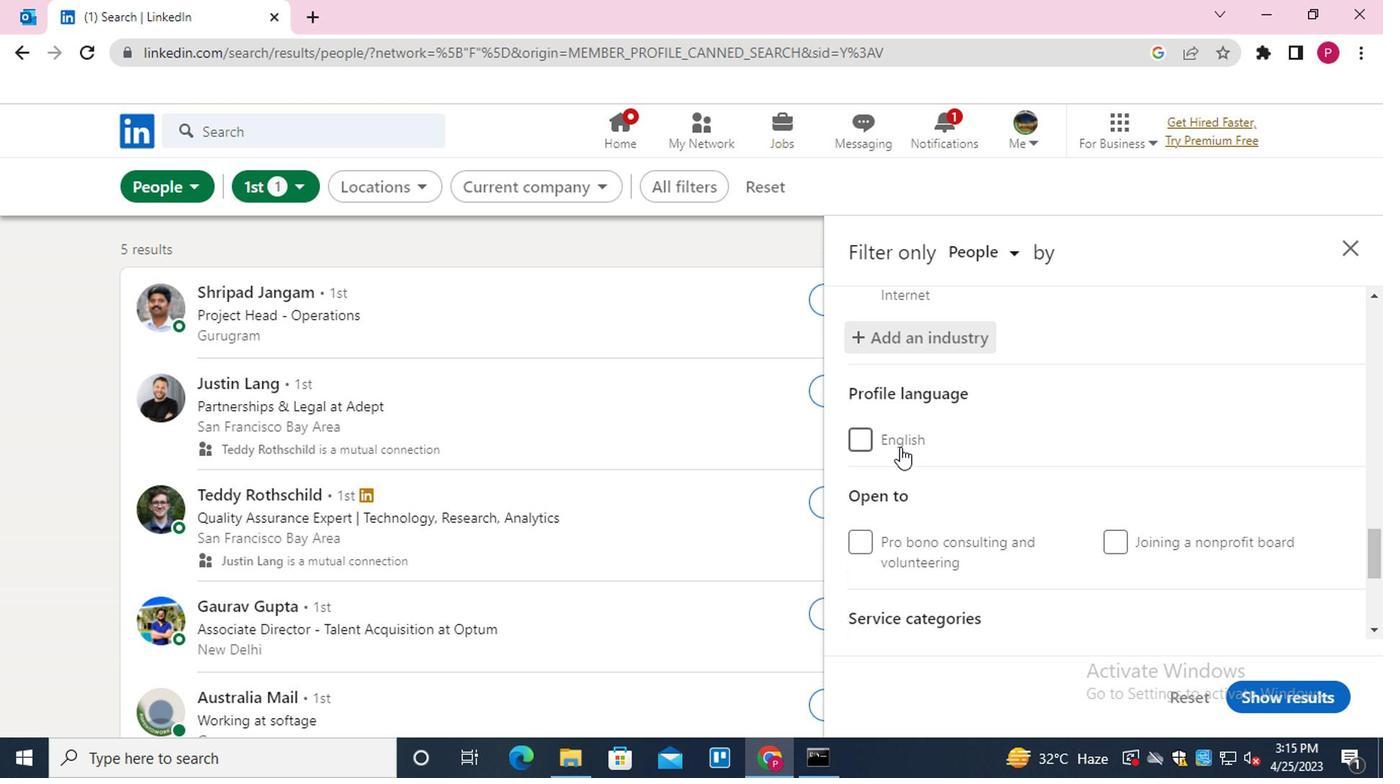 
Action: Mouse scrolled (895, 446) with delta (0, 0)
Screenshot: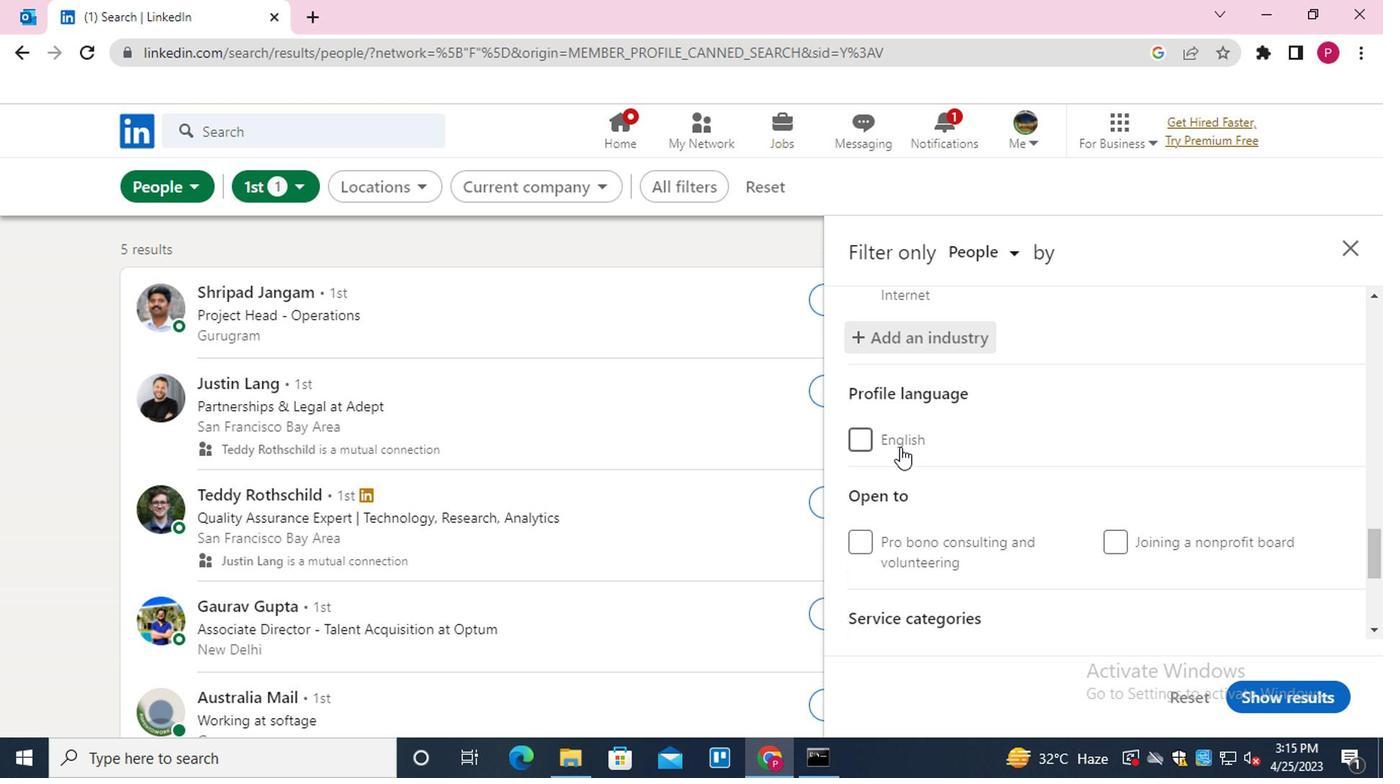 
Action: Mouse scrolled (895, 446) with delta (0, 0)
Screenshot: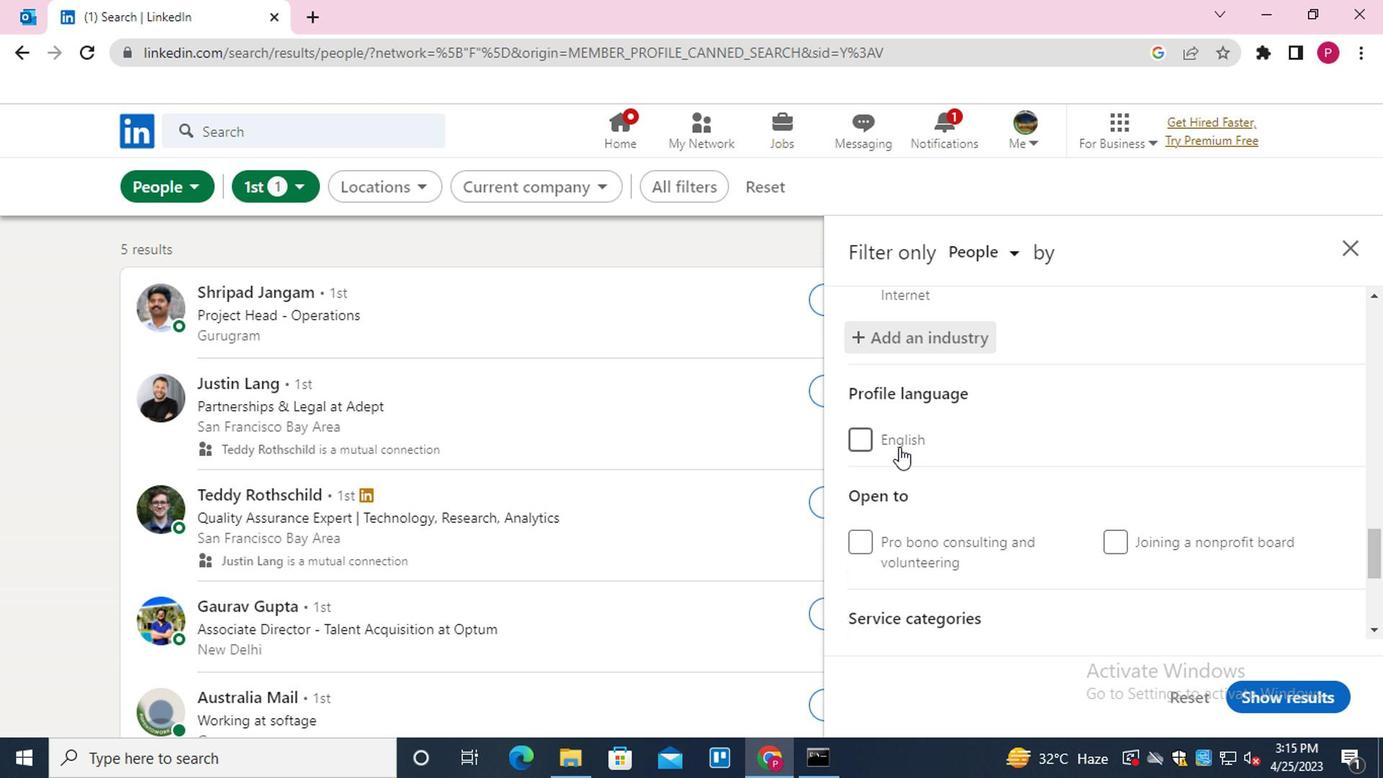 
Action: Mouse moved to (933, 474)
Screenshot: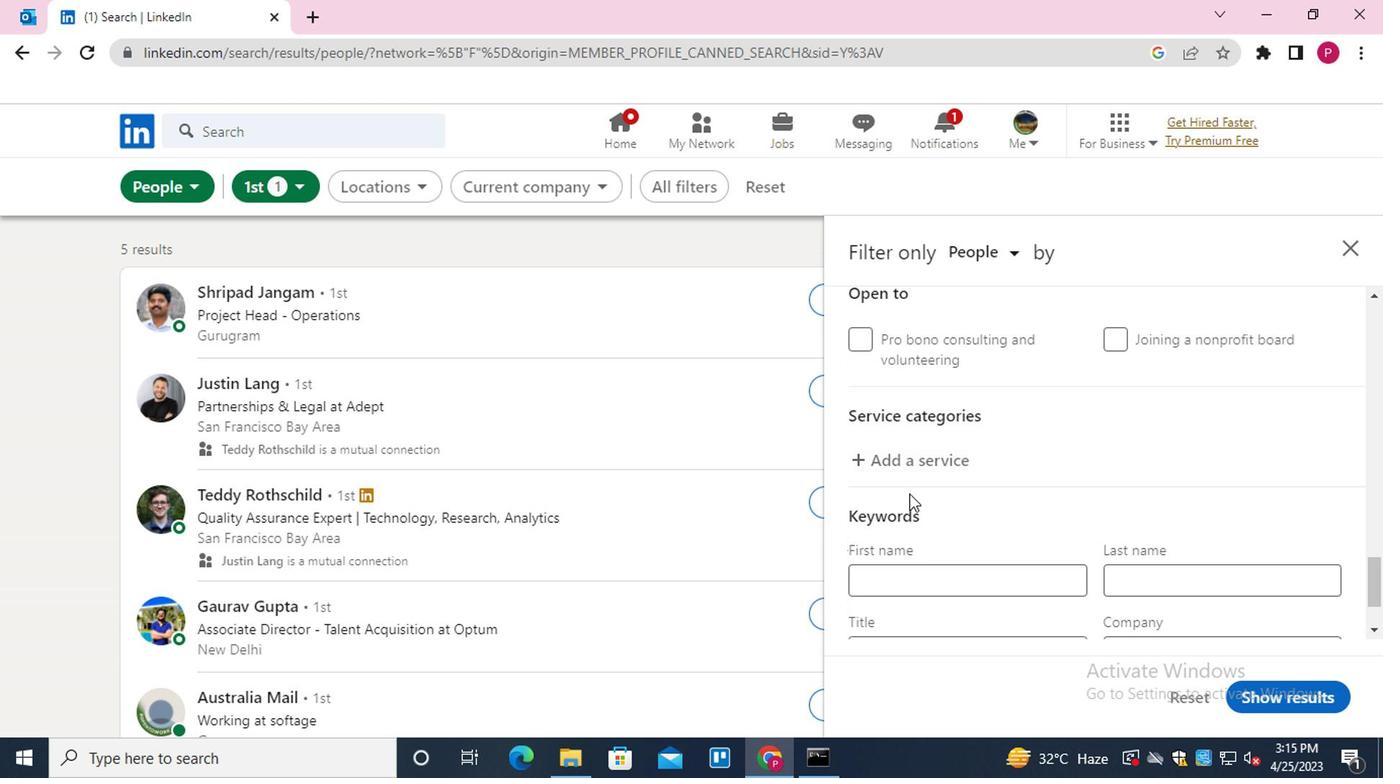 
Action: Mouse pressed left at (933, 474)
Screenshot: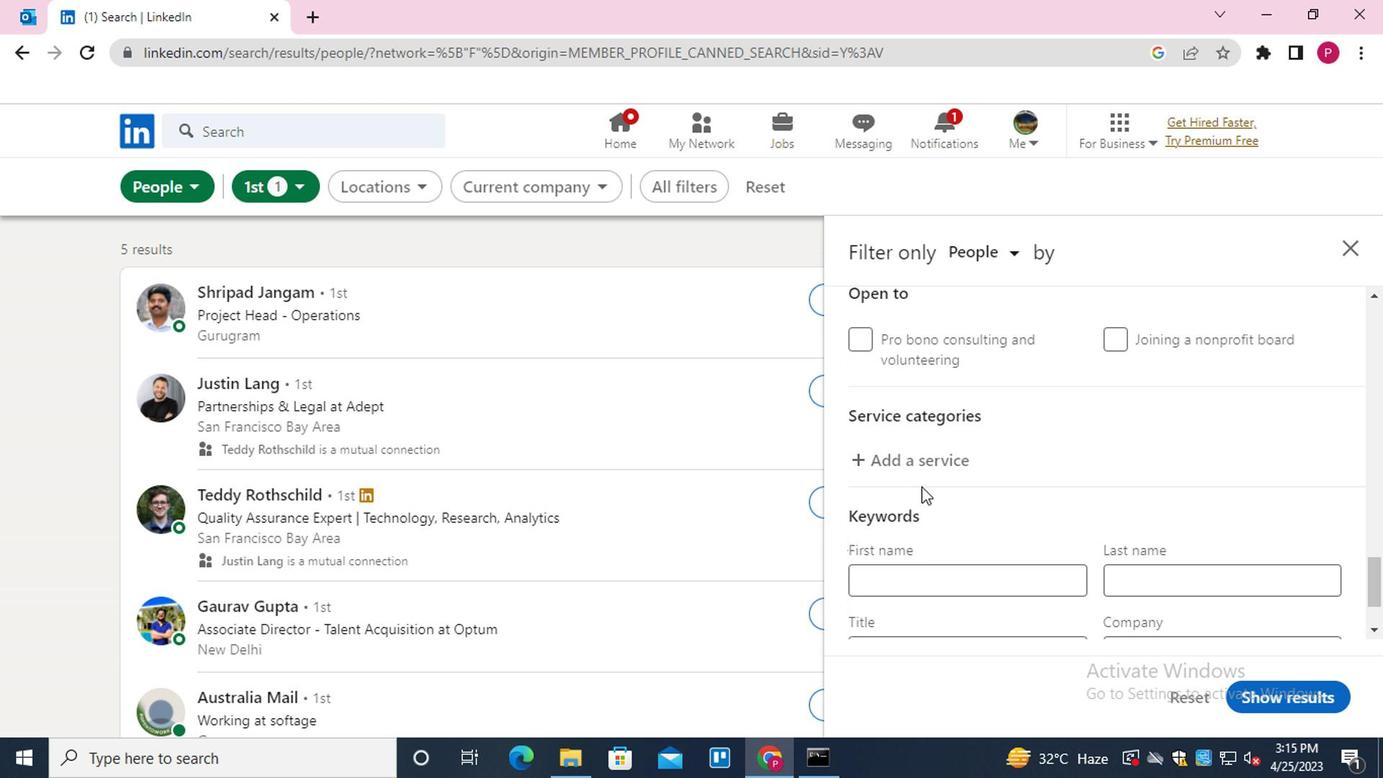 
Action: Key pressed <Key.shift><Key.shift><Key.shift><Key.shift><Key.shift><Key.shift><Key.shift><Key.shift><Key.shift><Key.shift><Key.shift><Key.shift><Key.shift><Key.shift><Key.shift><Key.shift><Key.shift><Key.shift><Key.shift><Key.shift><Key.shift><Key.shift><Key.shift><Key.shift><Key.shift><Key.shift><Key.shift><Key.shift><Key.shift><Key.shift><Key.shift><Key.shift><Key.shift><Key.shift><Key.shift><Key.shift><Key.shift><Key.shift><Key.shift><Key.shift><Key.shift><Key.shift><Key.shift><Key.shift><Key.shift><Key.shift><Key.shift><Key.shift><Key.shift><Key.shift>EXECU
Screenshot: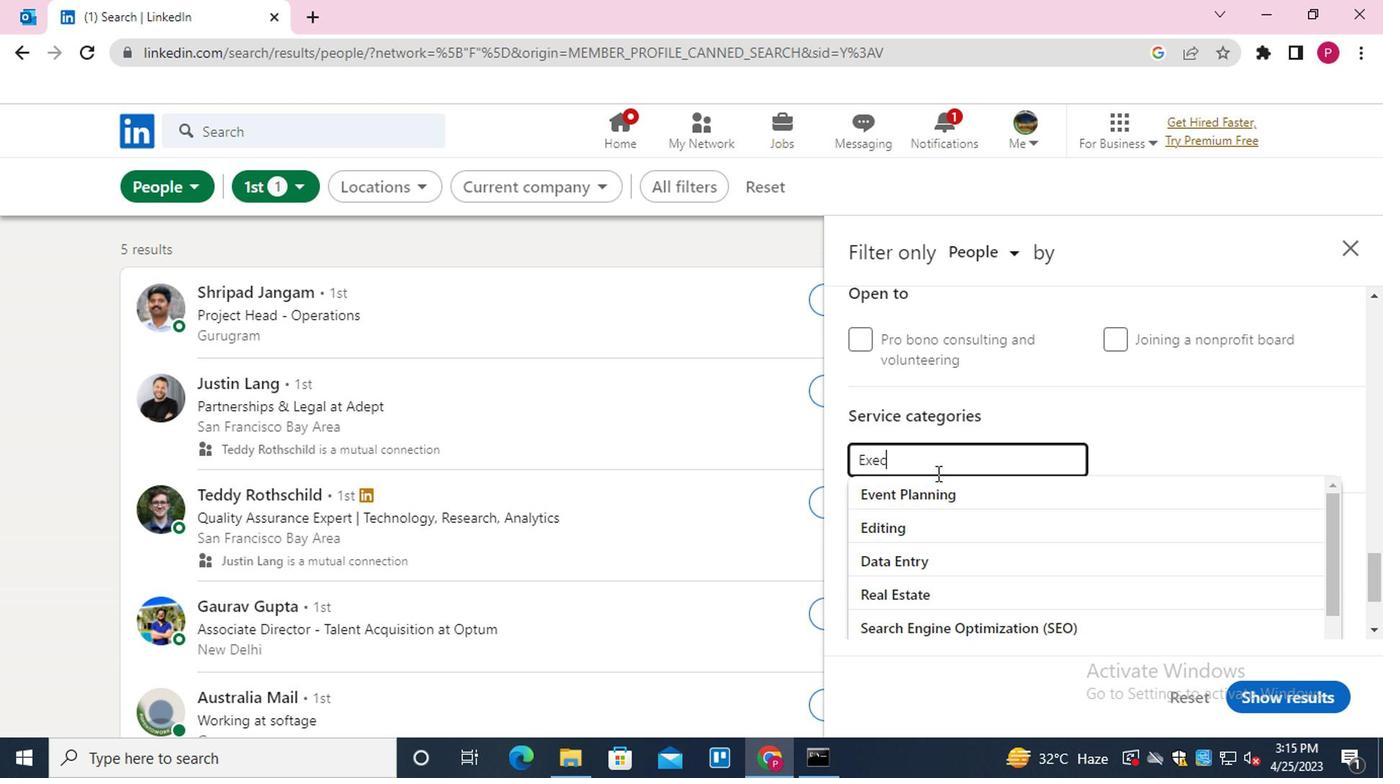
Action: Mouse moved to (951, 520)
Screenshot: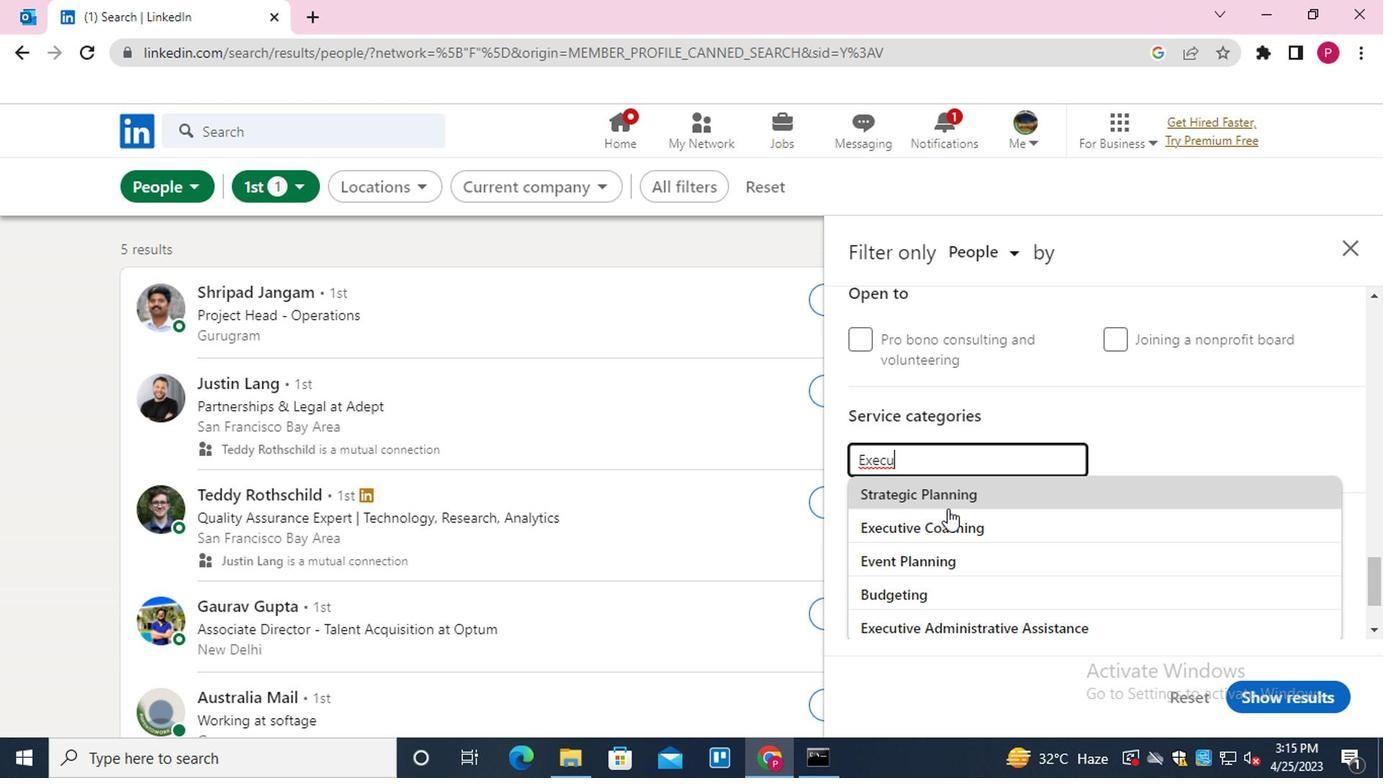 
Action: Mouse pressed left at (951, 520)
Screenshot: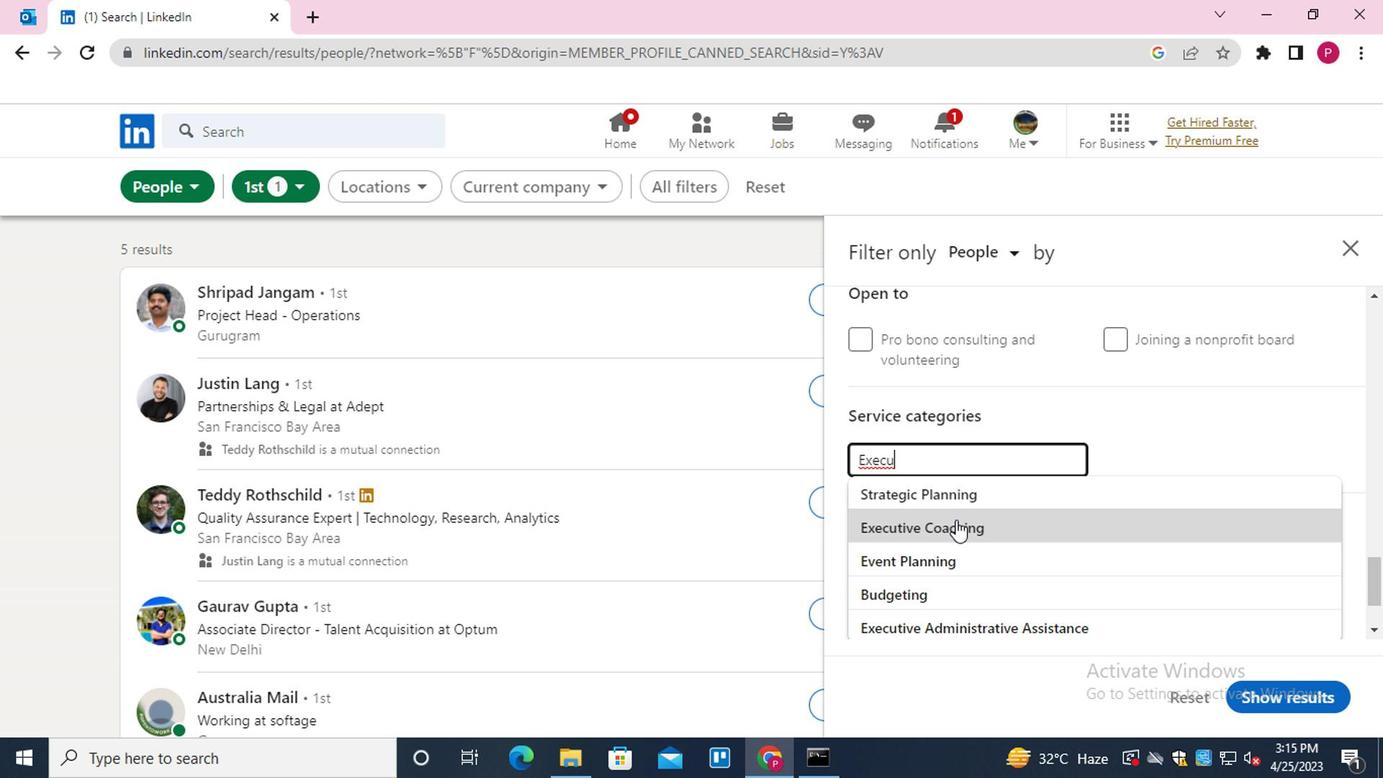 
Action: Mouse moved to (1005, 530)
Screenshot: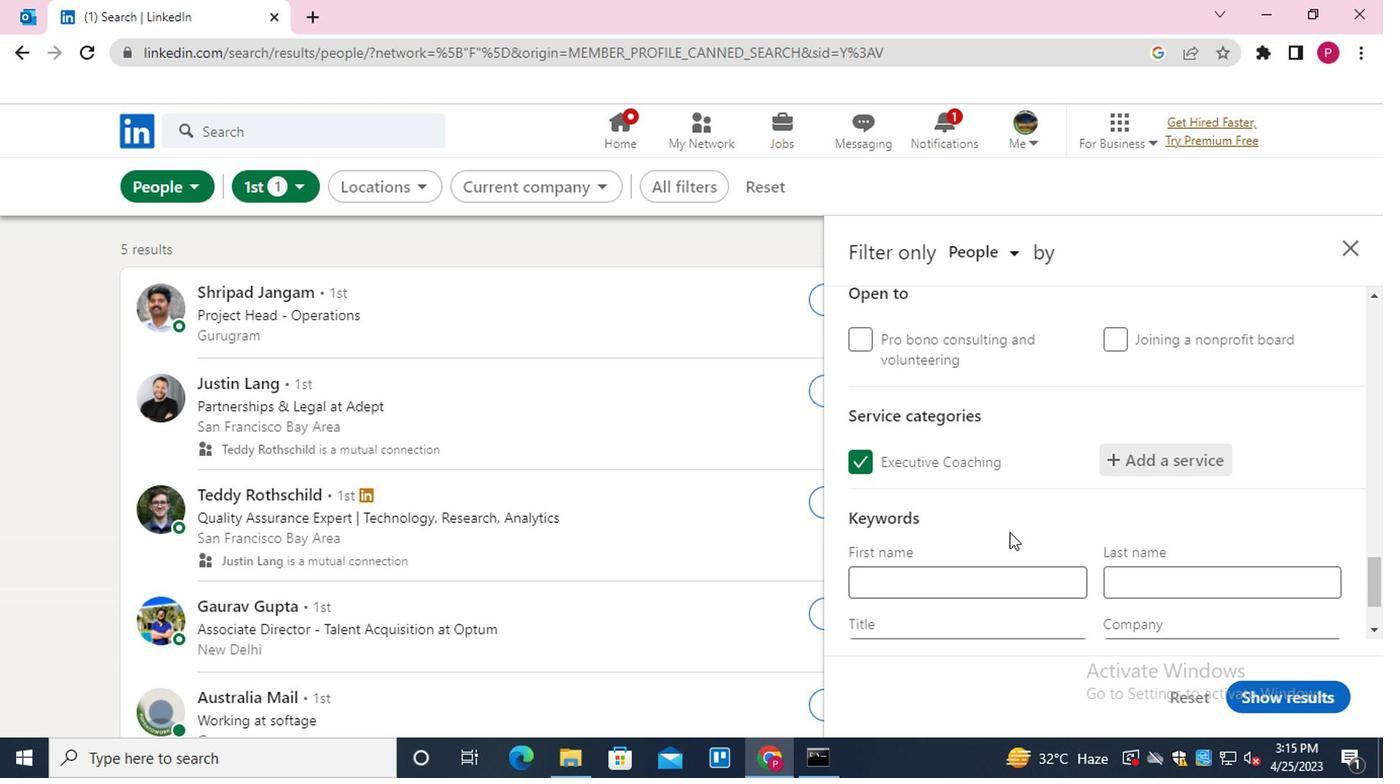 
Action: Mouse scrolled (1005, 529) with delta (0, -1)
Screenshot: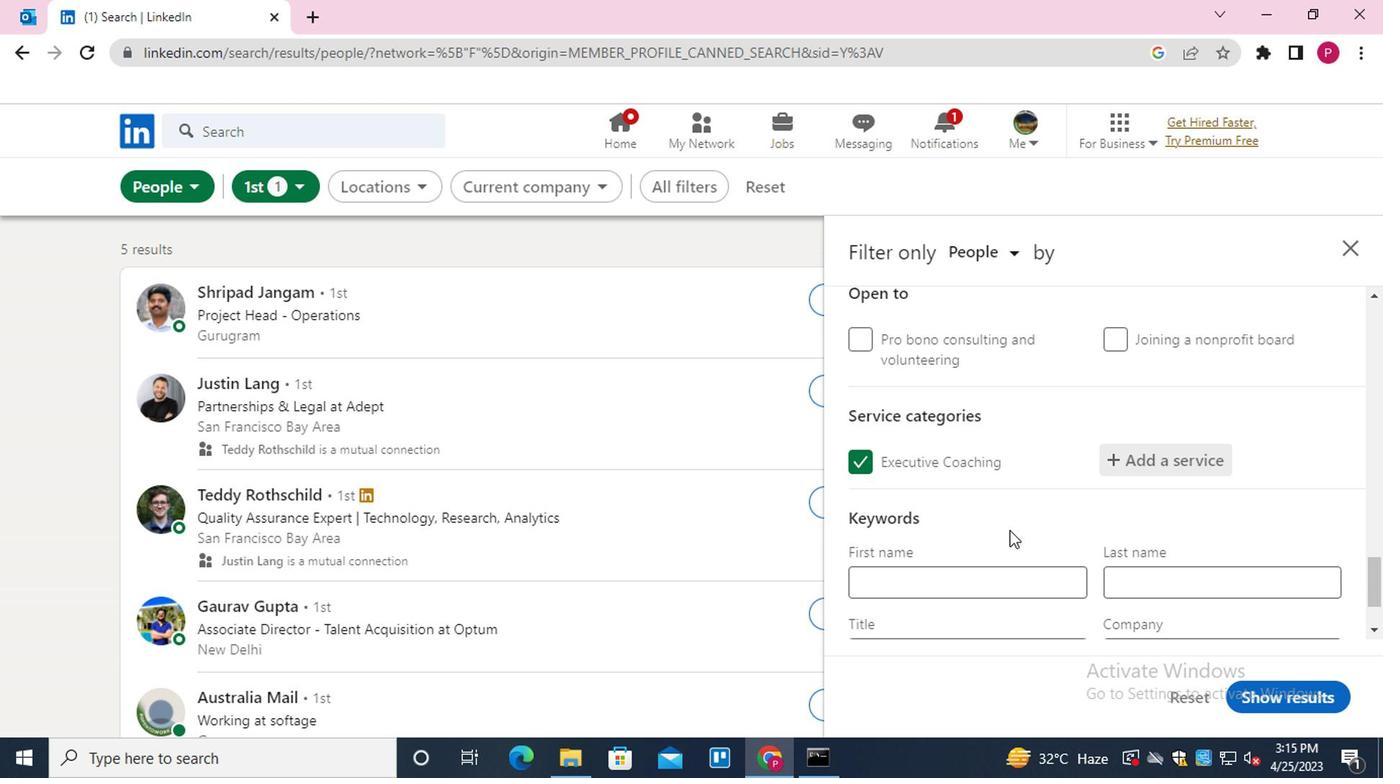 
Action: Mouse scrolled (1005, 529) with delta (0, -1)
Screenshot: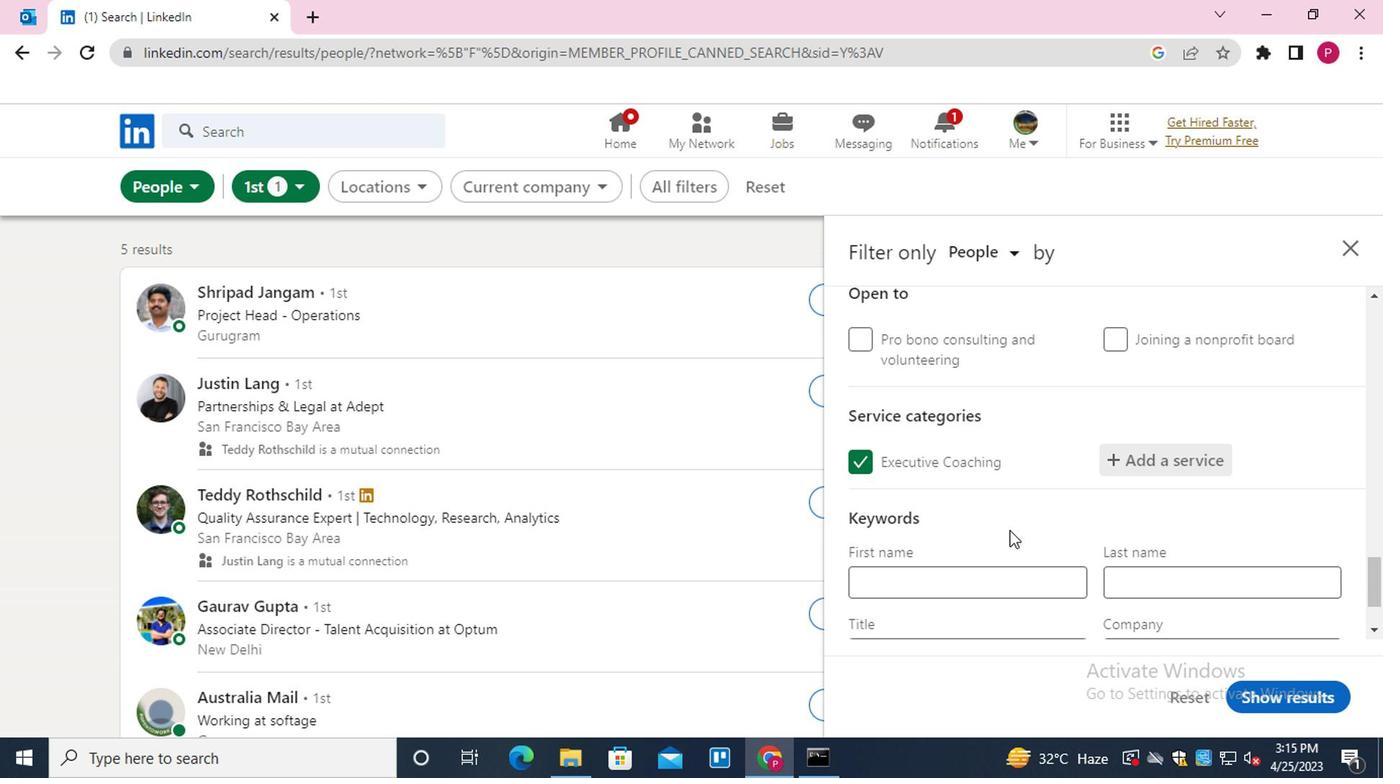 
Action: Mouse moved to (986, 543)
Screenshot: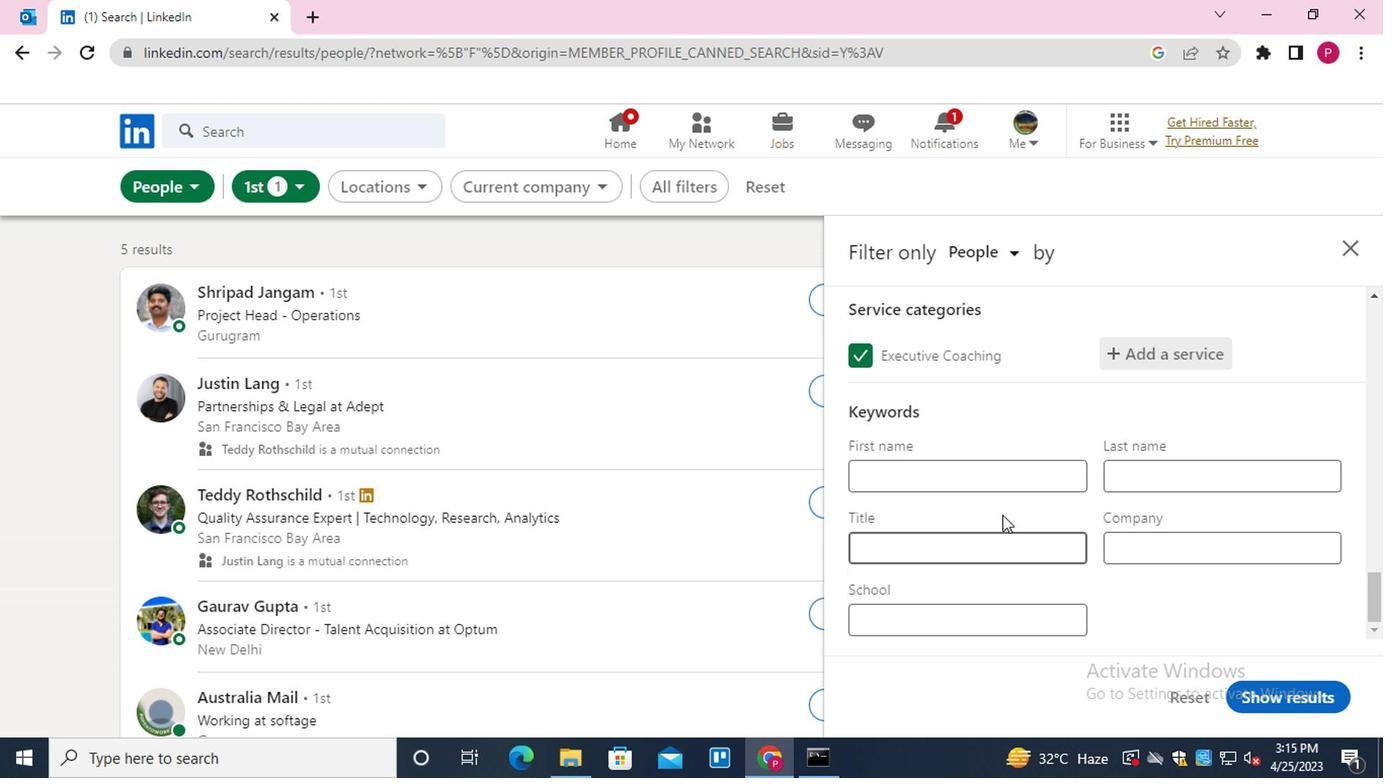 
Action: Mouse pressed left at (986, 543)
Screenshot: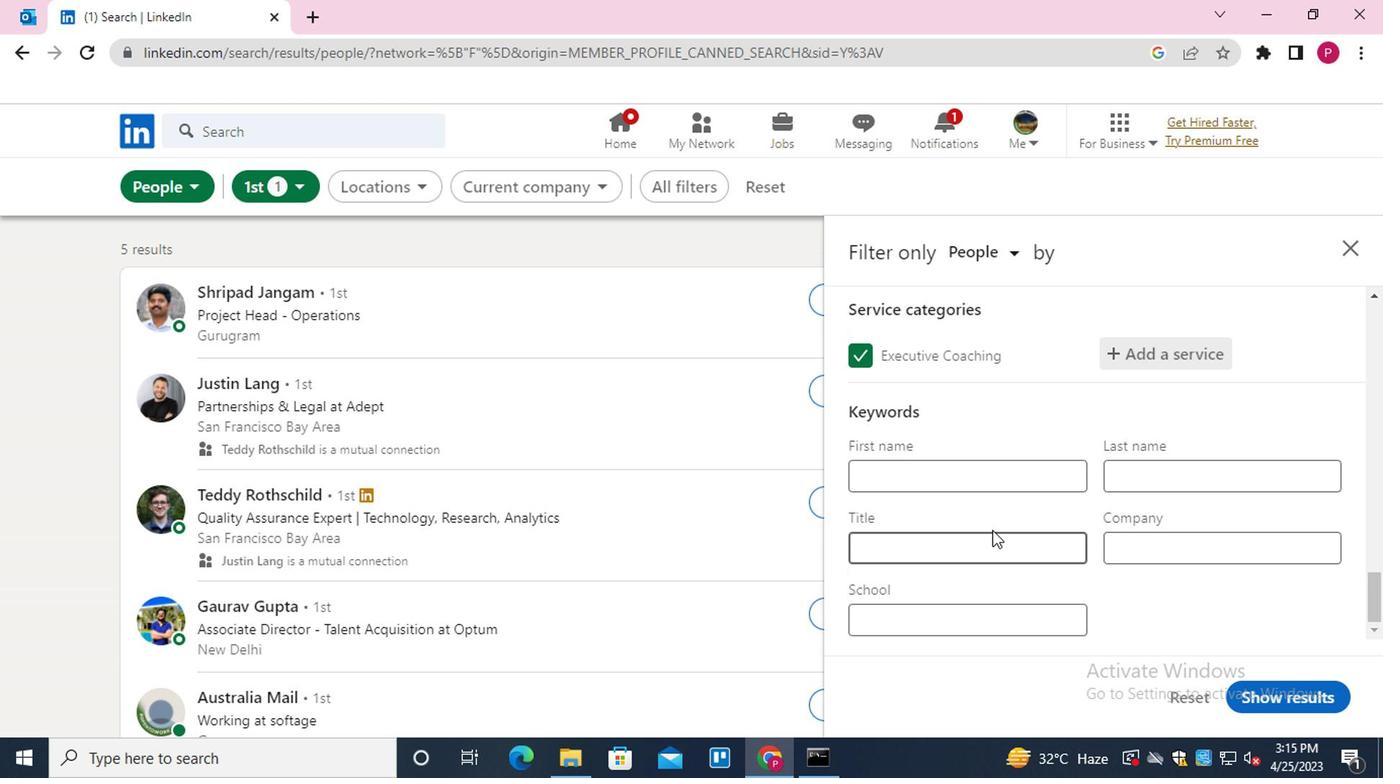 
Action: Key pressed <Key.shift>CREDIT<Key.space><Key.shift>AUTHORIZERS
Screenshot: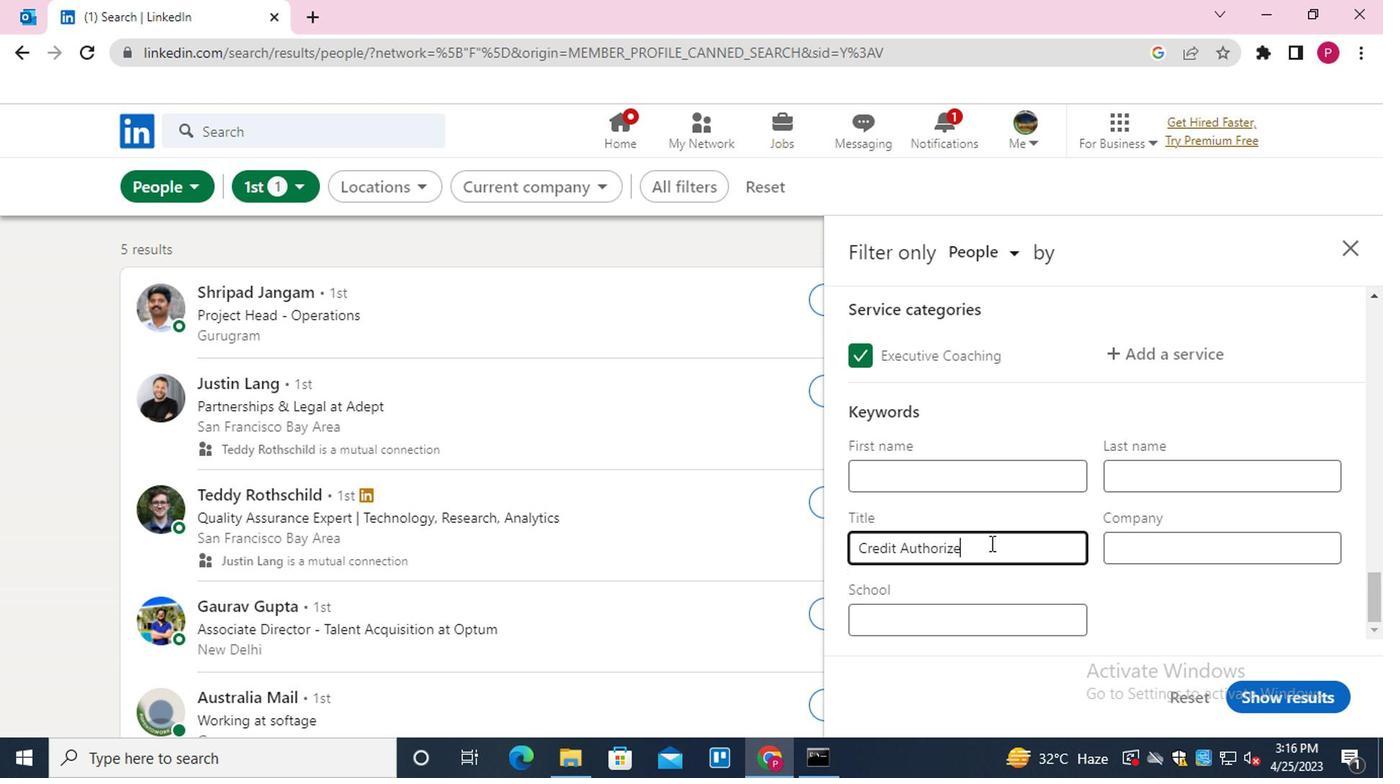 
Action: Mouse moved to (1262, 695)
Screenshot: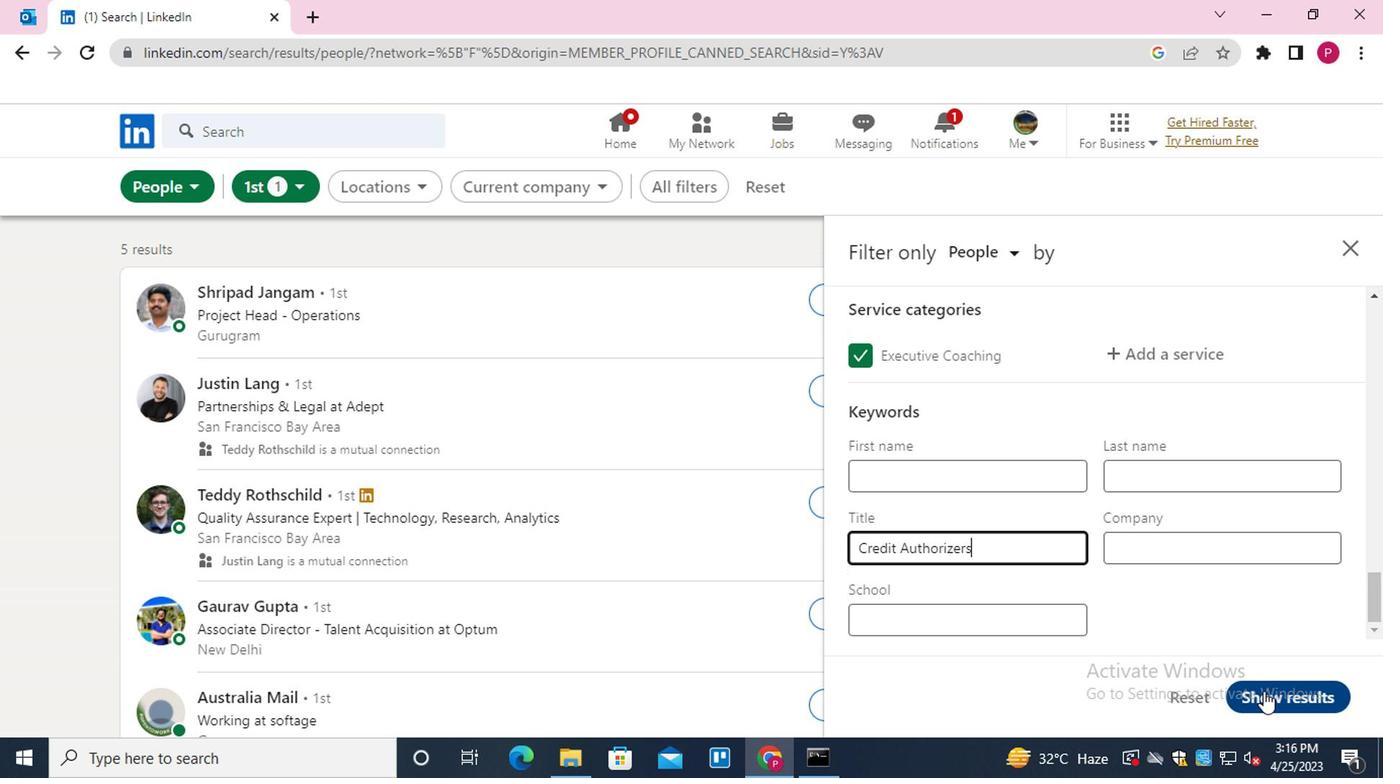 
Action: Mouse pressed left at (1262, 695)
Screenshot: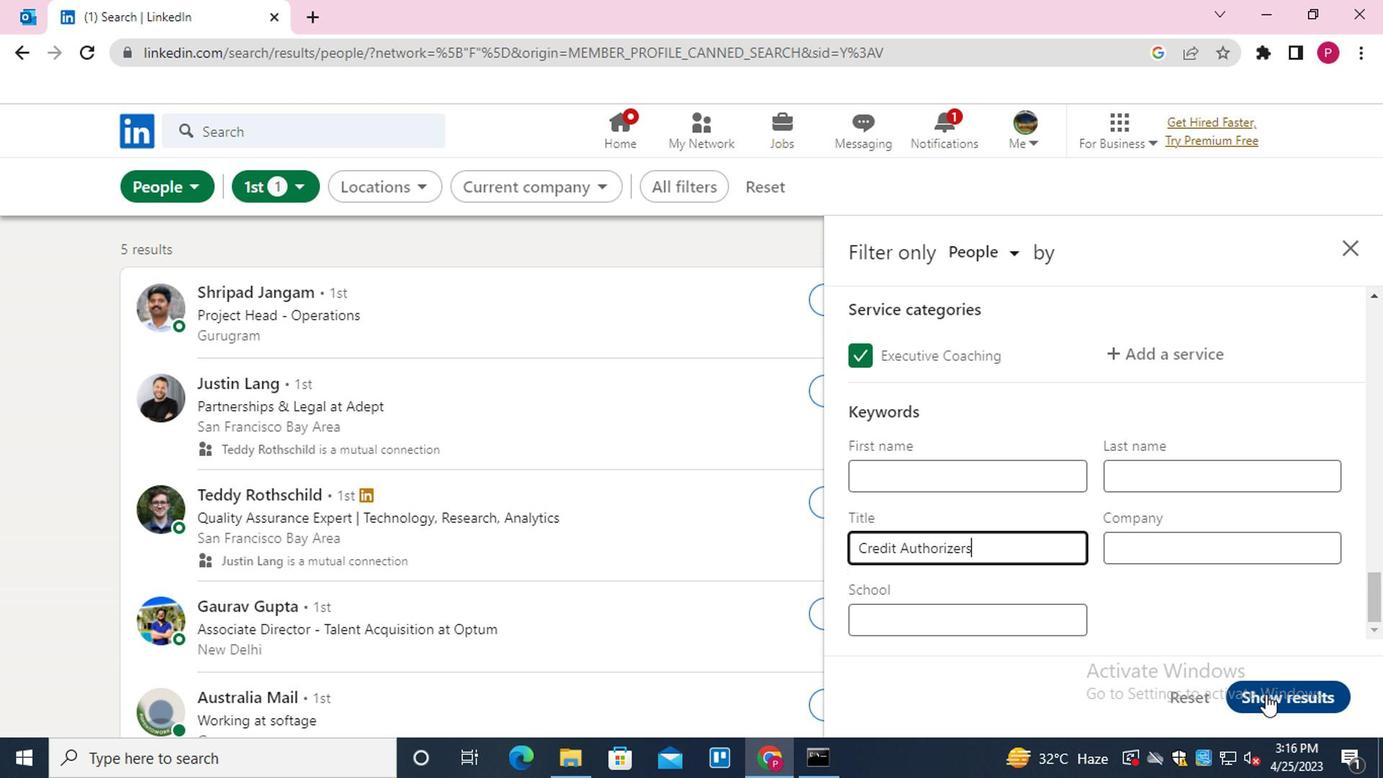 
Action: Mouse moved to (566, 369)
Screenshot: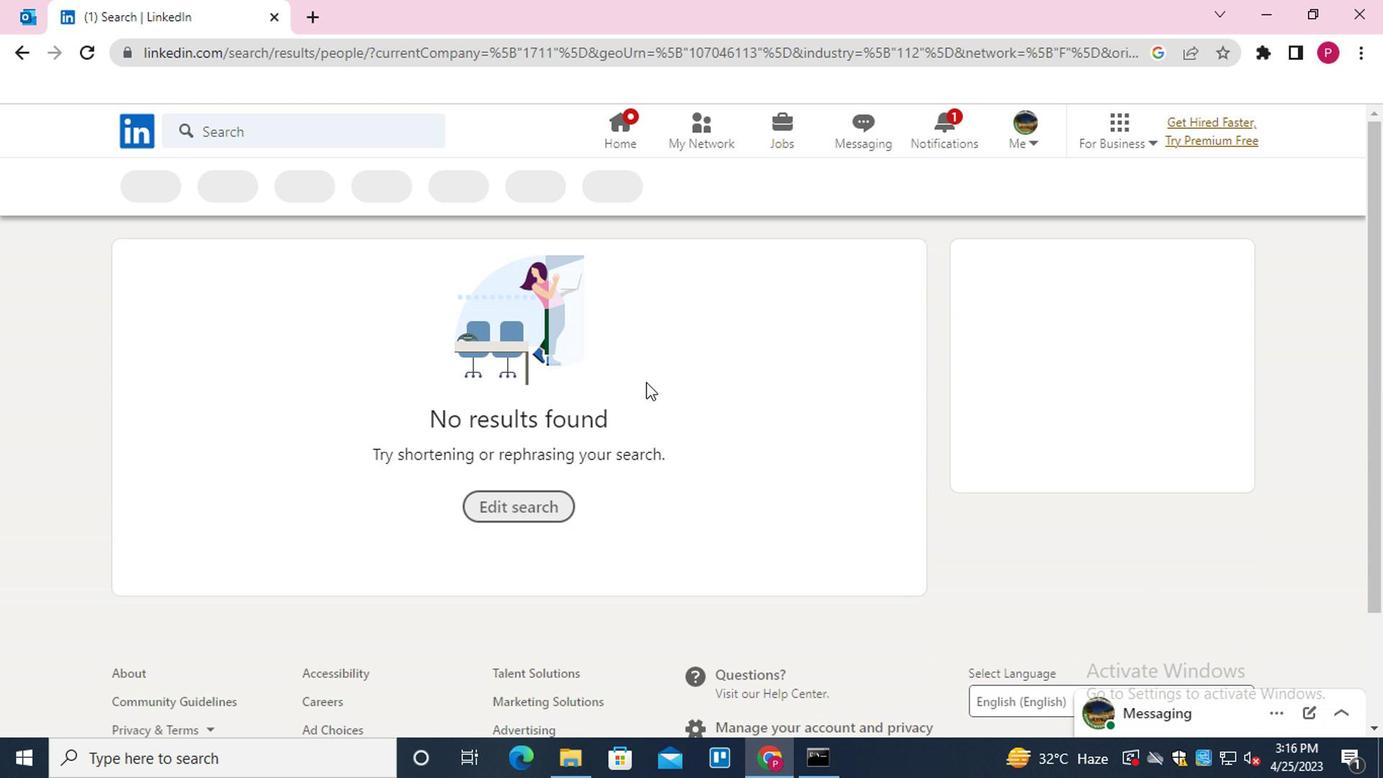
